 Task: Send an email with the signature Harrison Baker with the subject Request for an update and the message I need your help in coordinating the logistics for the upcoming event. from softage.5@softage.net to softage.2@softage.net and move the email from Sent Items to the folder Fitness
Action: Mouse moved to (38, 46)
Screenshot: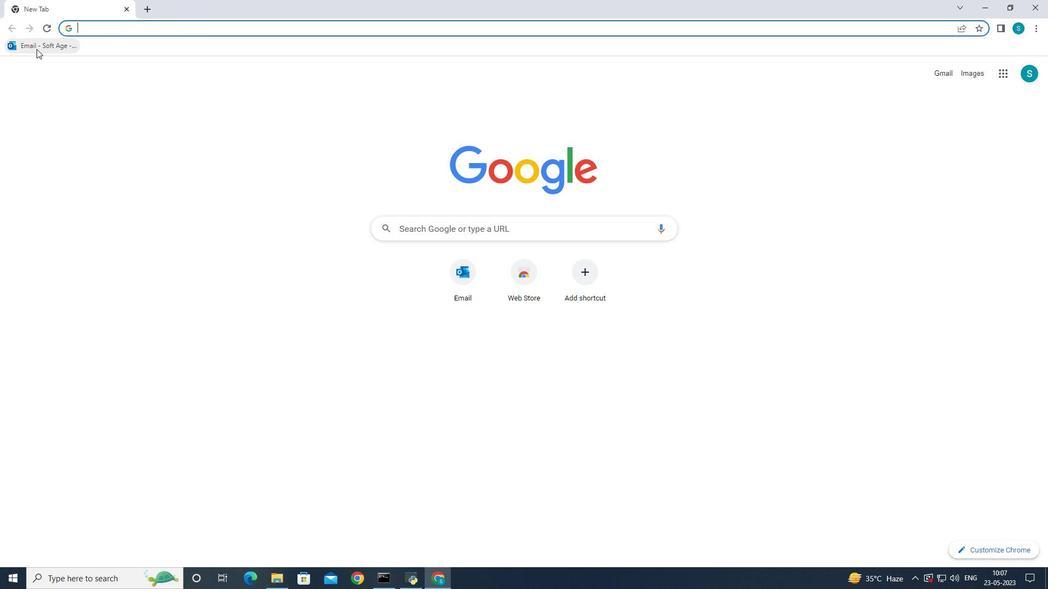 
Action: Mouse pressed left at (38, 46)
Screenshot: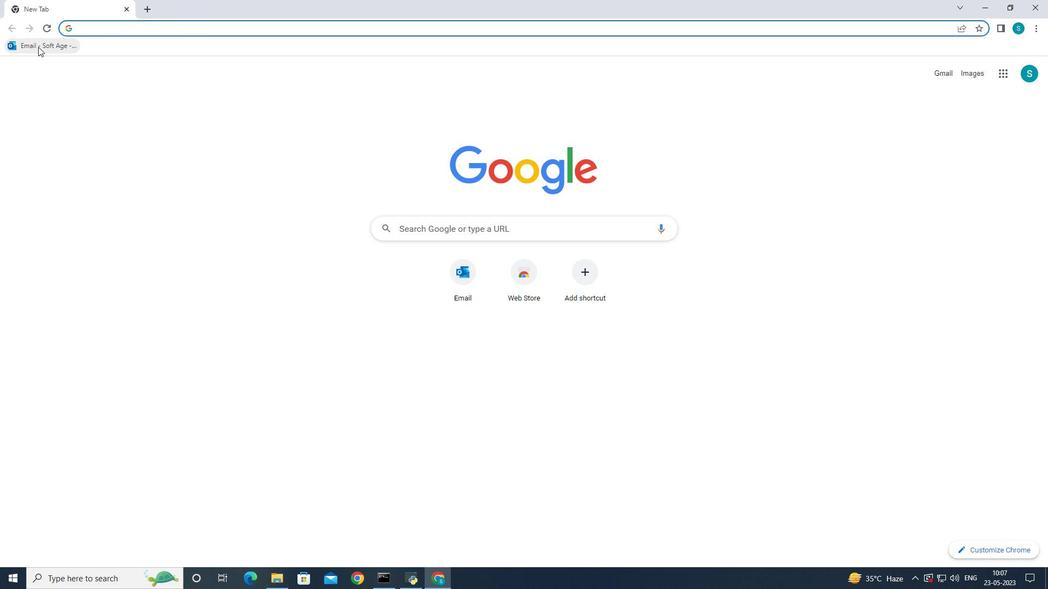 
Action: Mouse moved to (154, 98)
Screenshot: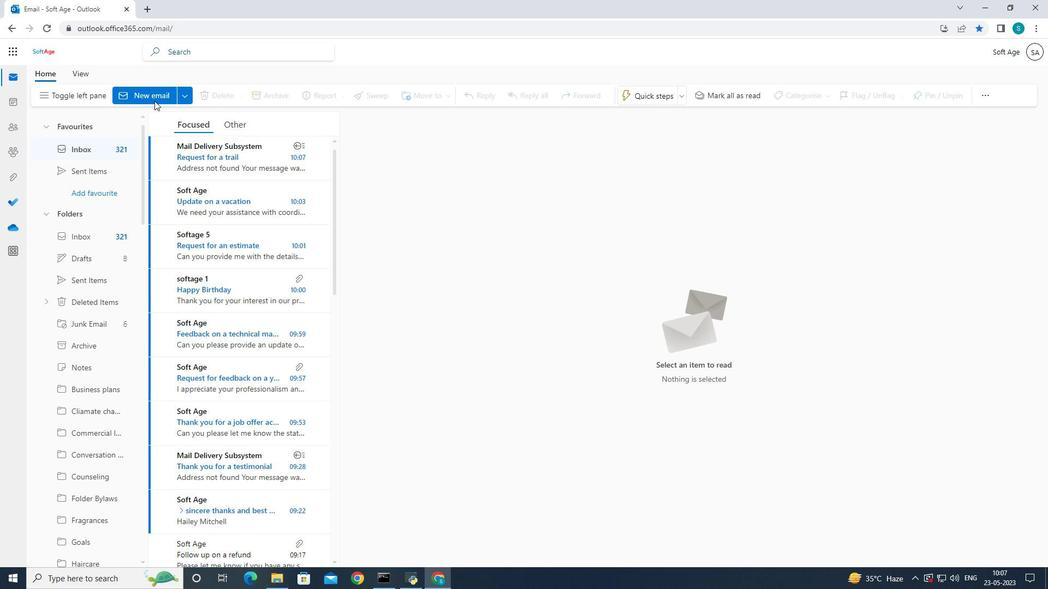 
Action: Mouse pressed left at (154, 98)
Screenshot: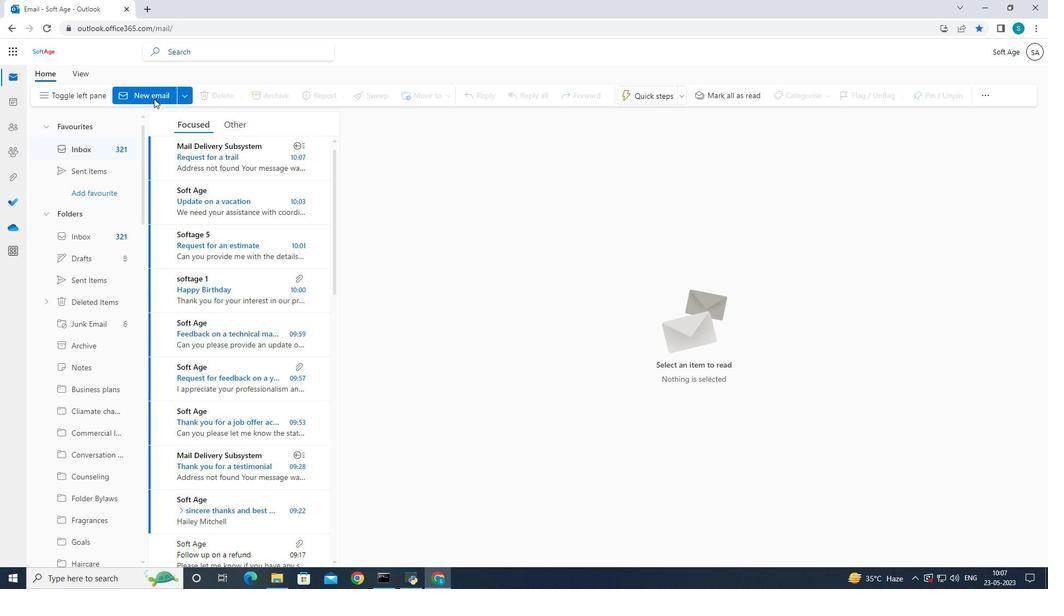 
Action: Mouse pressed left at (154, 98)
Screenshot: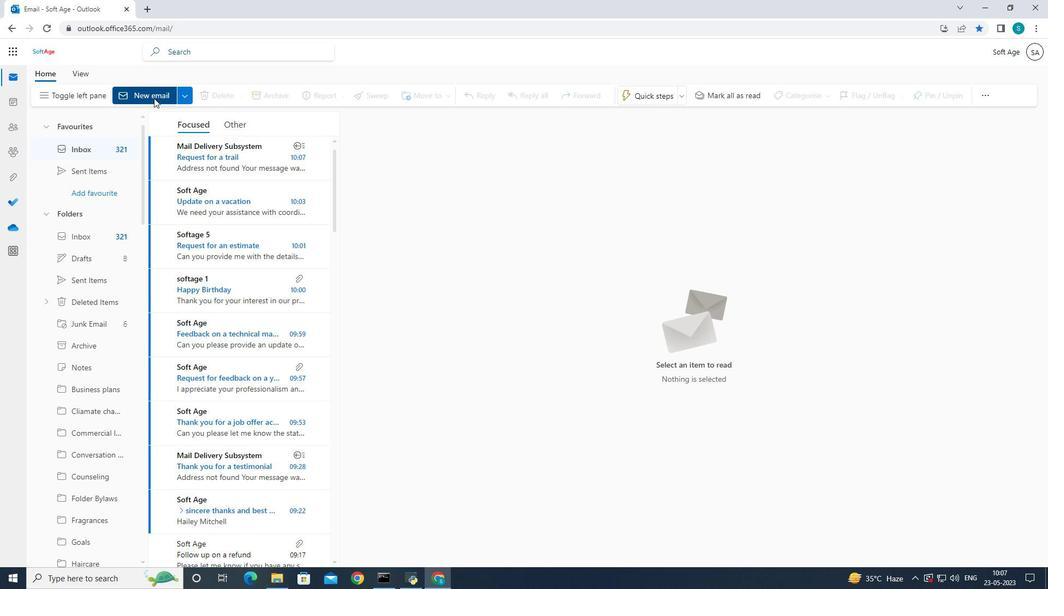 
Action: Mouse moved to (716, 96)
Screenshot: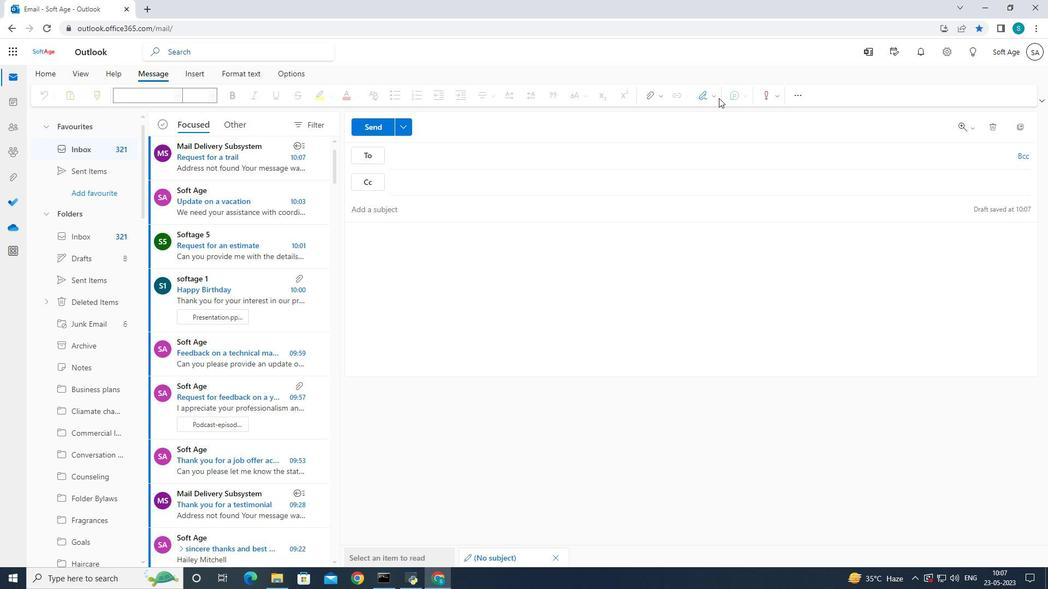 
Action: Mouse pressed left at (716, 96)
Screenshot: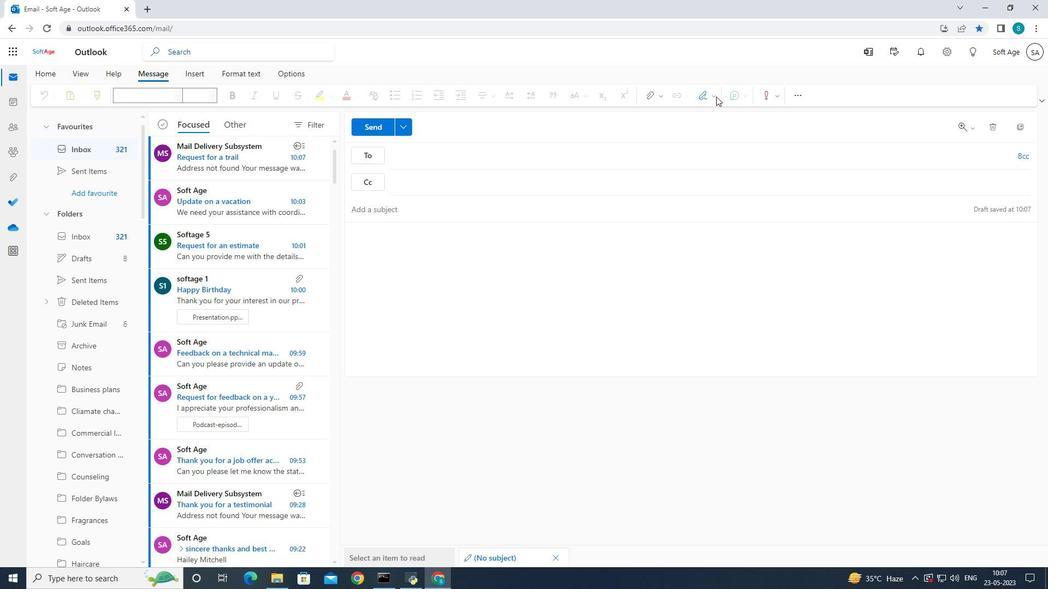
Action: Mouse moved to (690, 138)
Screenshot: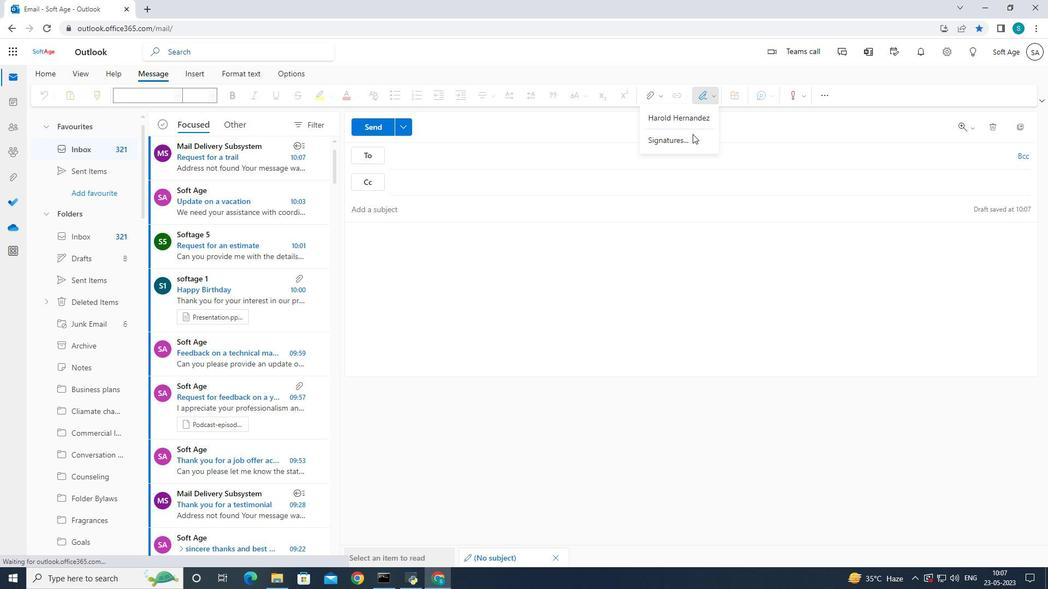 
Action: Mouse pressed left at (690, 138)
Screenshot: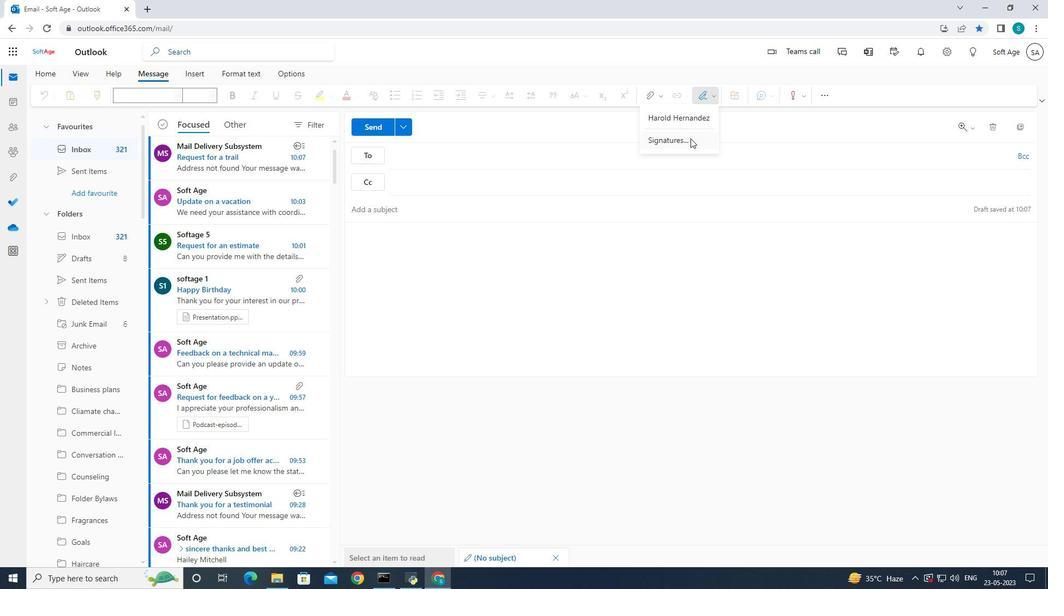 
Action: Mouse moved to (681, 185)
Screenshot: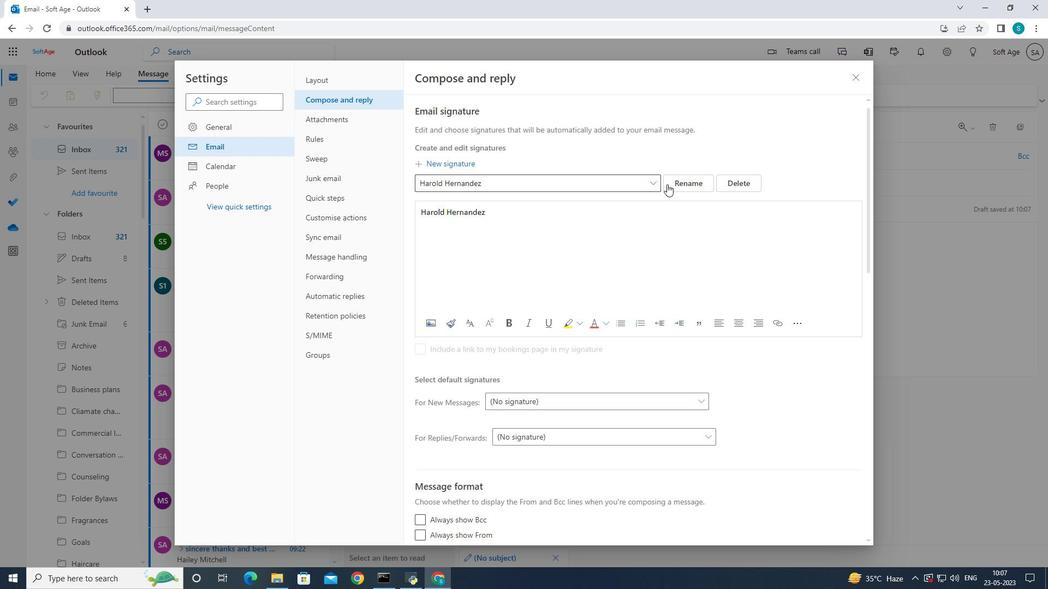 
Action: Mouse pressed left at (681, 185)
Screenshot: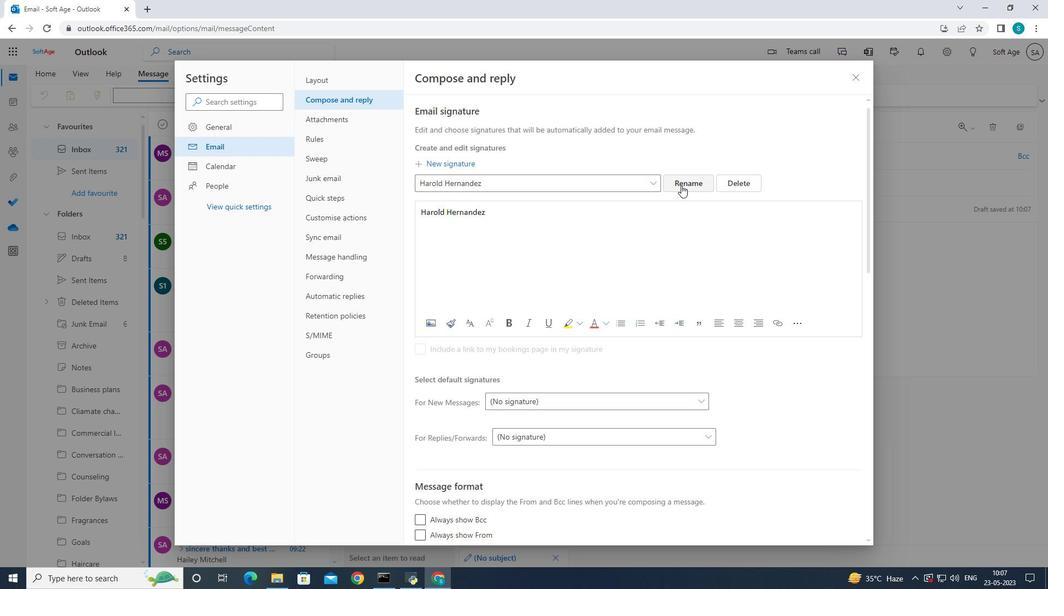 
Action: Mouse moved to (635, 182)
Screenshot: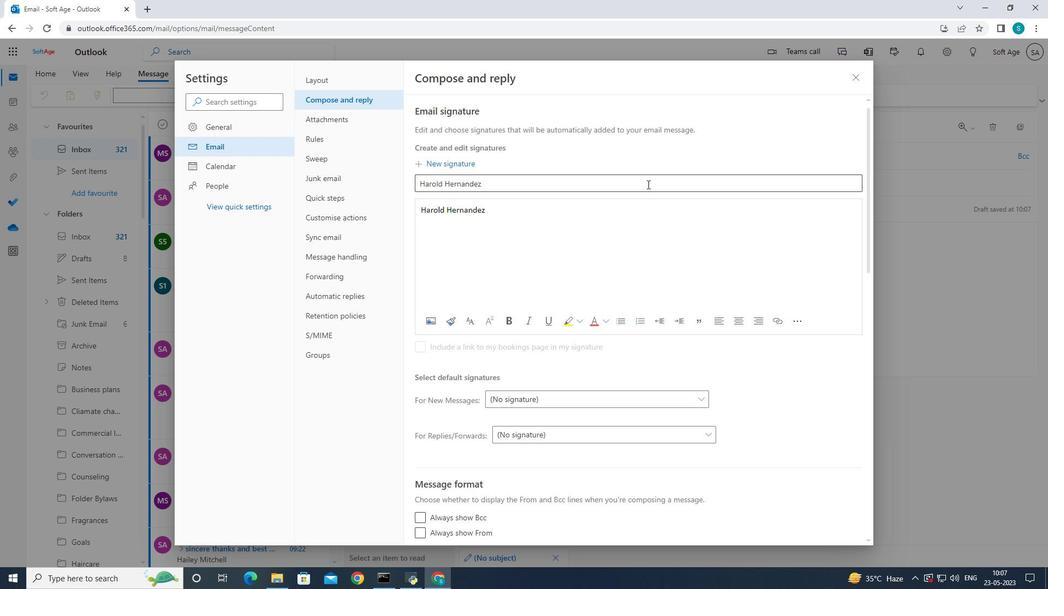 
Action: Mouse pressed left at (635, 182)
Screenshot: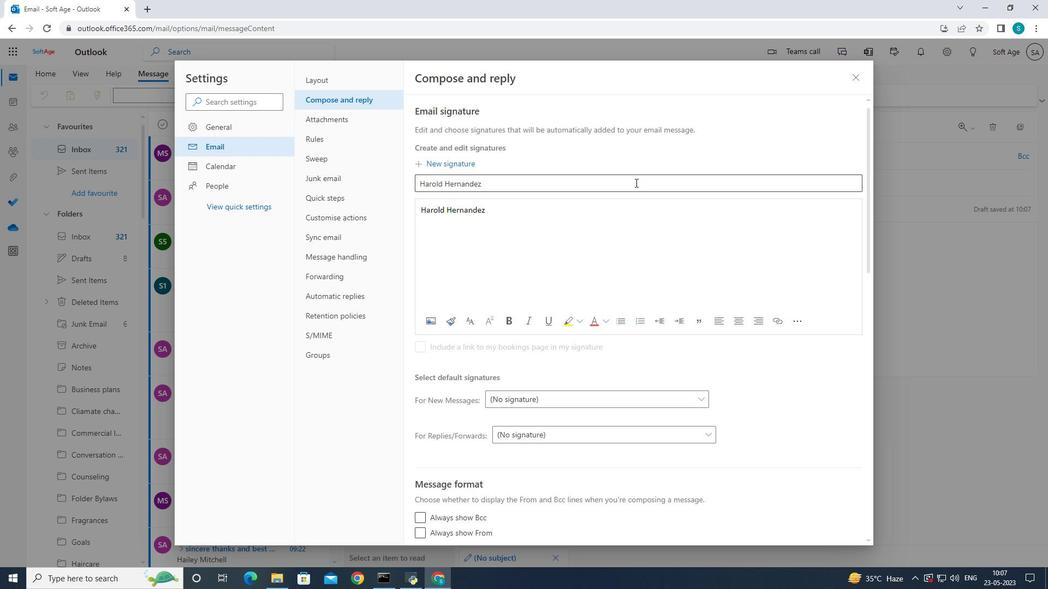 
Action: Key pressed <Key.backspace><Key.backspace><Key.backspace><Key.backspace><Key.backspace><Key.backspace><Key.backspace><Key.backspace><Key.backspace><Key.backspace><Key.backspace><Key.backspace><Key.backspace><Key.backspace><Key.backspace><Key.backspace><Key.backspace><Key.backspace><Key.backspace><Key.backspace><Key.backspace><Key.backspace><Key.backspace><Key.backspace><Key.backspace><Key.backspace><Key.backspace><Key.backspace><Key.backspace><Key.backspace><Key.backspace><Key.backspace><Key.backspace><Key.backspace><Key.backspace>
Screenshot: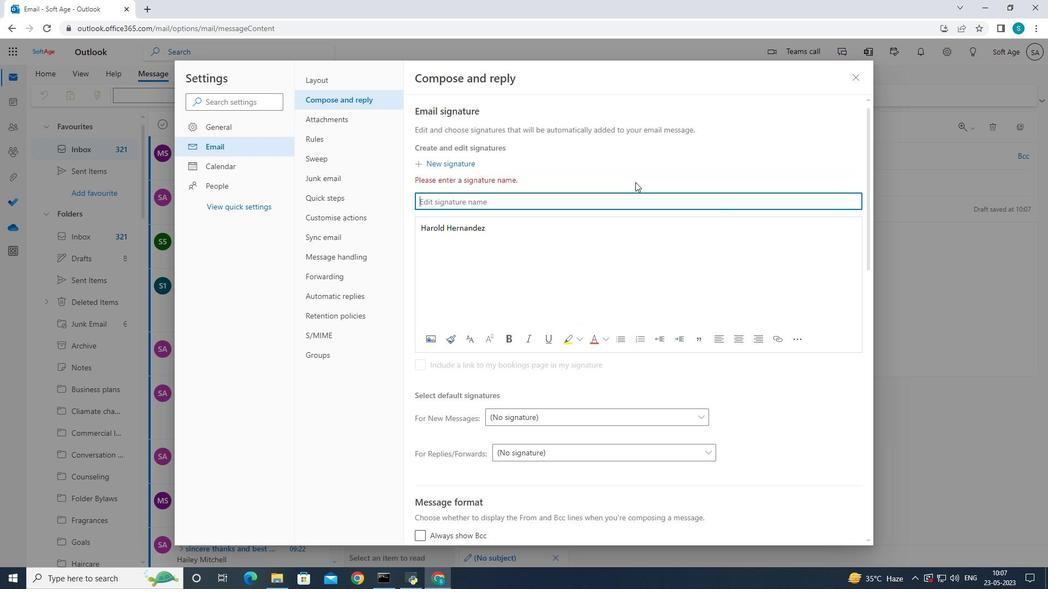 
Action: Mouse moved to (731, 194)
Screenshot: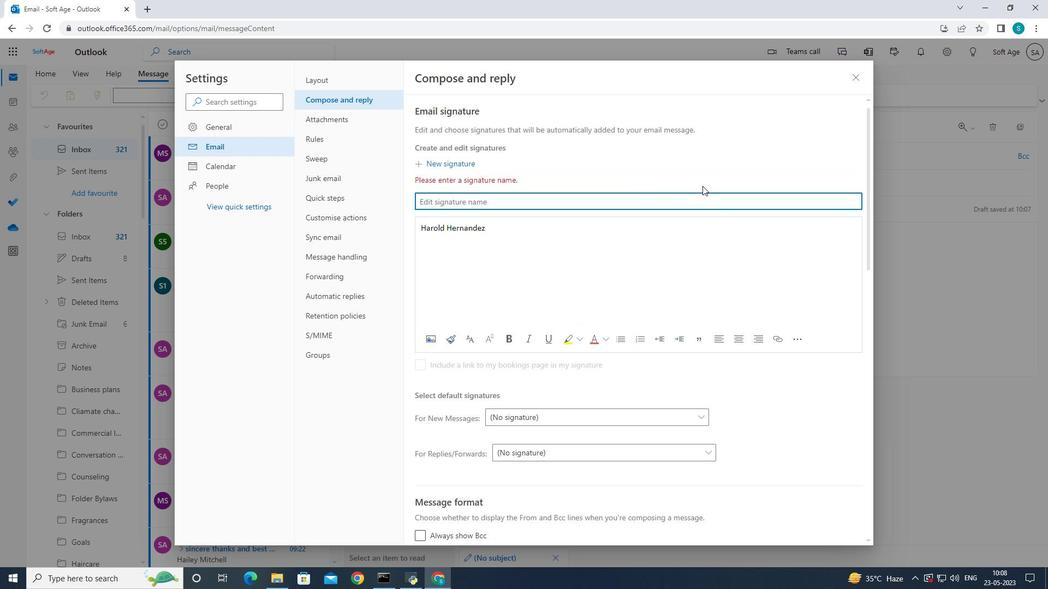 
Action: Key pressed <Key.shift>harrison<Key.space><Key.shift>Baker
Screenshot: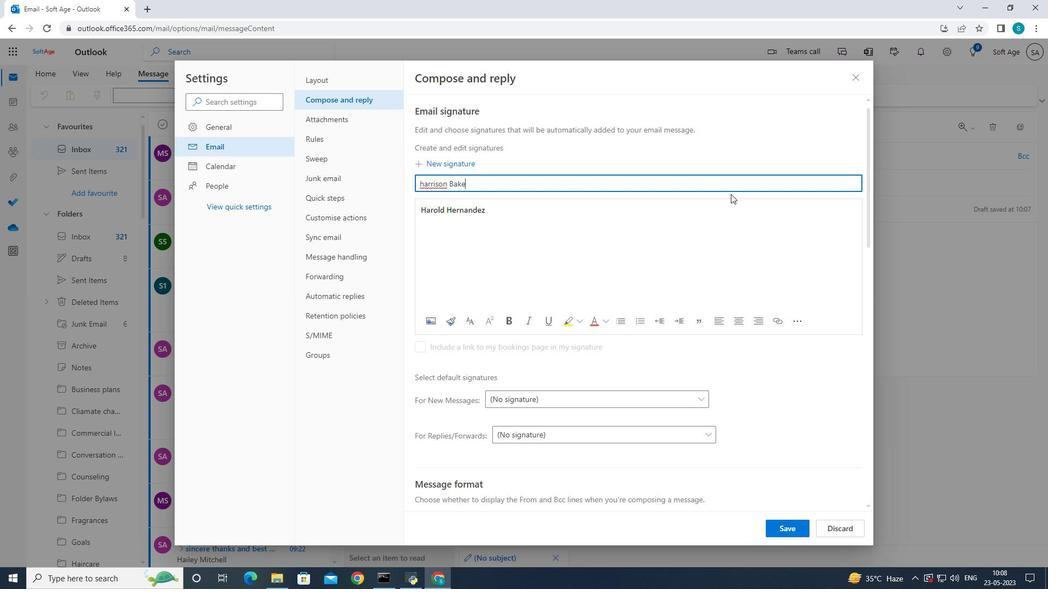 
Action: Mouse moved to (422, 184)
Screenshot: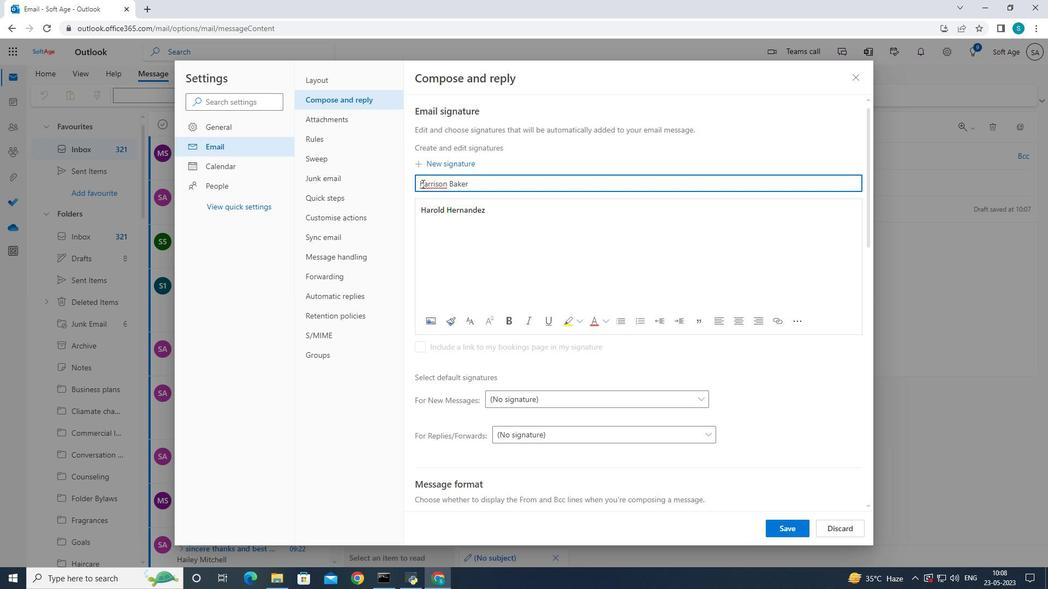 
Action: Mouse pressed left at (422, 184)
Screenshot: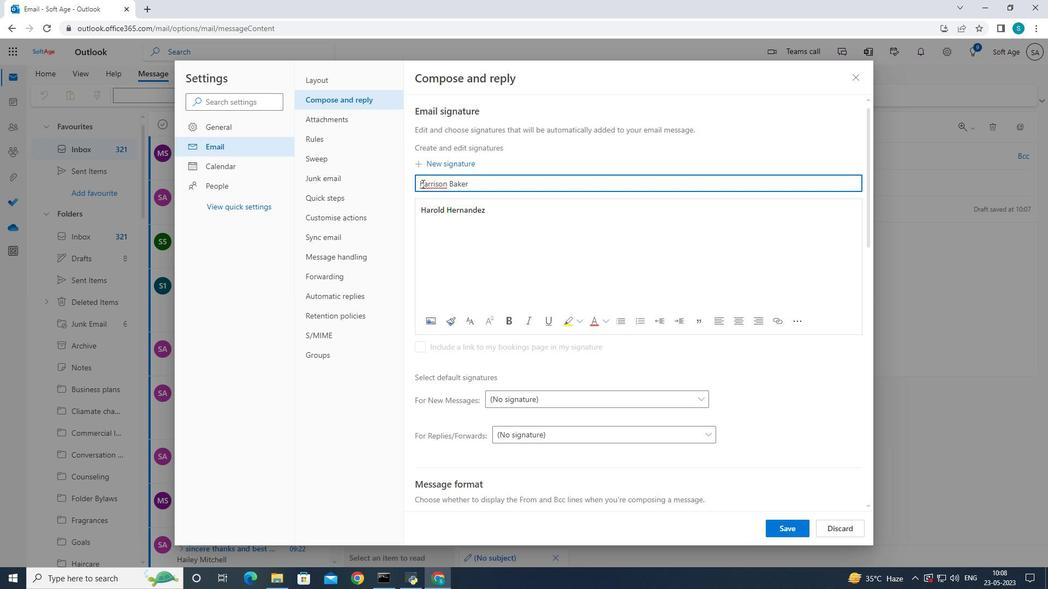 
Action: Mouse moved to (460, 188)
Screenshot: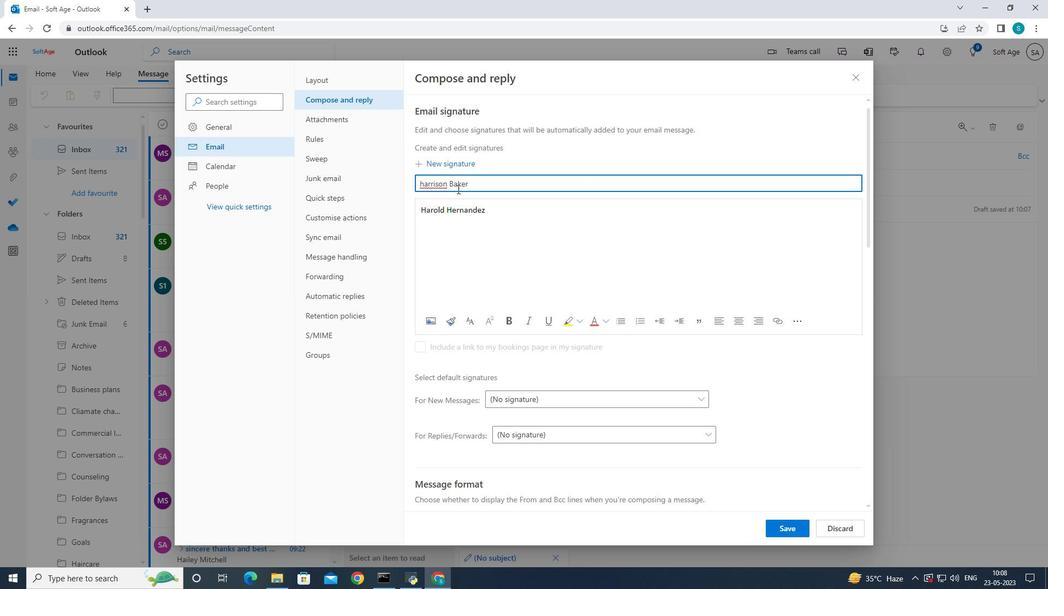 
Action: Key pressed <Key.backspace>
Screenshot: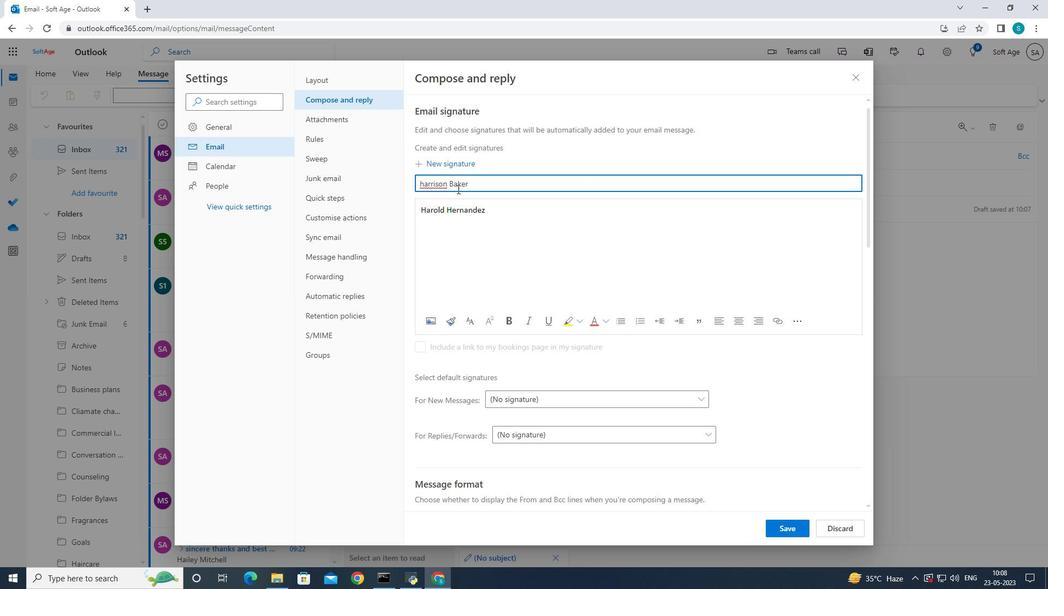 
Action: Mouse moved to (703, 219)
Screenshot: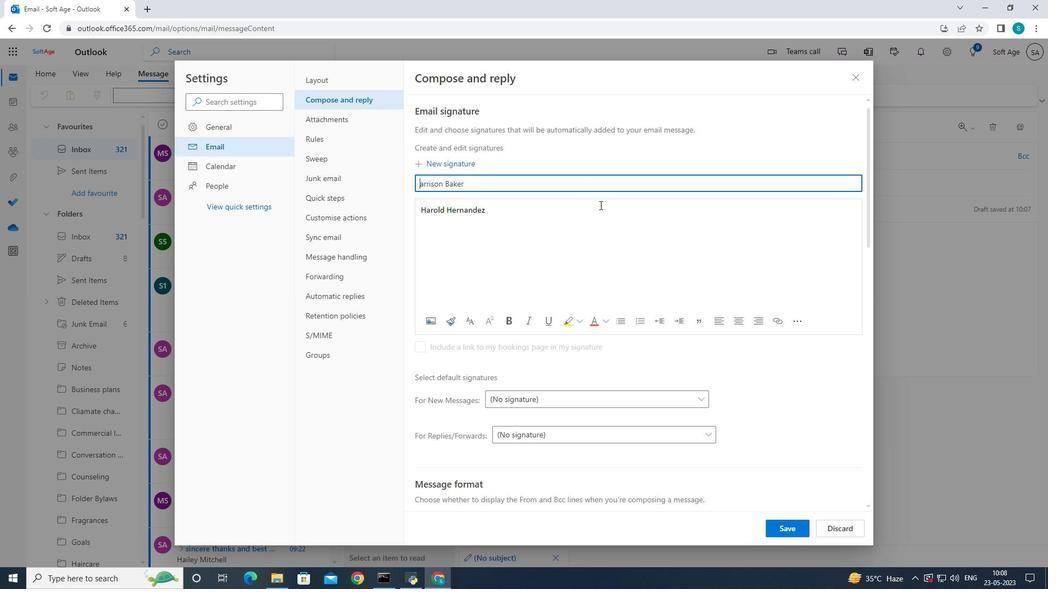 
Action: Key pressed <Key.shift>H
Screenshot: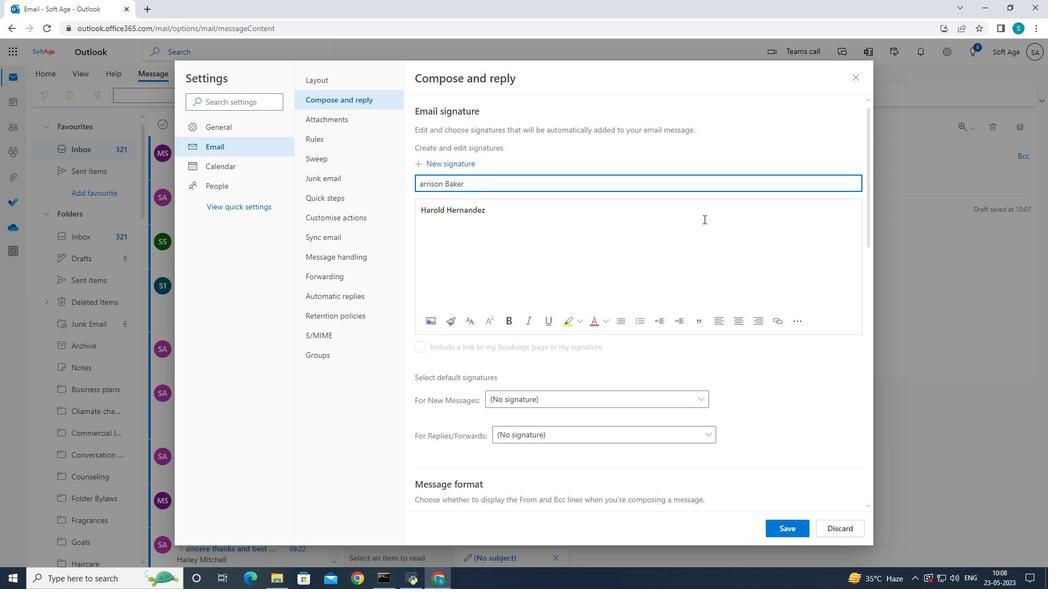 
Action: Mouse moved to (492, 212)
Screenshot: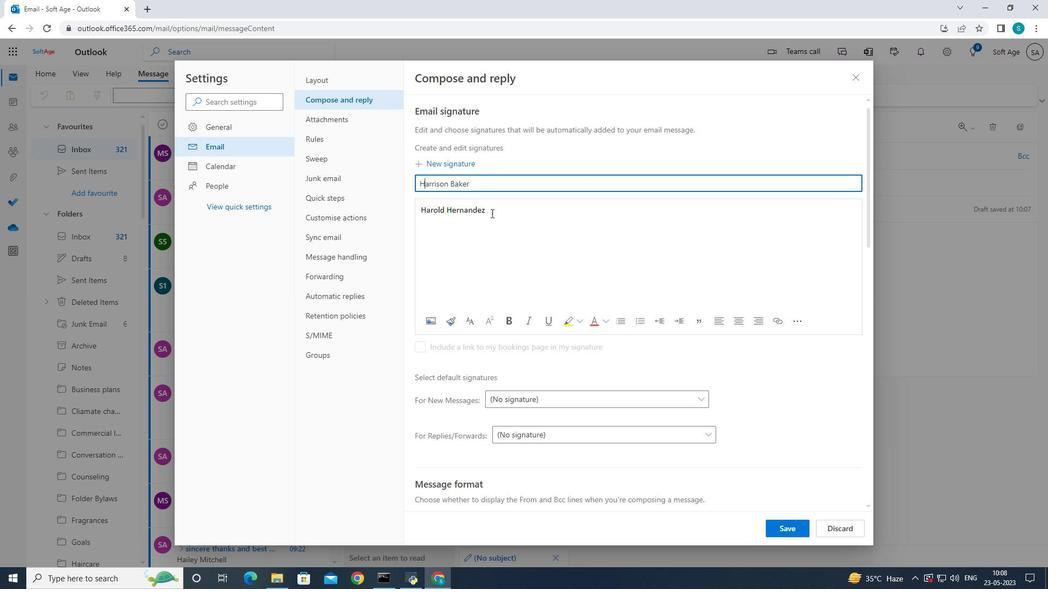 
Action: Mouse pressed left at (492, 212)
Screenshot: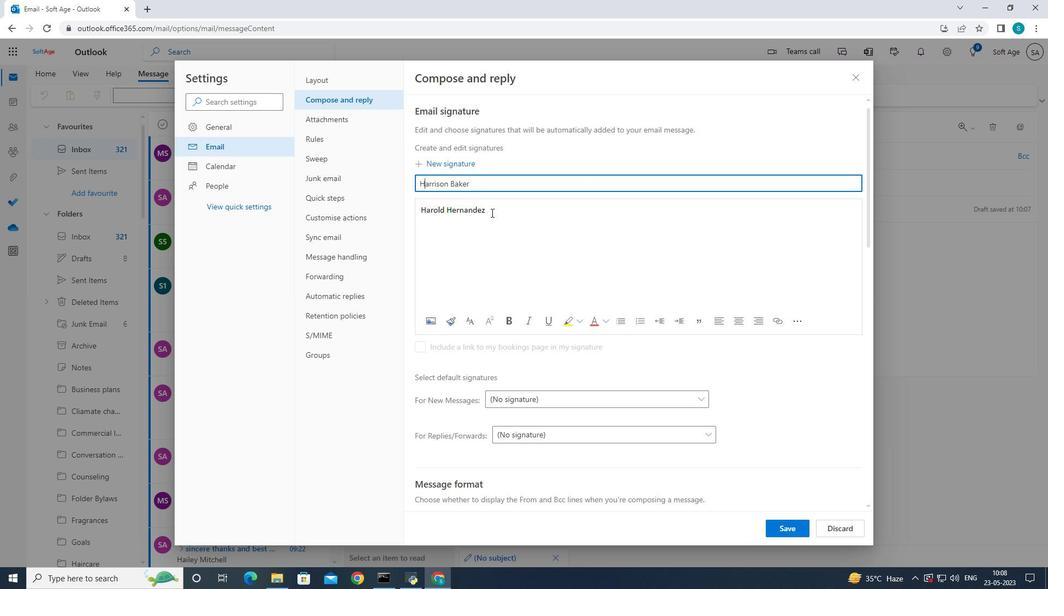 
Action: Mouse moved to (575, 221)
Screenshot: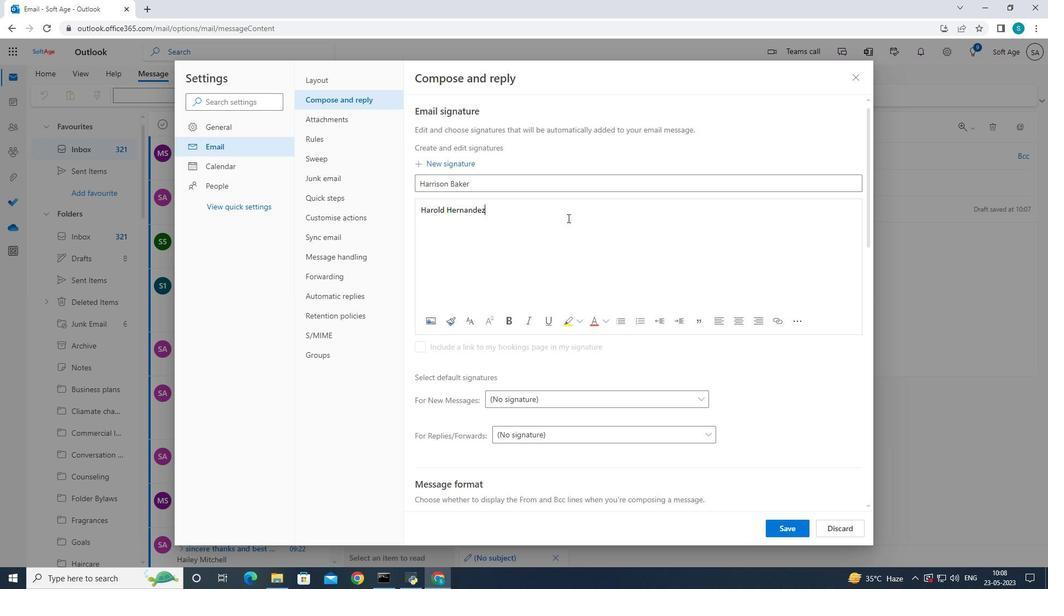 
Action: Key pressed <Key.backspace><Key.backspace><Key.backspace><Key.backspace><Key.backspace><Key.backspace><Key.backspace><Key.backspace><Key.backspace><Key.backspace><Key.backspace><Key.backspace><Key.backspace>
Screenshot: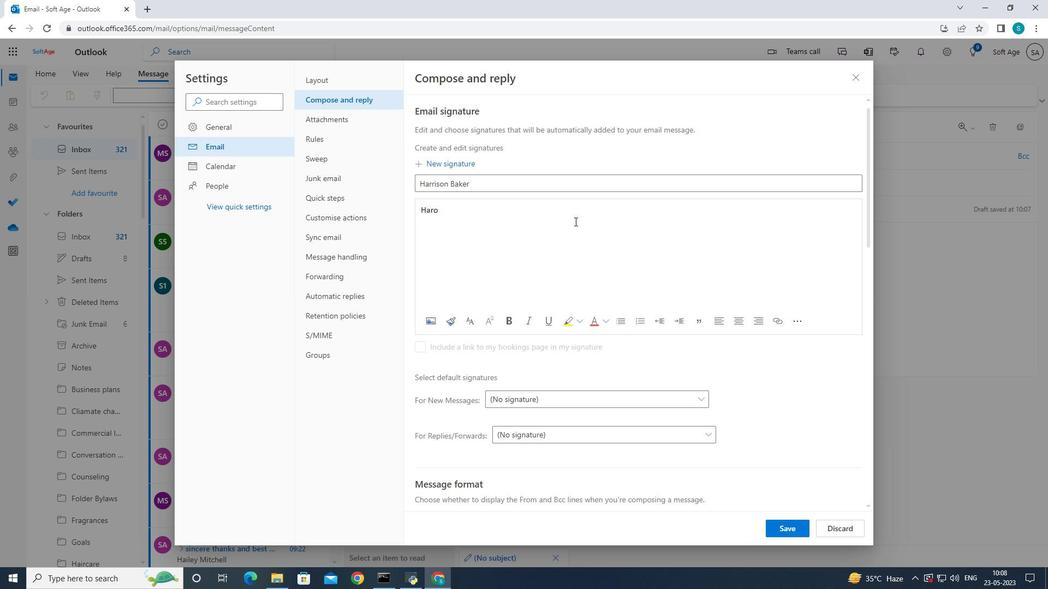 
Action: Mouse moved to (729, 239)
Screenshot: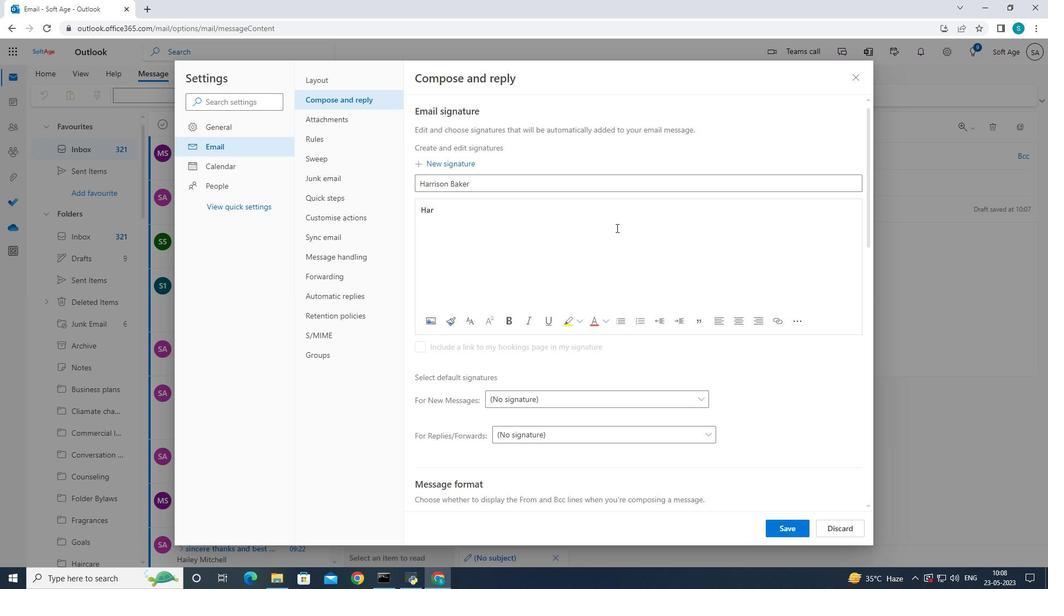
Action: Key pressed rison<Key.space><Key.shift>Baker
Screenshot: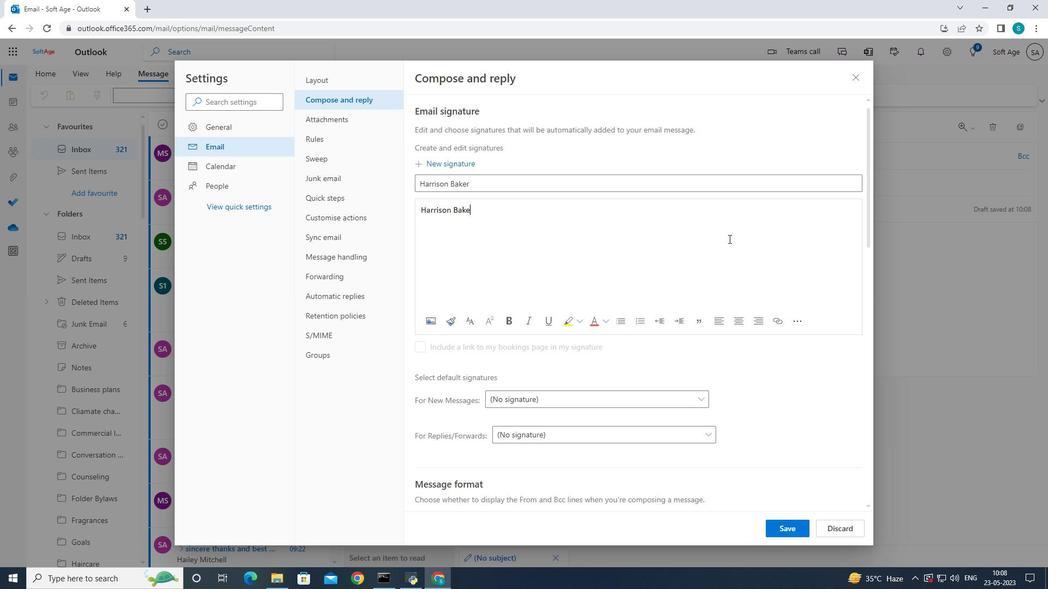 
Action: Mouse moved to (797, 531)
Screenshot: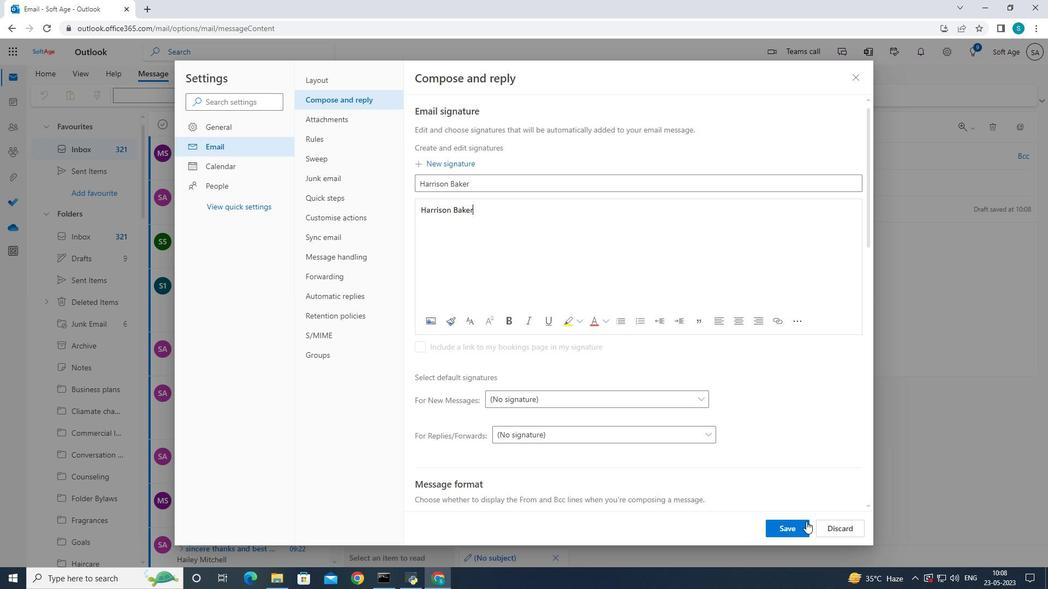 
Action: Mouse pressed left at (797, 531)
Screenshot: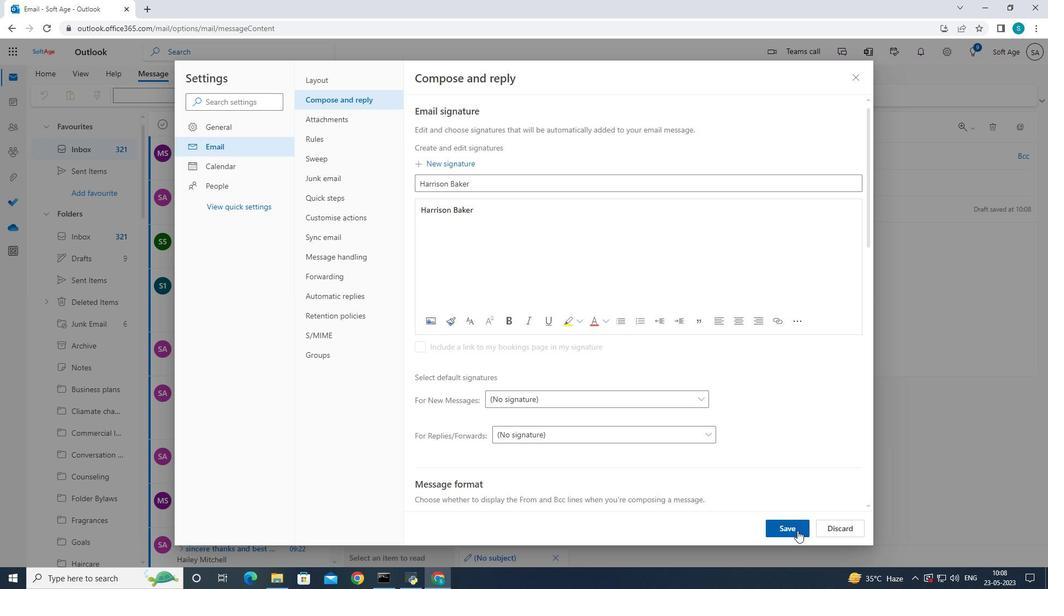 
Action: Mouse moved to (852, 79)
Screenshot: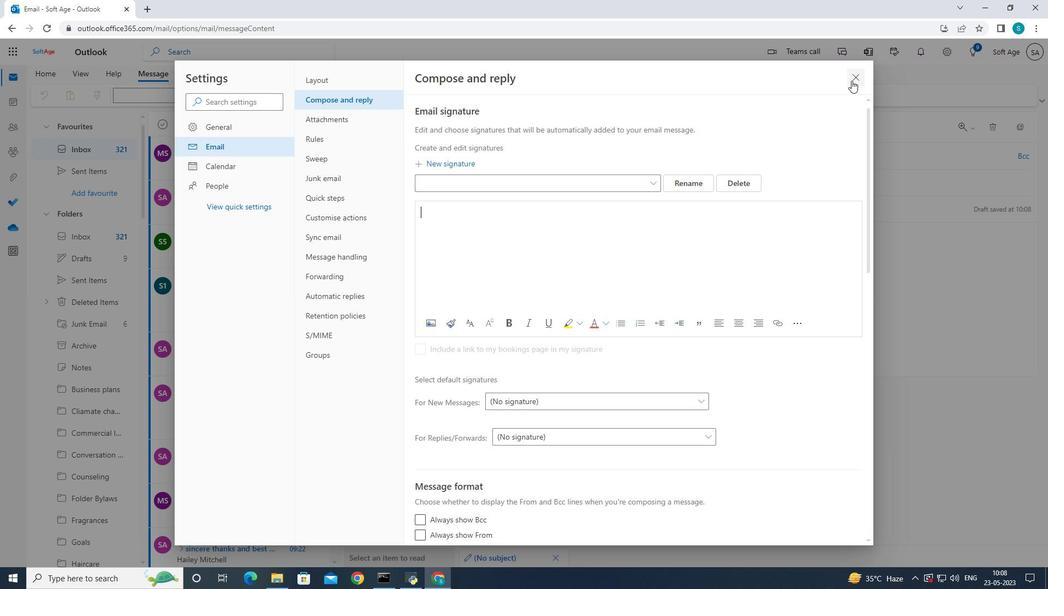 
Action: Mouse pressed left at (852, 79)
Screenshot: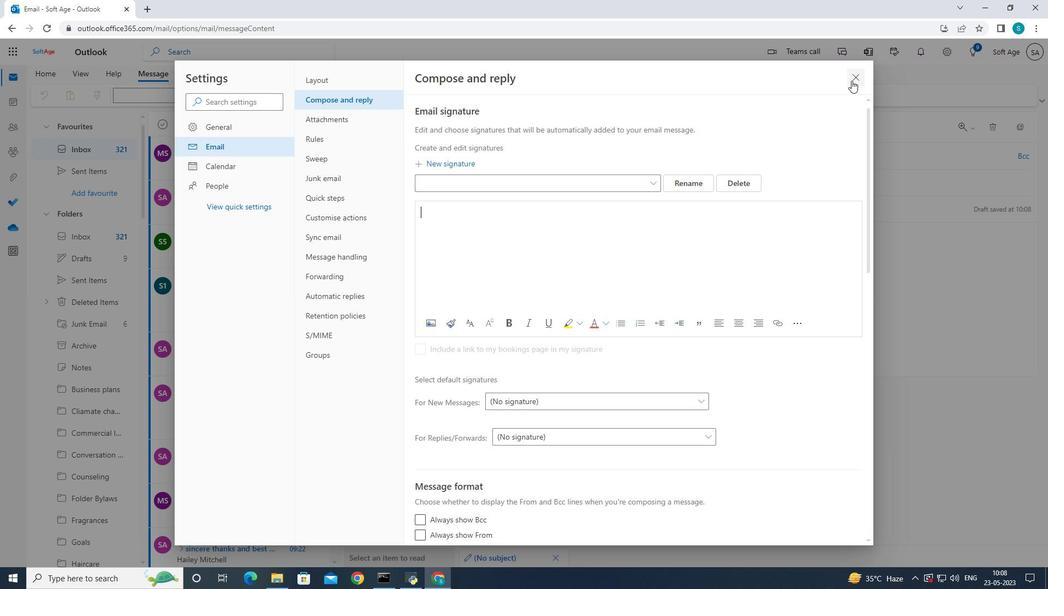 
Action: Mouse moved to (470, 212)
Screenshot: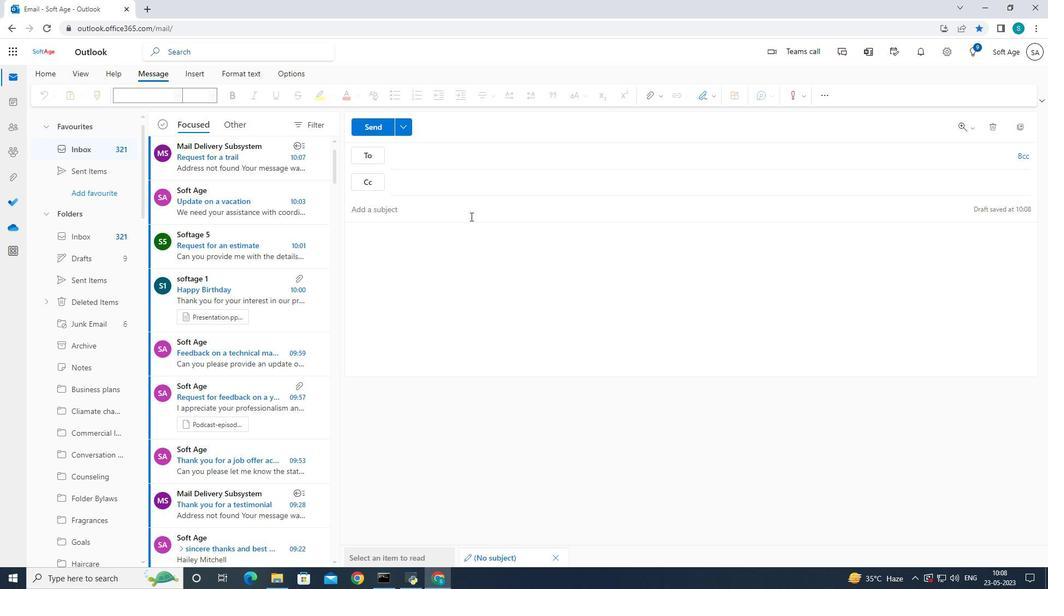 
Action: Mouse pressed left at (470, 212)
Screenshot: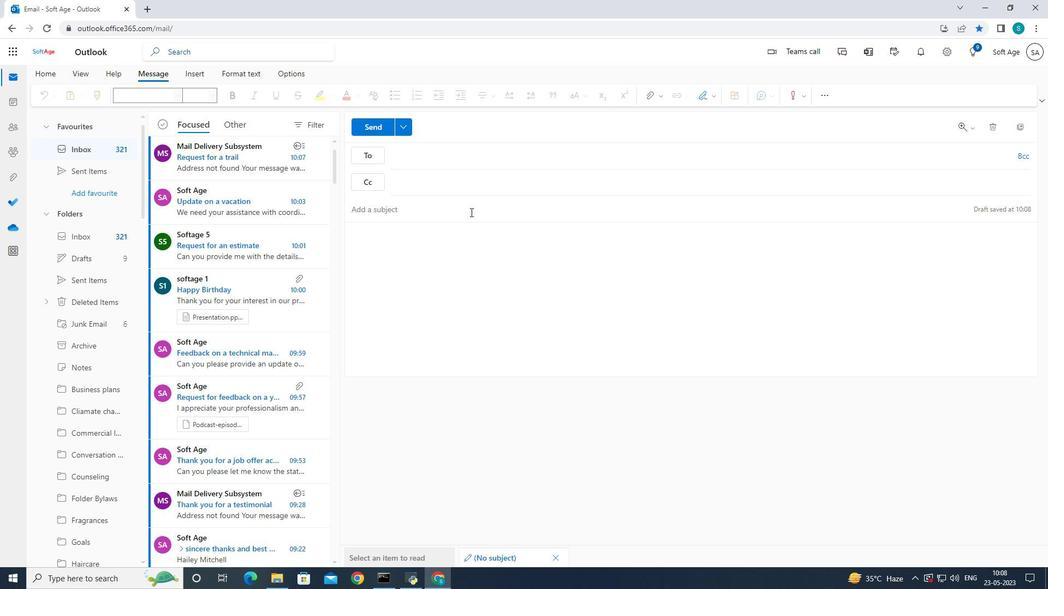 
Action: Mouse moved to (726, 333)
Screenshot: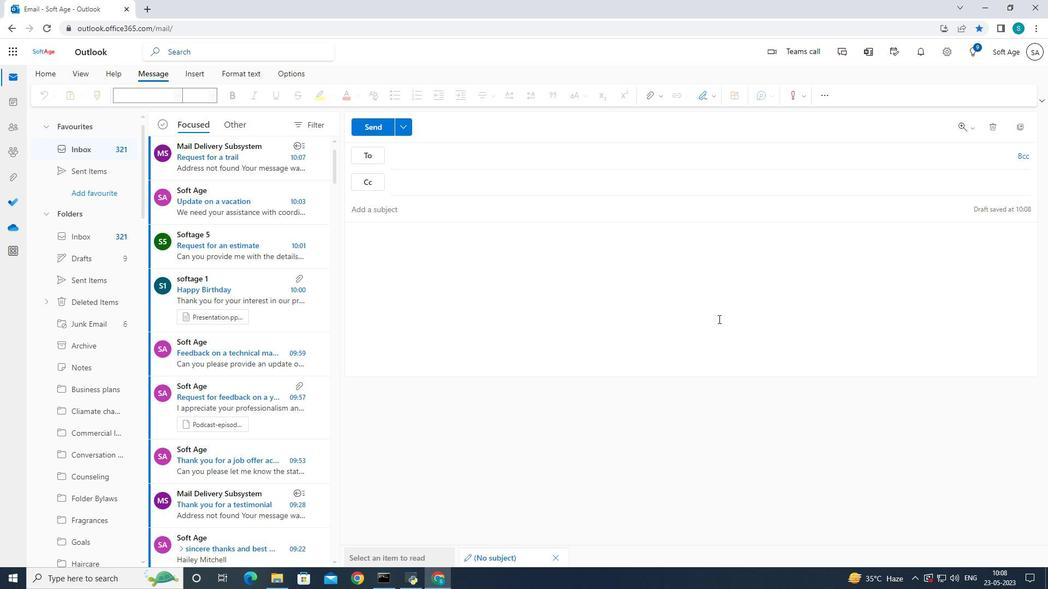 
Action: Key pressed <Key.shift>Request<Key.space>for<Key.space>an<Key.space>update<Key.space>
Screenshot: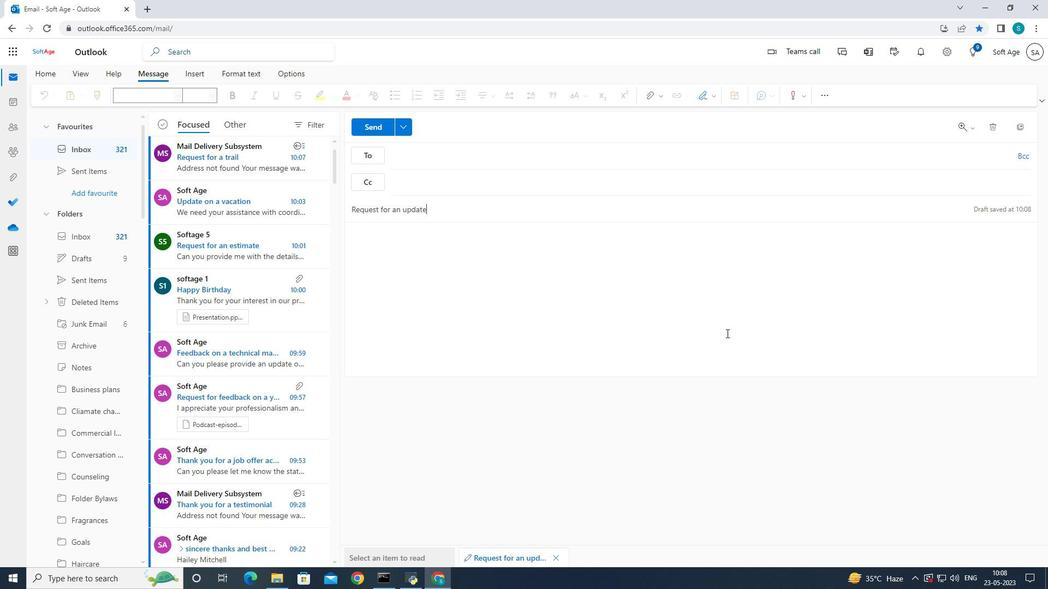 
Action: Mouse moved to (477, 262)
Screenshot: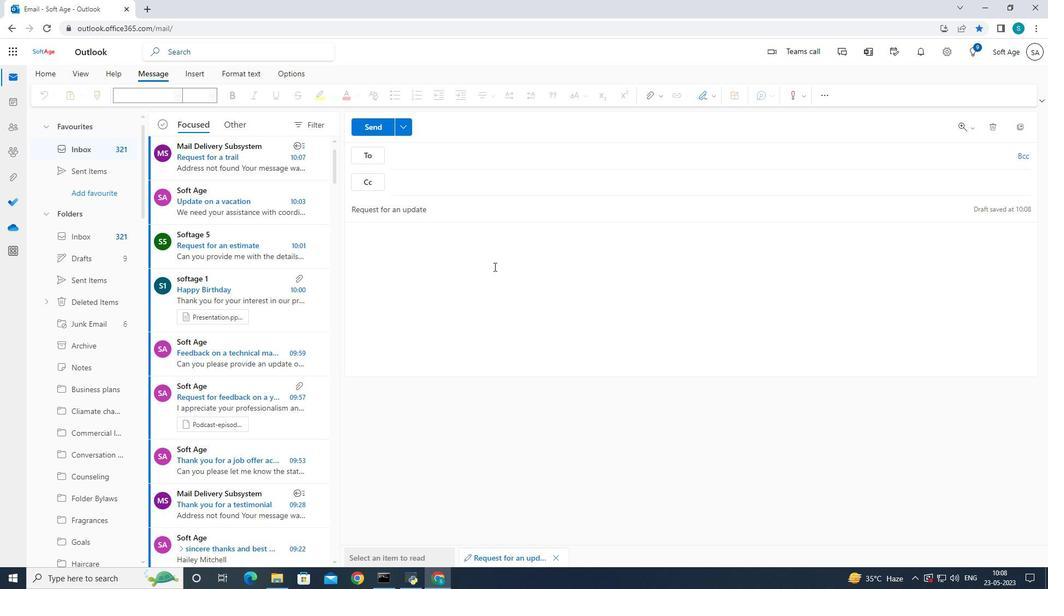 
Action: Mouse pressed left at (477, 262)
Screenshot: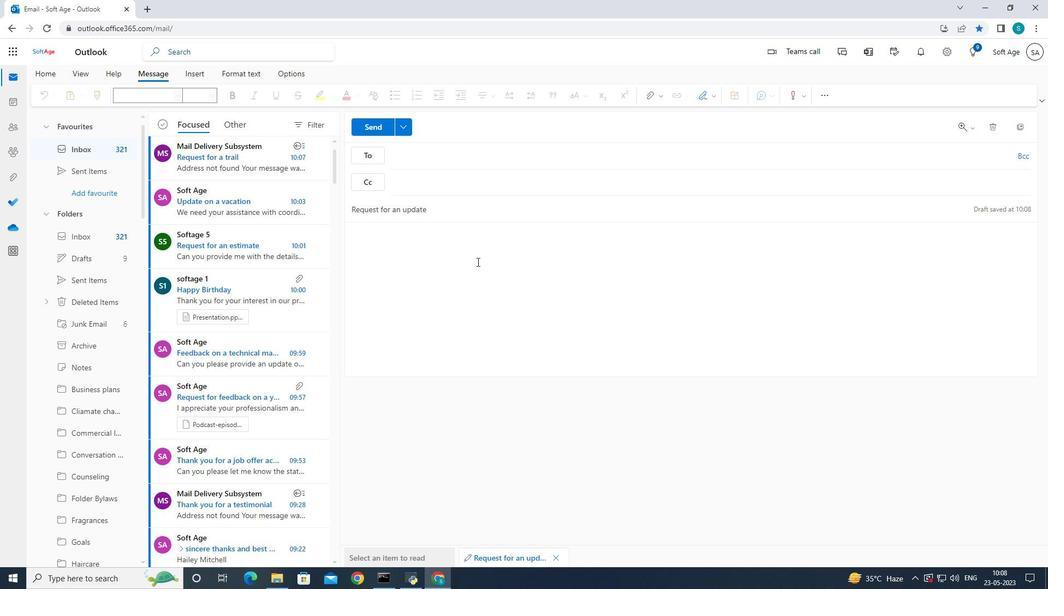 
Action: Mouse moved to (712, 97)
Screenshot: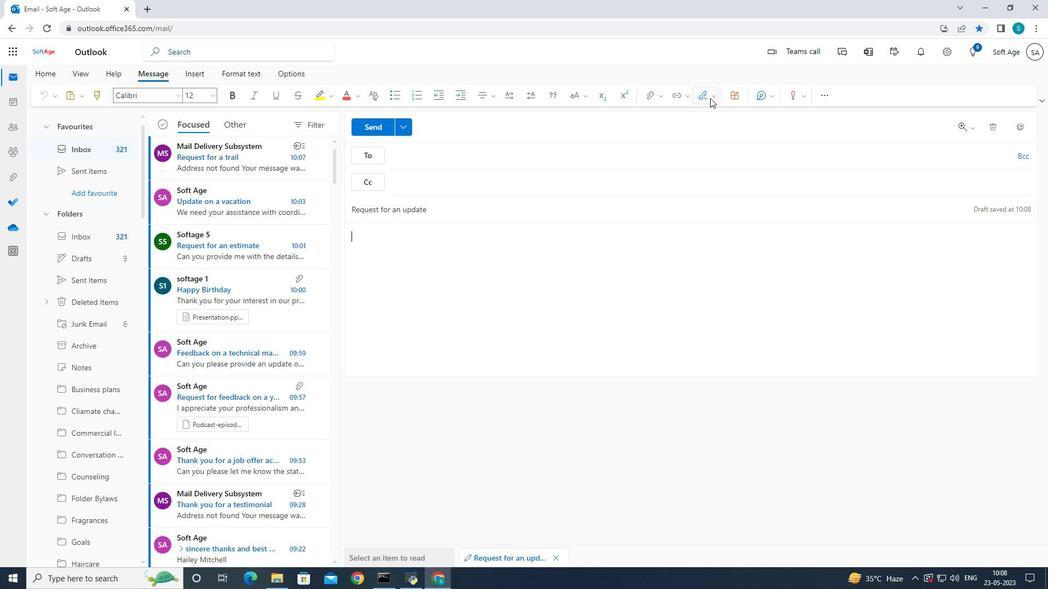 
Action: Mouse pressed left at (712, 97)
Screenshot: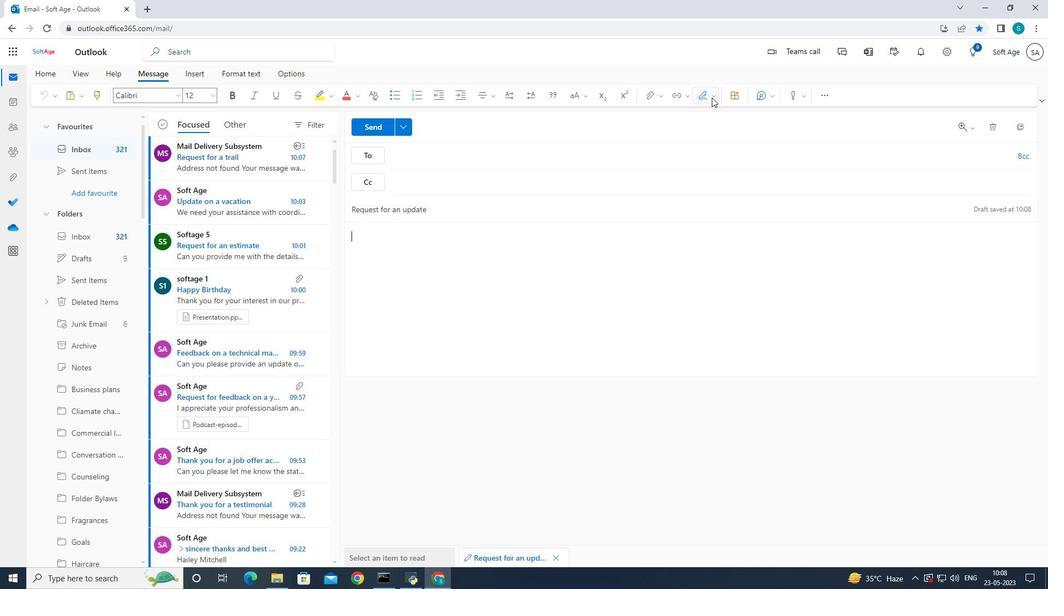 
Action: Mouse moved to (705, 116)
Screenshot: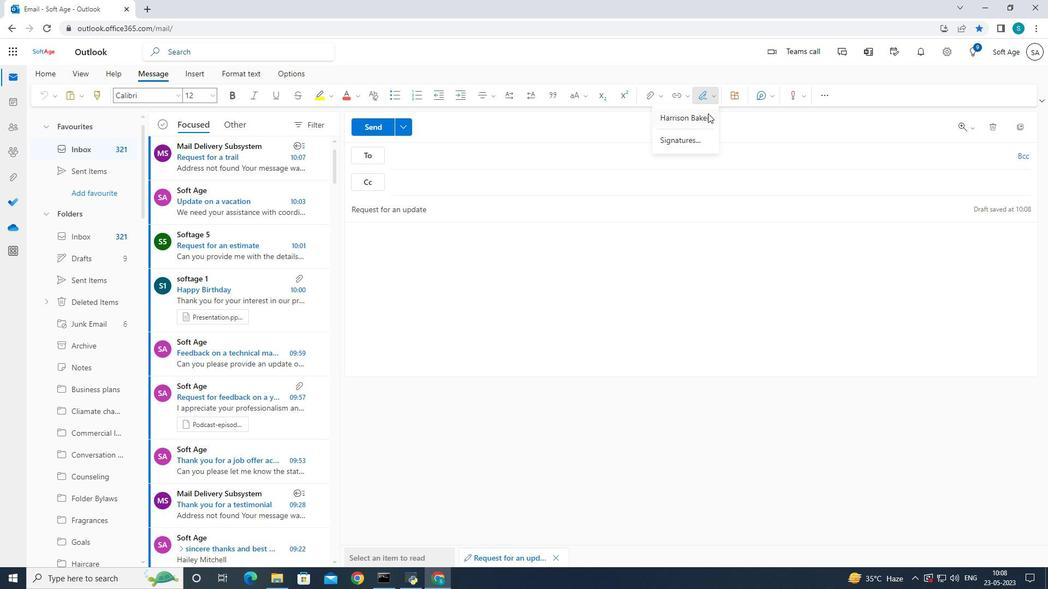 
Action: Mouse pressed left at (705, 116)
Screenshot: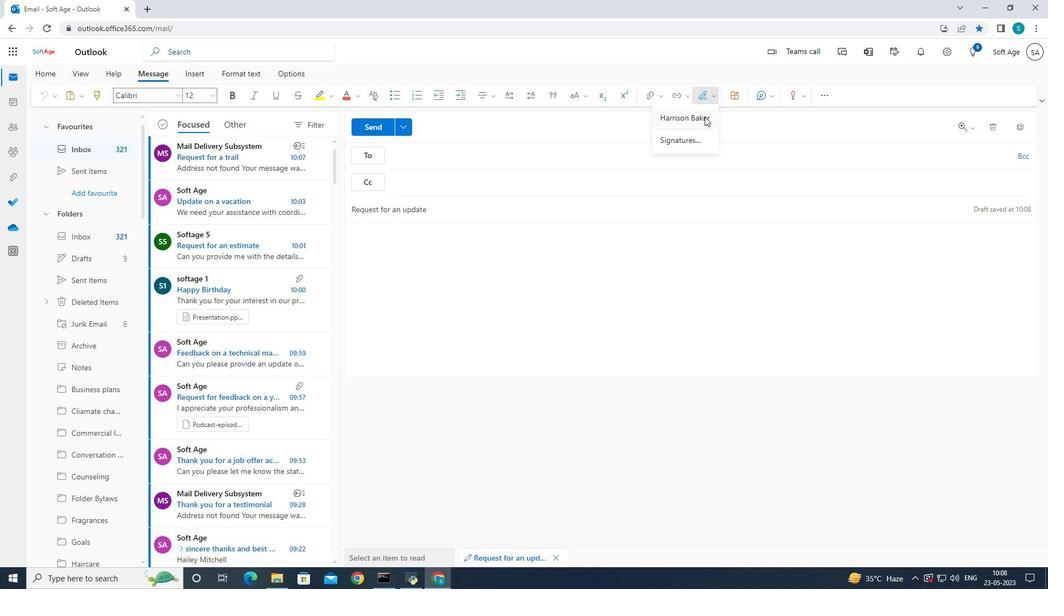 
Action: Mouse moved to (666, 240)
Screenshot: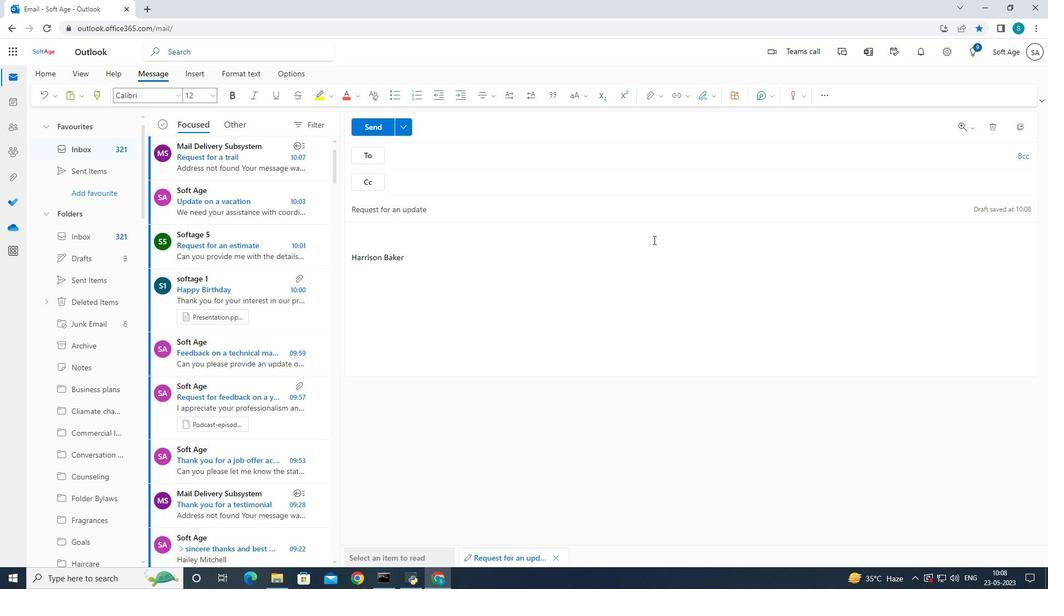 
Action: Key pressed <Key.shift>I<Key.space>need<Key.space>your<Key.space>help<Key.space>in<Key.space>coordinating<Key.space>the<Key.space>logistics<Key.space>for<Key.space>the<Key.space>upcoming<Key.space>event.
Screenshot: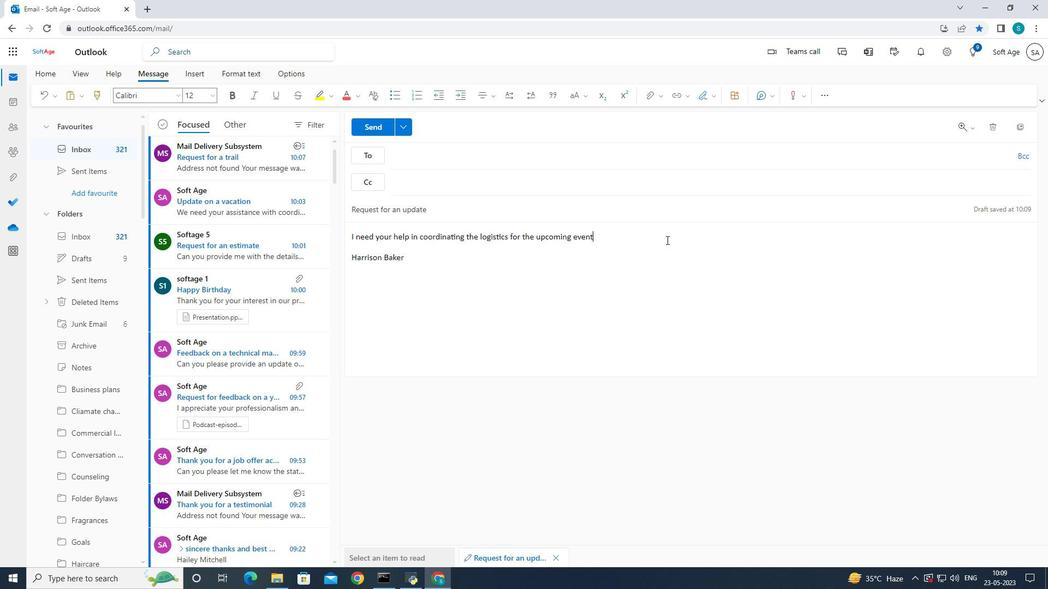 
Action: Mouse moved to (411, 152)
Screenshot: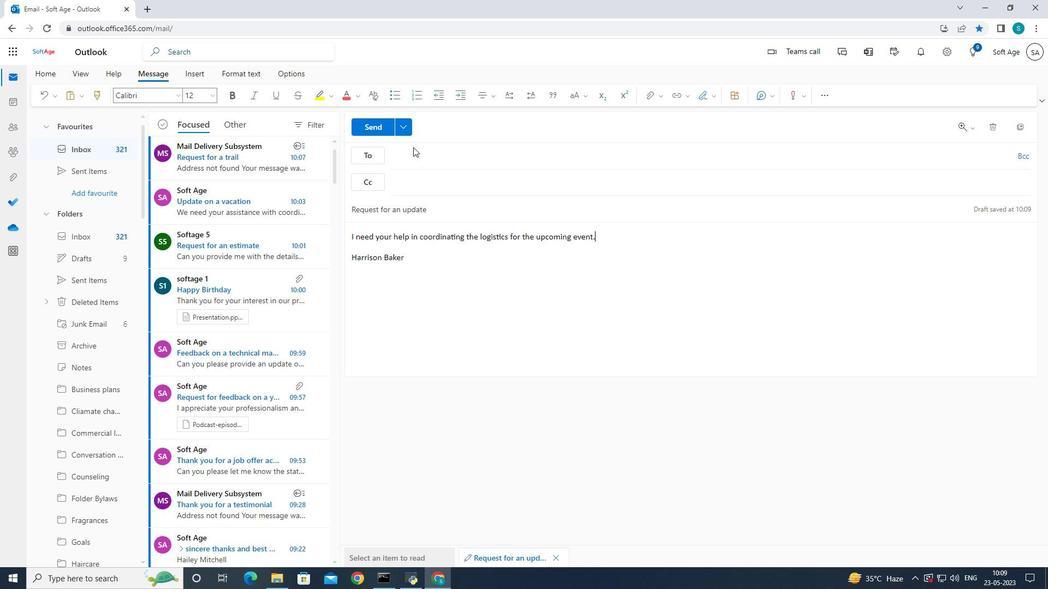 
Action: Mouse pressed left at (411, 152)
Screenshot: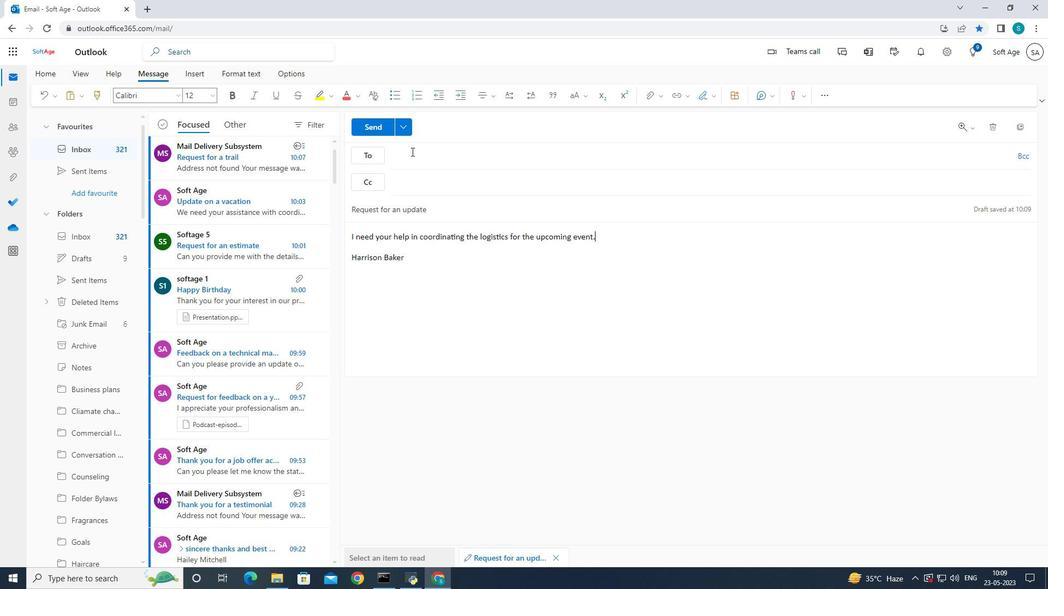 
Action: Mouse moved to (686, 204)
Screenshot: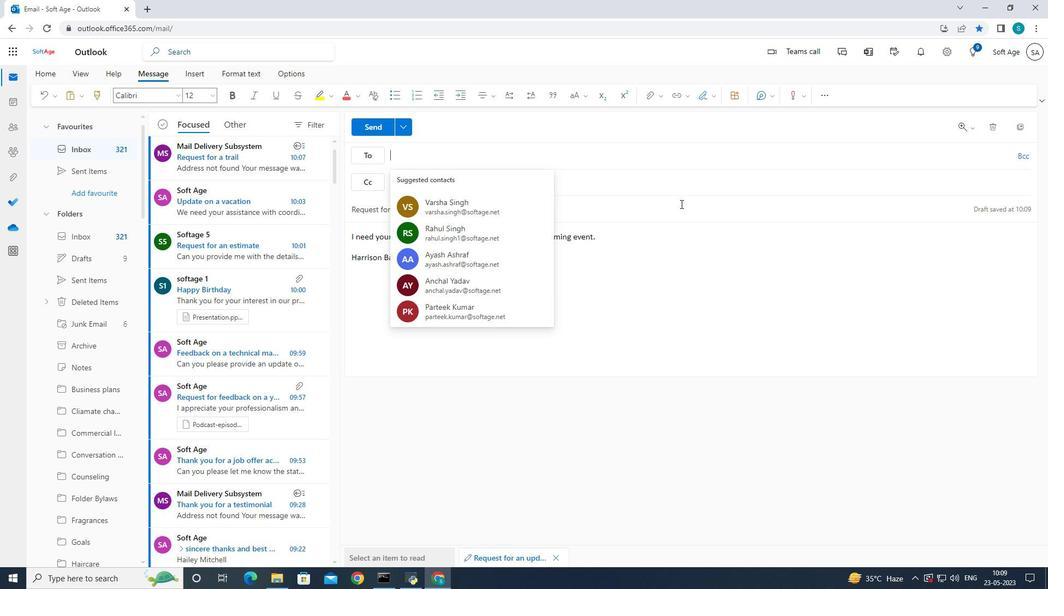 
Action: Key pressed softage.2<Key.shift>@softage.net
Screenshot: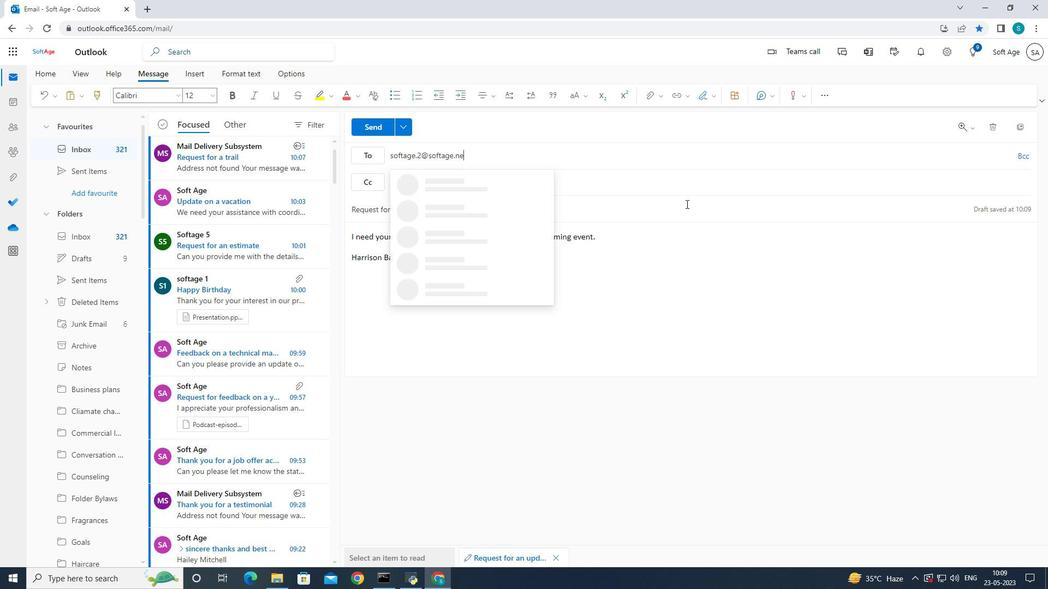 
Action: Mouse moved to (483, 182)
Screenshot: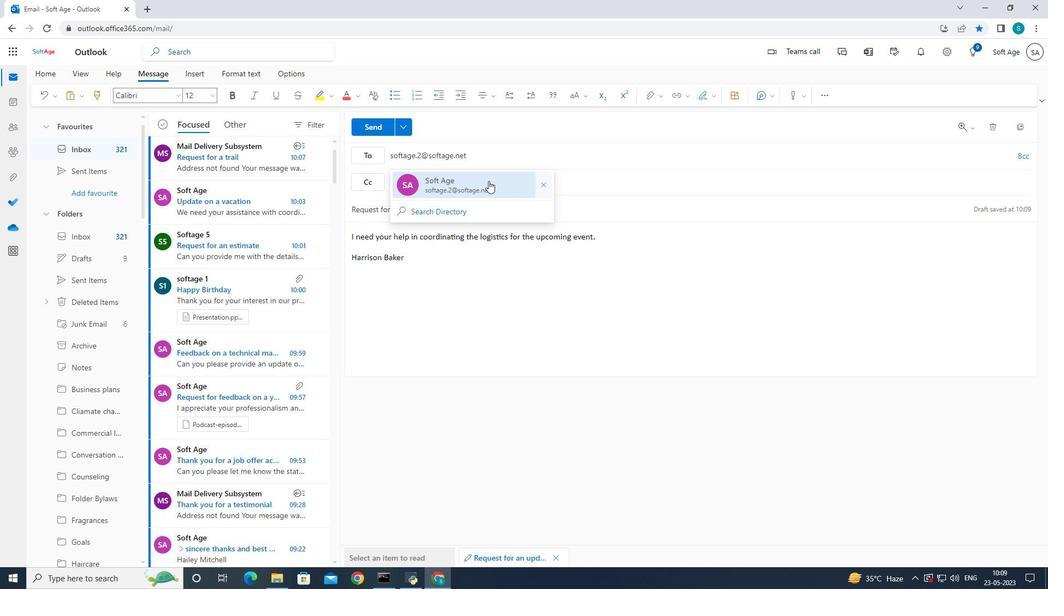 
Action: Mouse pressed left at (483, 182)
Screenshot: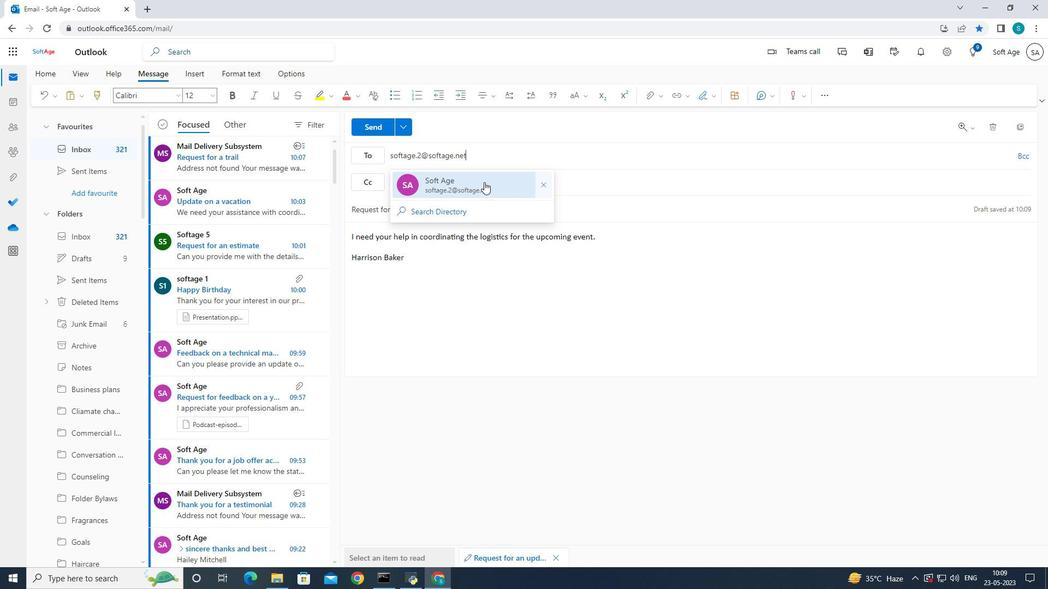 
Action: Mouse moved to (105, 298)
Screenshot: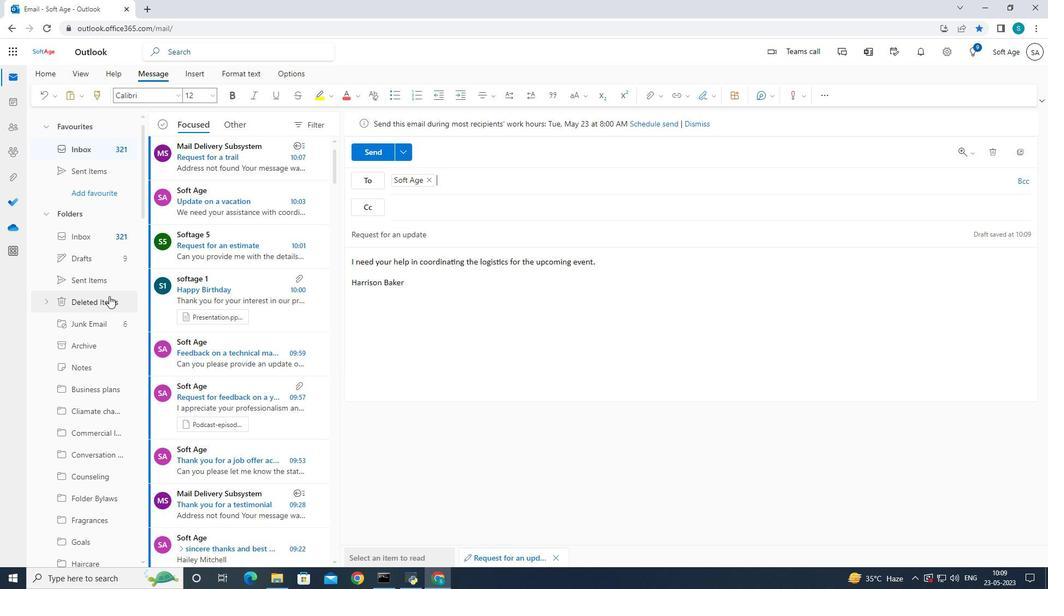 
Action: Mouse scrolled (105, 297) with delta (0, 0)
Screenshot: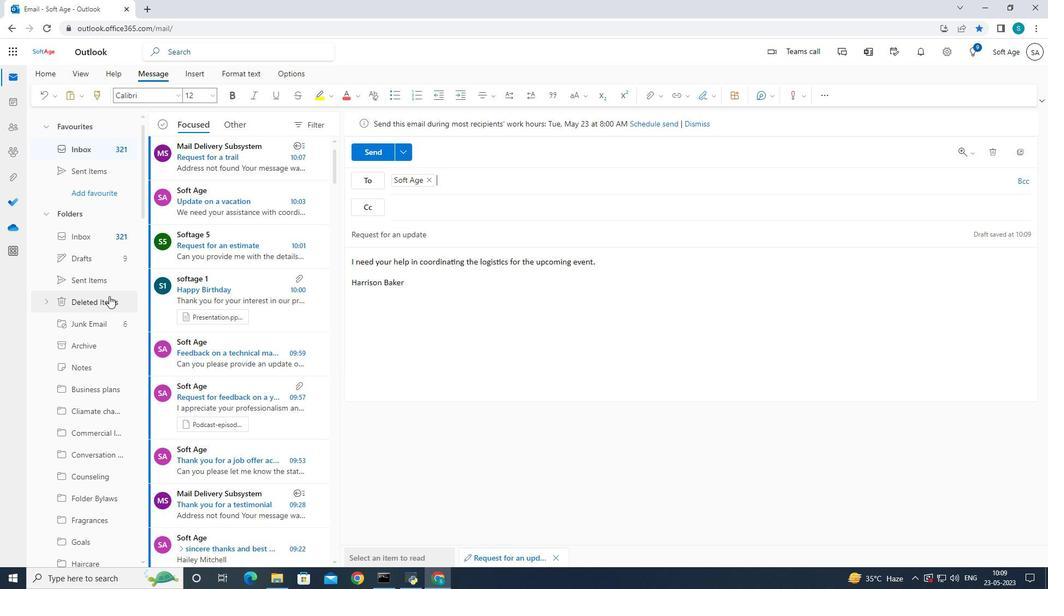 
Action: Mouse moved to (105, 299)
Screenshot: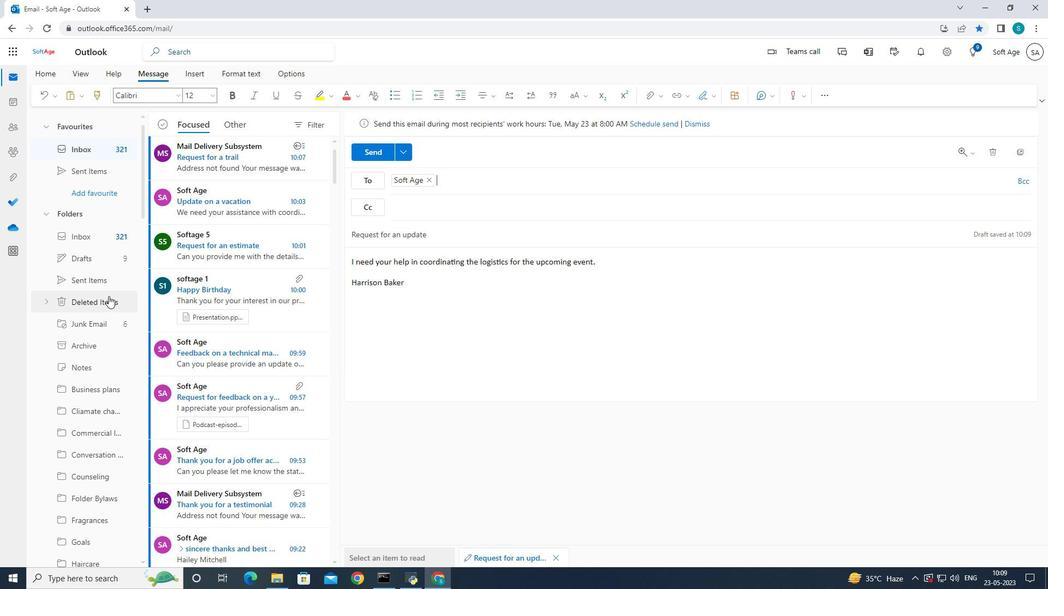 
Action: Mouse scrolled (105, 299) with delta (0, 0)
Screenshot: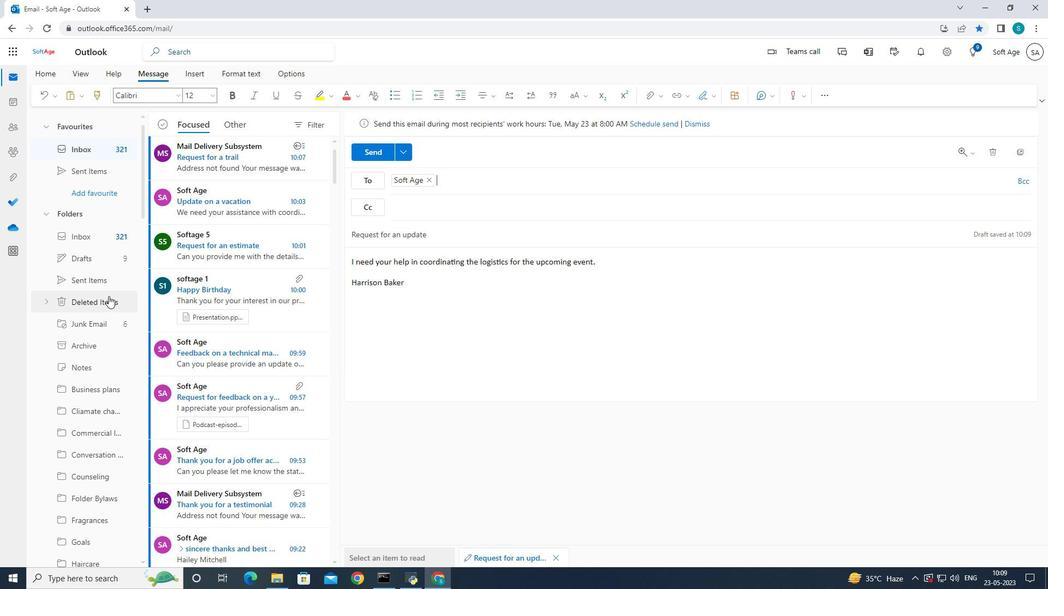 
Action: Mouse scrolled (105, 299) with delta (0, 0)
Screenshot: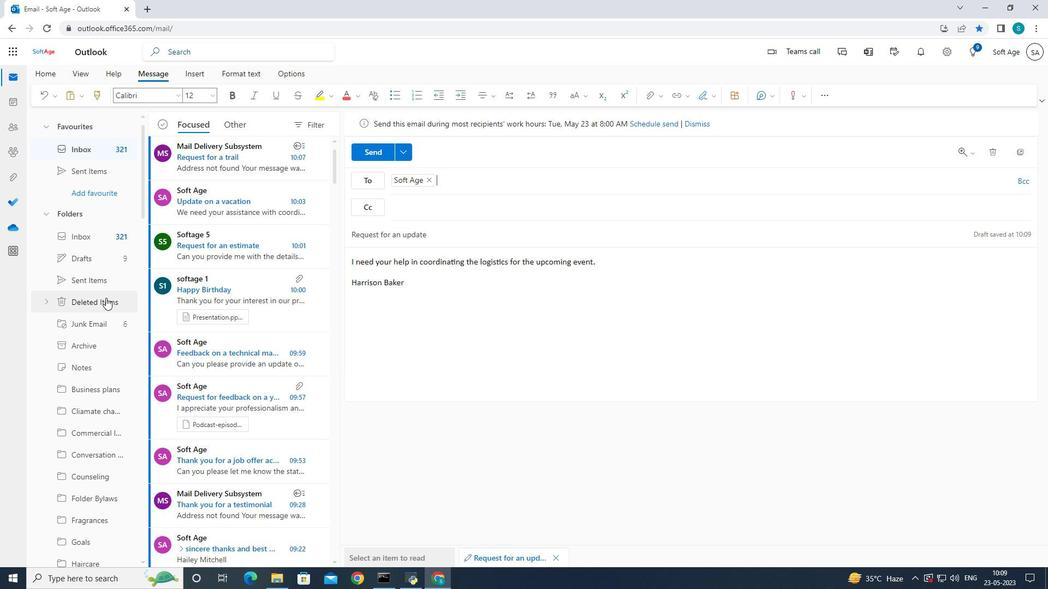 
Action: Mouse scrolled (105, 299) with delta (0, 0)
Screenshot: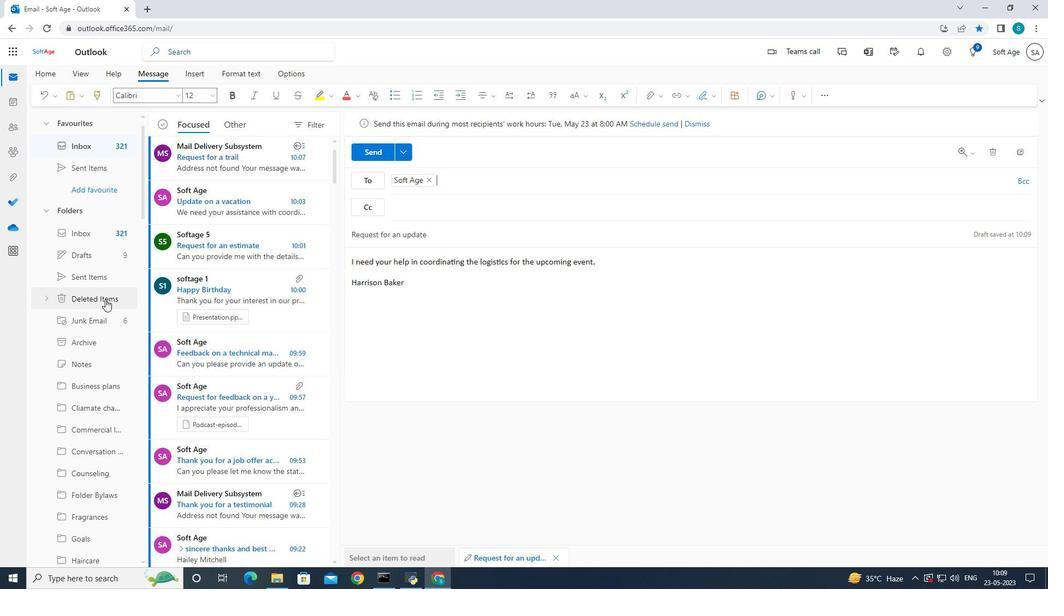 
Action: Mouse moved to (105, 301)
Screenshot: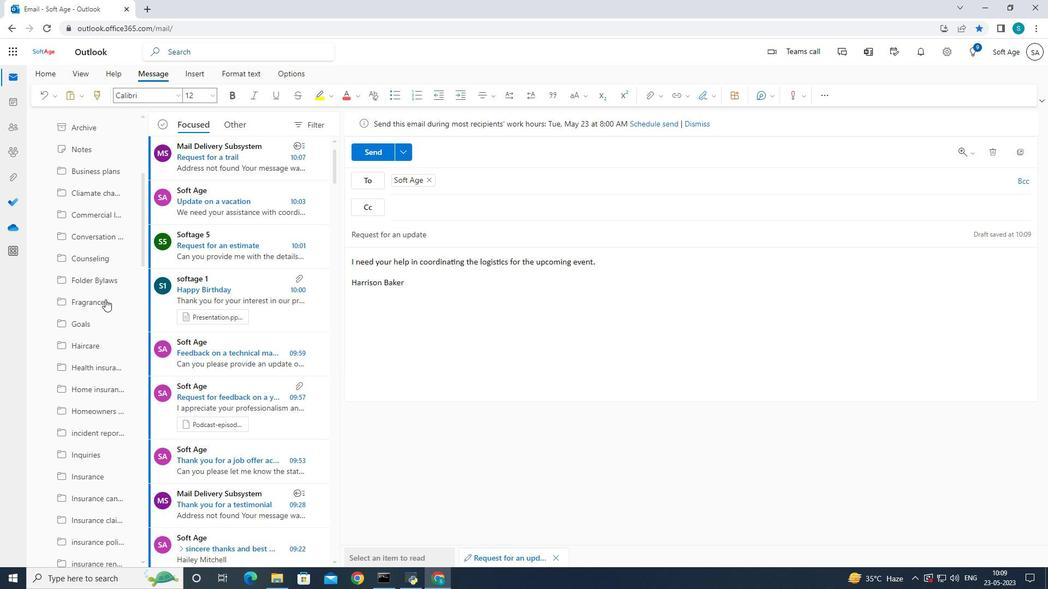 
Action: Mouse scrolled (105, 300) with delta (0, 0)
Screenshot: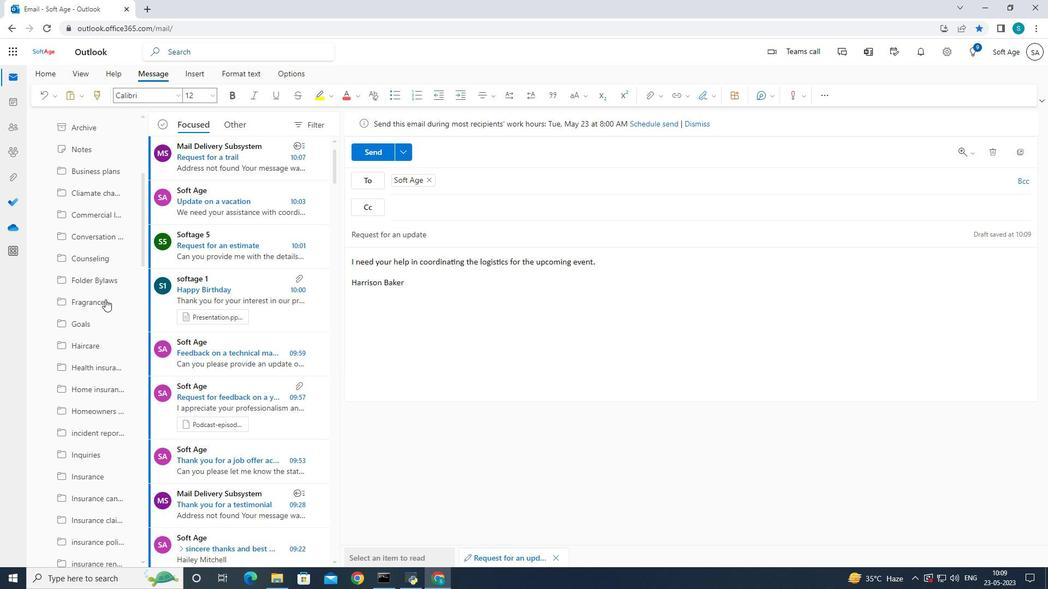 
Action: Mouse moved to (105, 302)
Screenshot: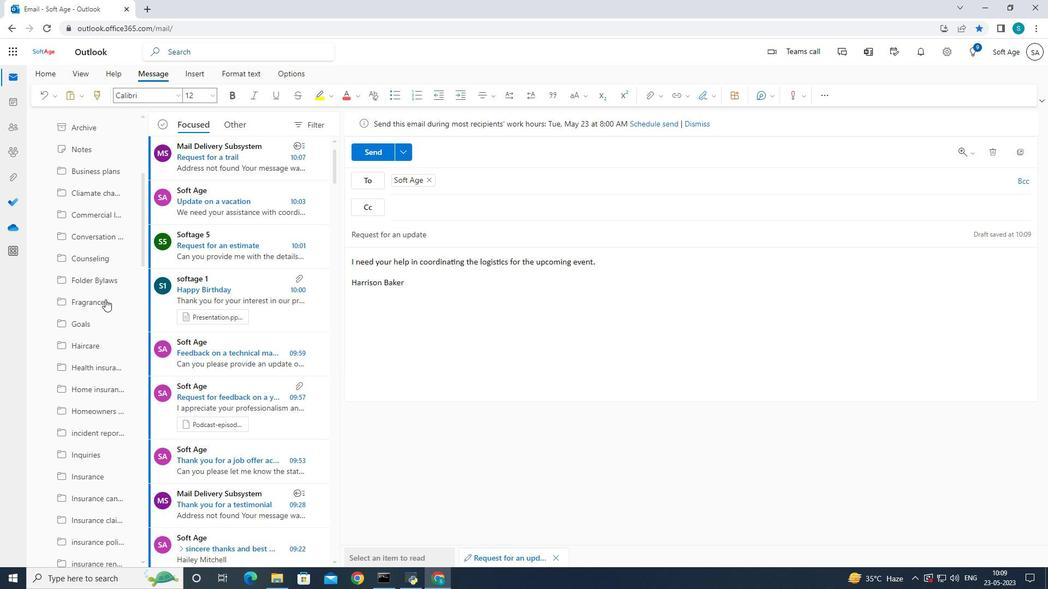 
Action: Mouse scrolled (105, 301) with delta (0, 0)
Screenshot: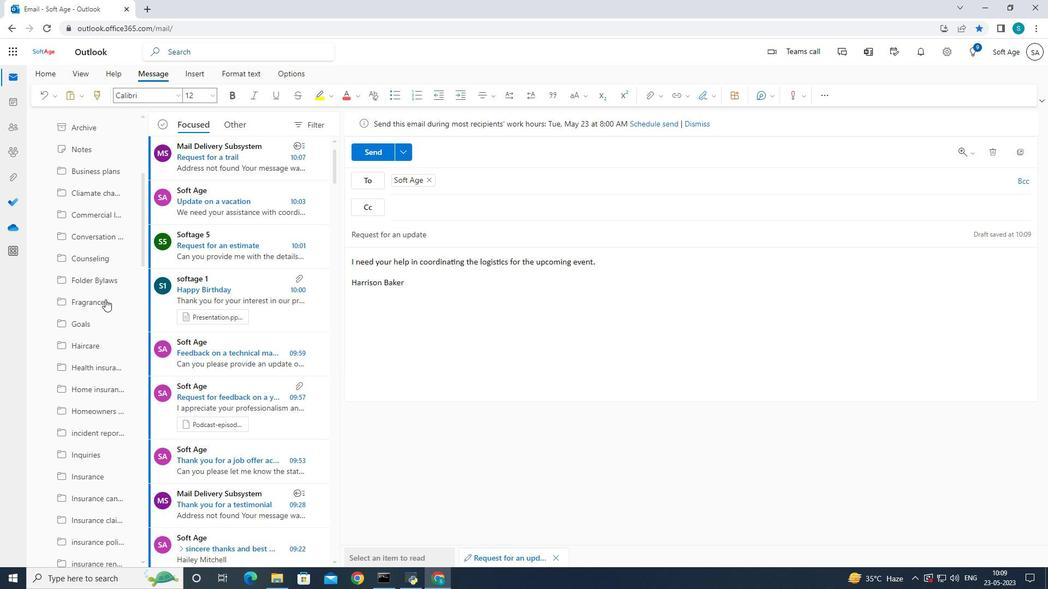 
Action: Mouse moved to (105, 303)
Screenshot: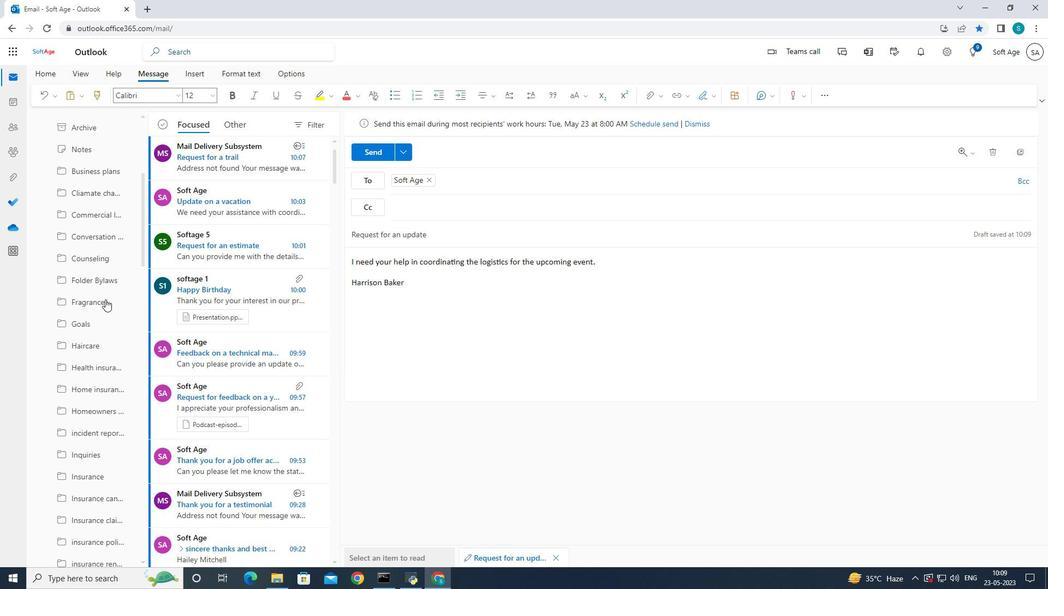 
Action: Mouse scrolled (105, 302) with delta (0, 0)
Screenshot: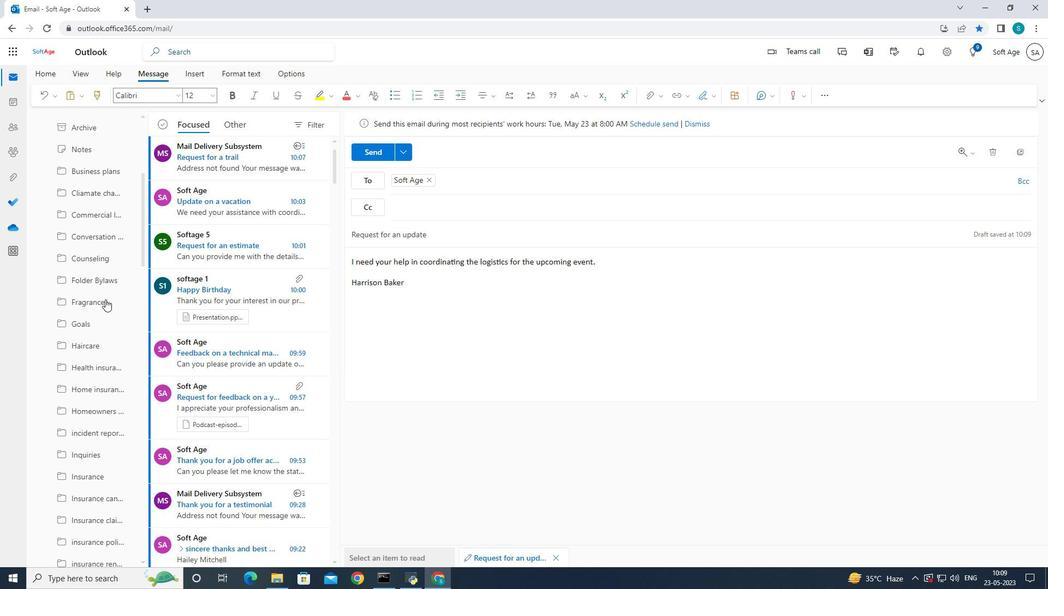 
Action: Mouse moved to (105, 303)
Screenshot: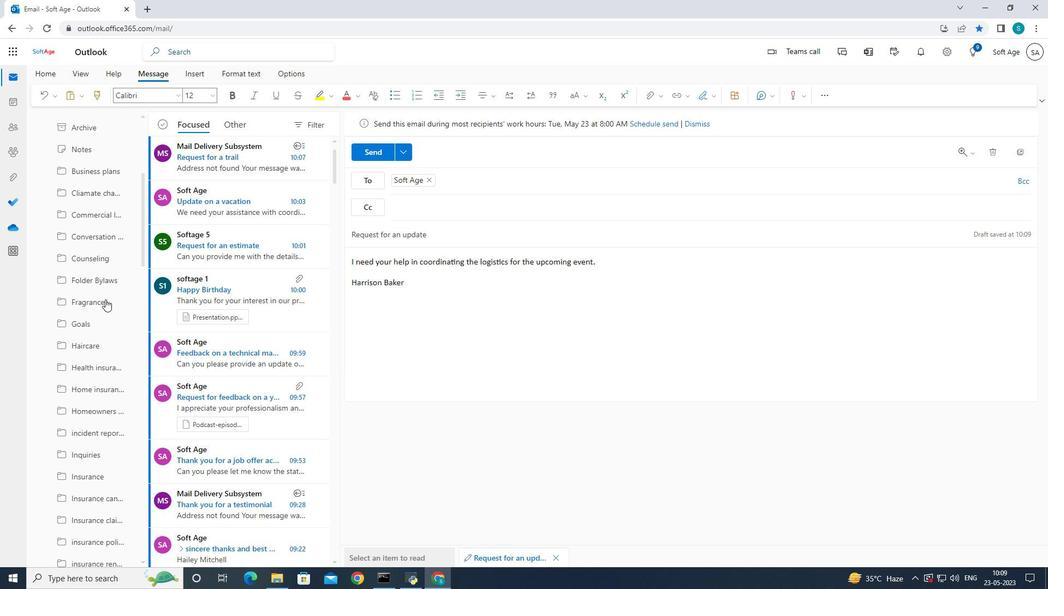 
Action: Mouse scrolled (105, 303) with delta (0, 0)
Screenshot: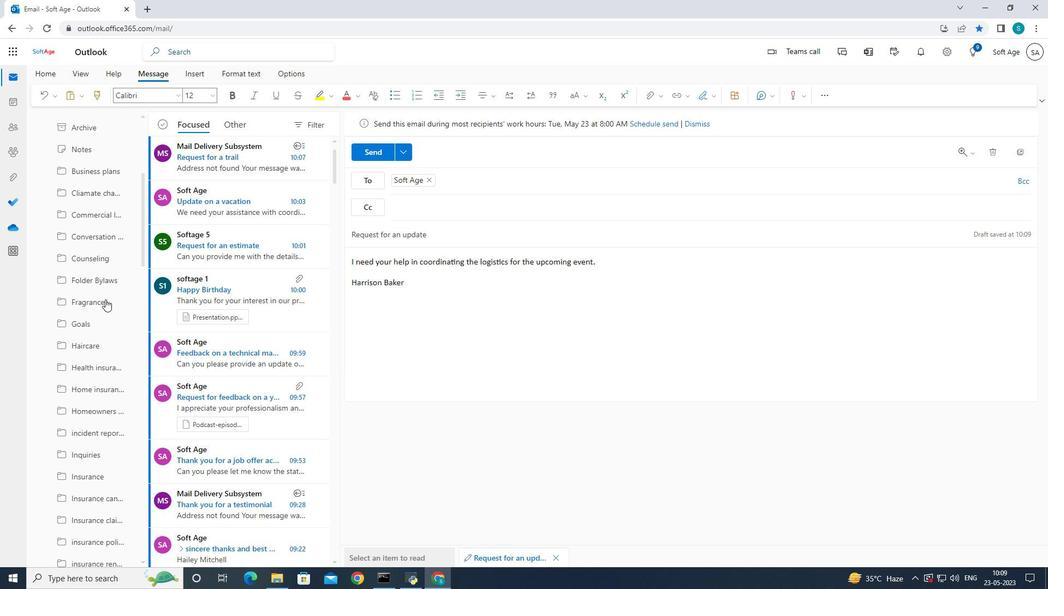 
Action: Mouse moved to (105, 304)
Screenshot: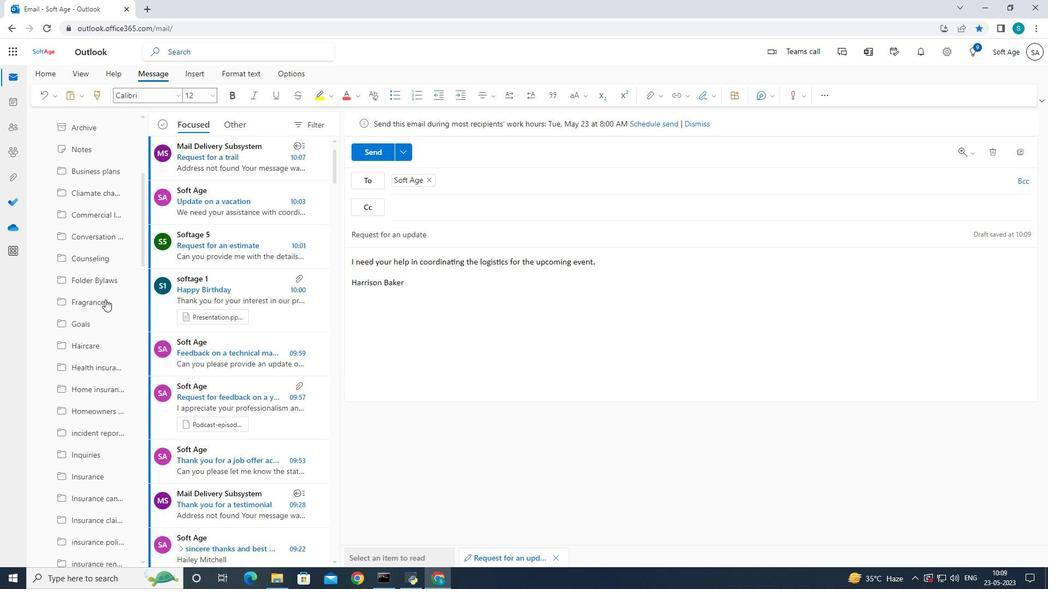 
Action: Mouse scrolled (105, 304) with delta (0, 0)
Screenshot: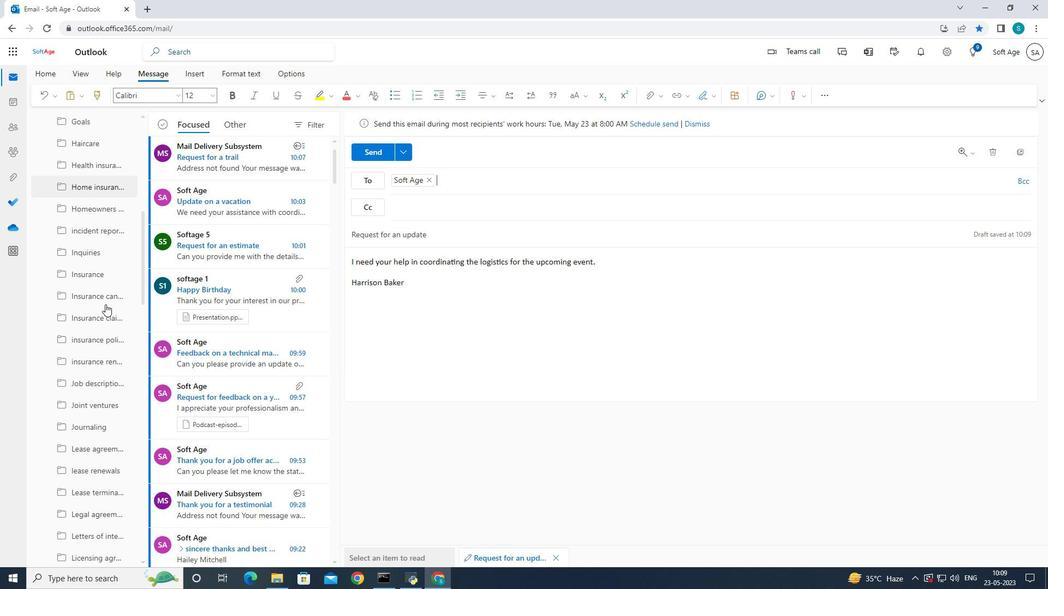 
Action: Mouse scrolled (105, 304) with delta (0, 0)
Screenshot: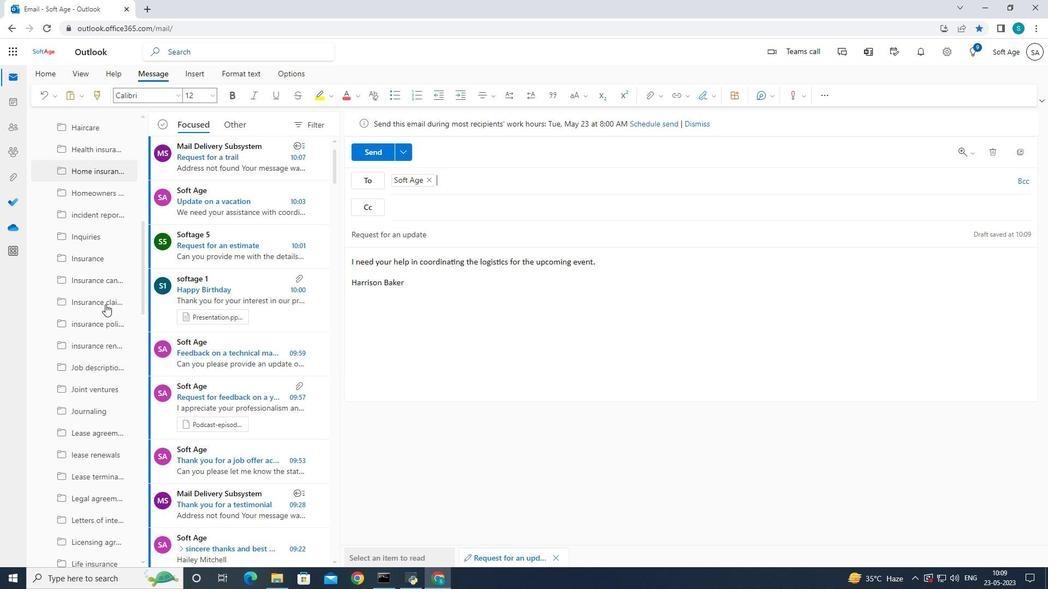 
Action: Mouse scrolled (105, 304) with delta (0, 0)
Screenshot: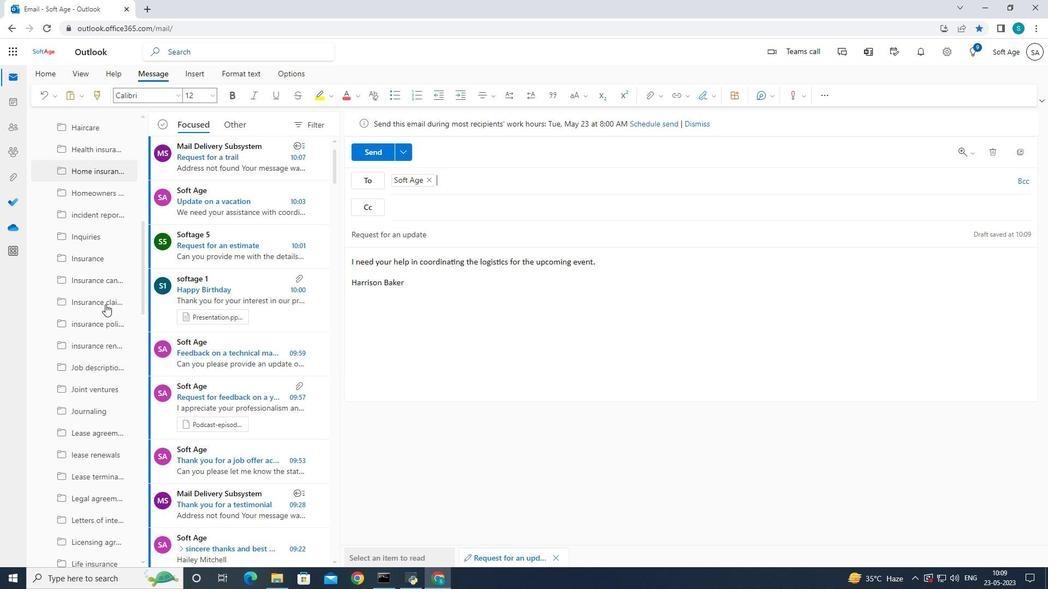 
Action: Mouse scrolled (105, 304) with delta (0, 0)
Screenshot: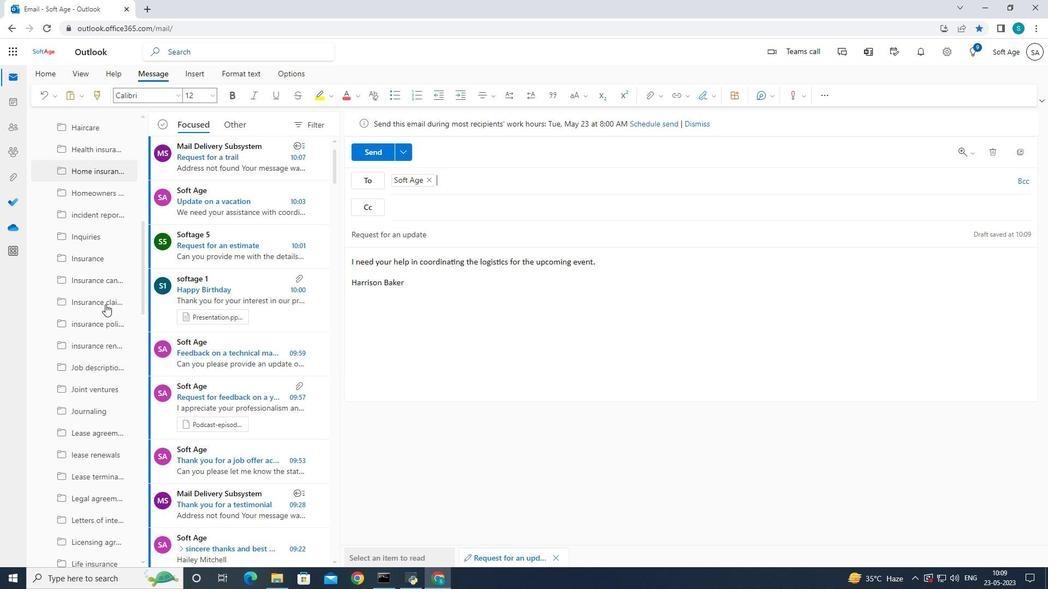 
Action: Mouse scrolled (105, 304) with delta (0, 0)
Screenshot: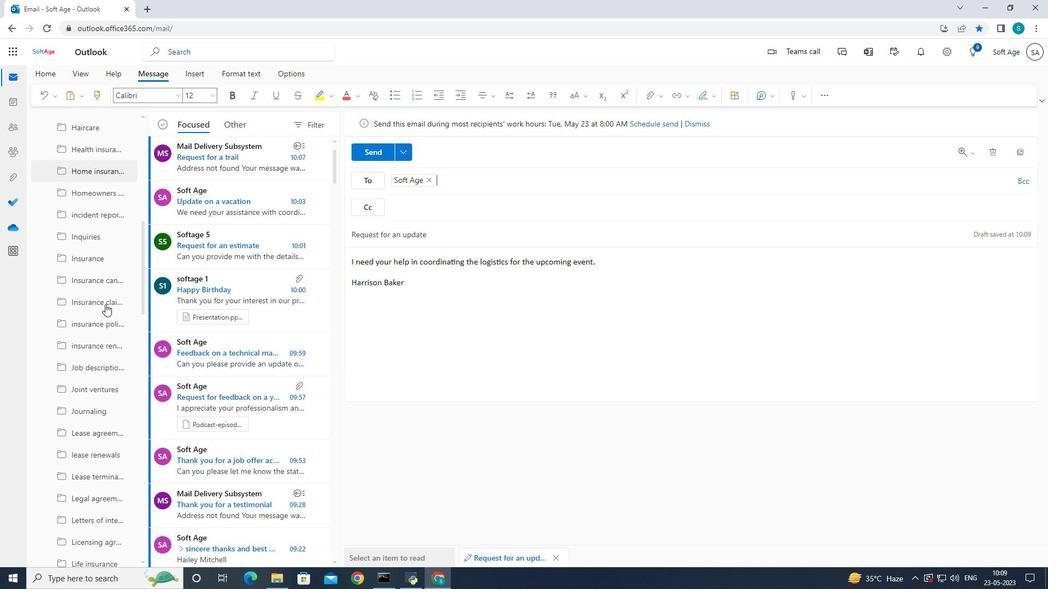 
Action: Mouse moved to (106, 306)
Screenshot: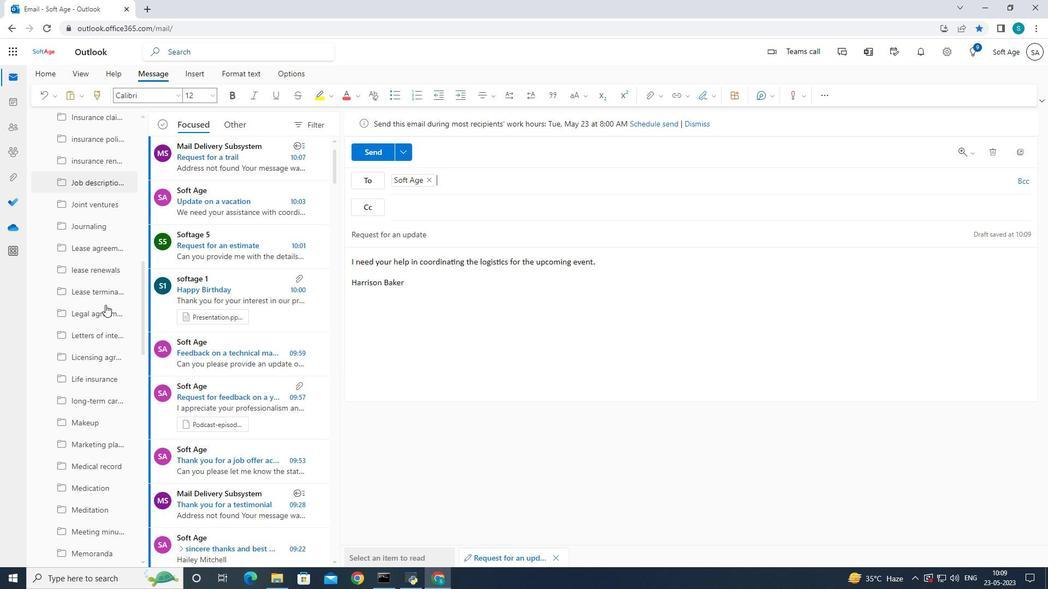 
Action: Mouse scrolled (106, 306) with delta (0, 0)
Screenshot: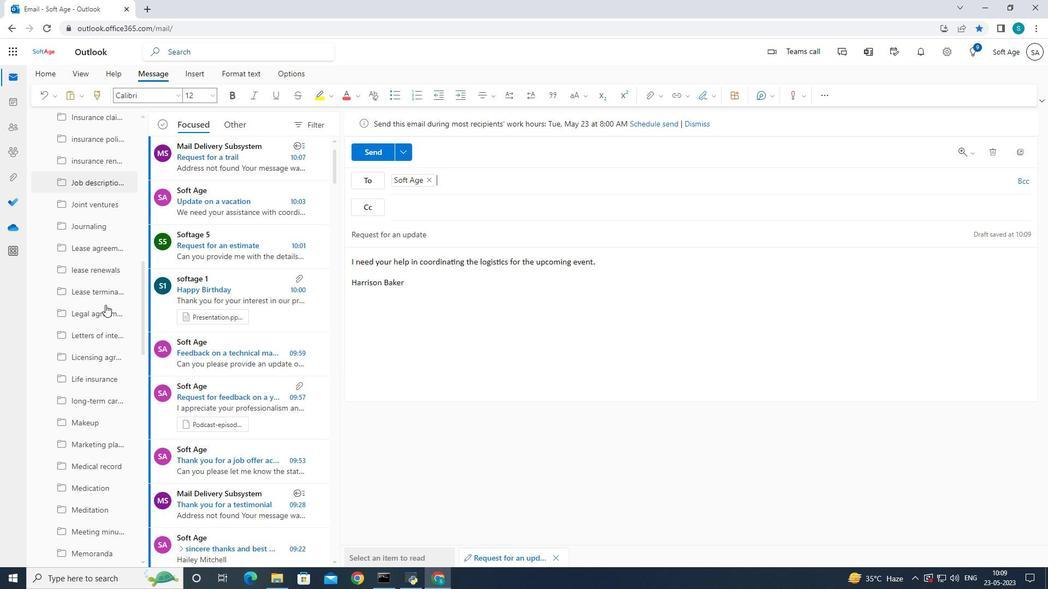 
Action: Mouse moved to (107, 307)
Screenshot: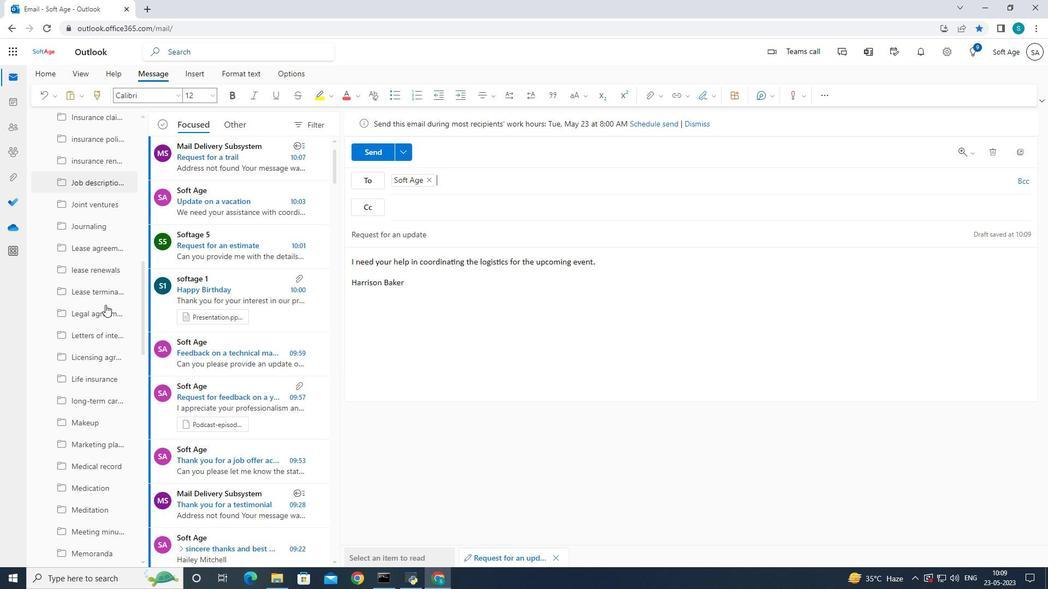 
Action: Mouse scrolled (107, 306) with delta (0, 0)
Screenshot: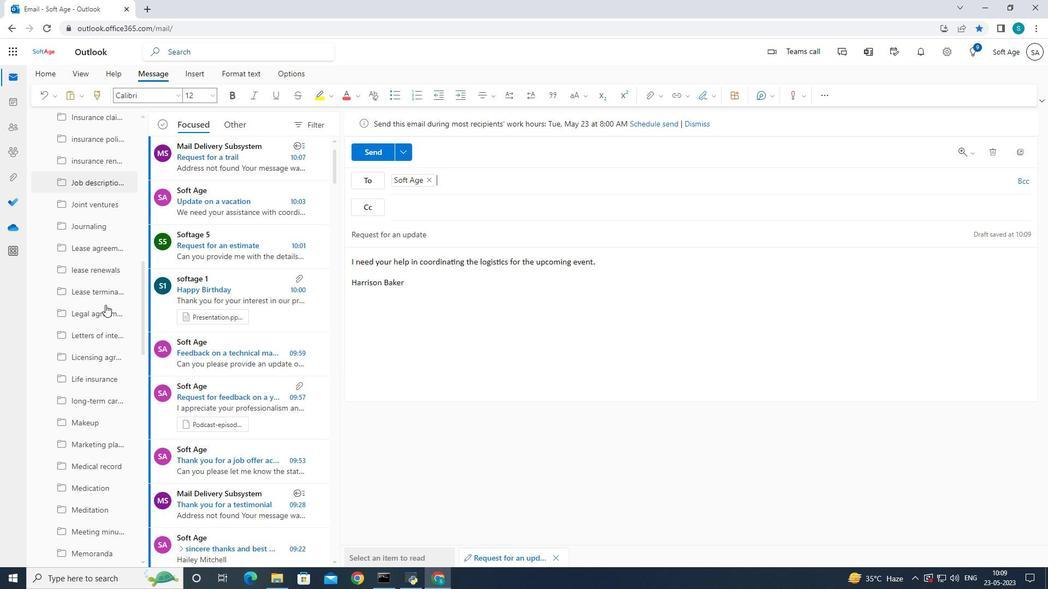 
Action: Mouse scrolled (107, 306) with delta (0, 0)
Screenshot: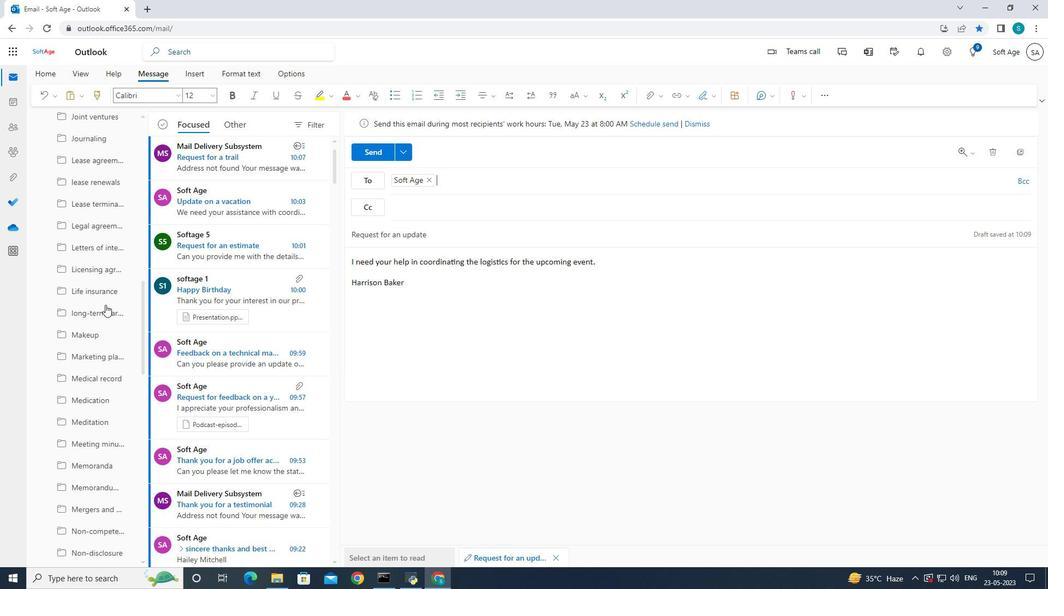 
Action: Mouse scrolled (107, 306) with delta (0, 0)
Screenshot: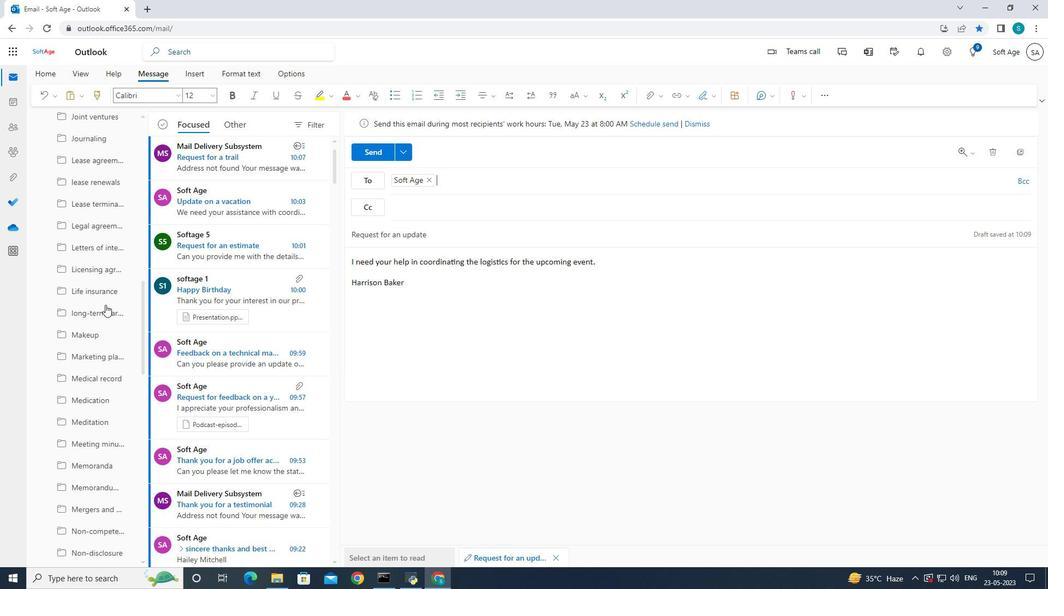 
Action: Mouse moved to (107, 308)
Screenshot: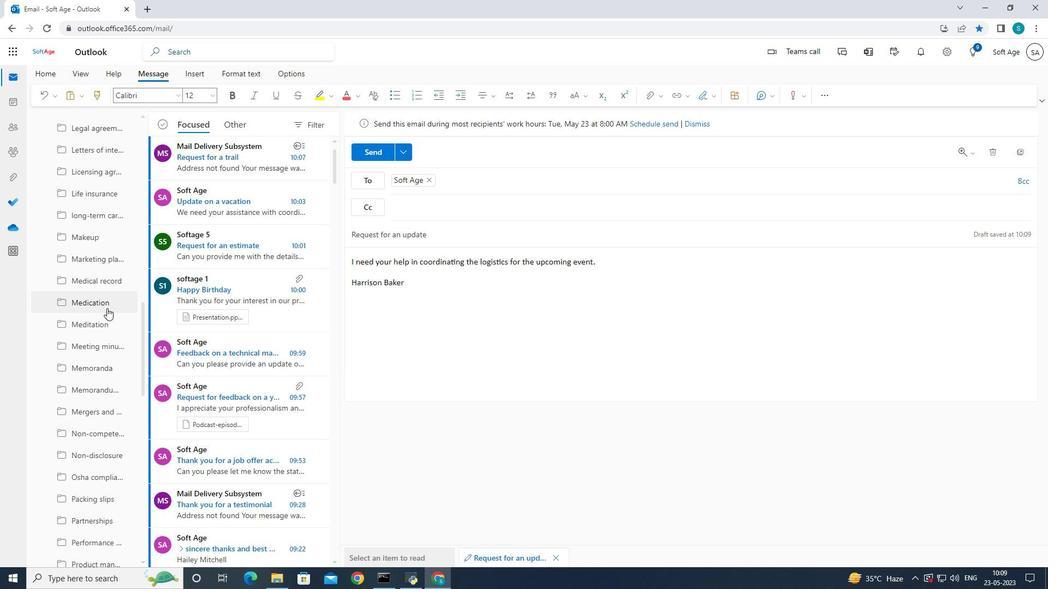 
Action: Mouse scrolled (107, 308) with delta (0, 0)
Screenshot: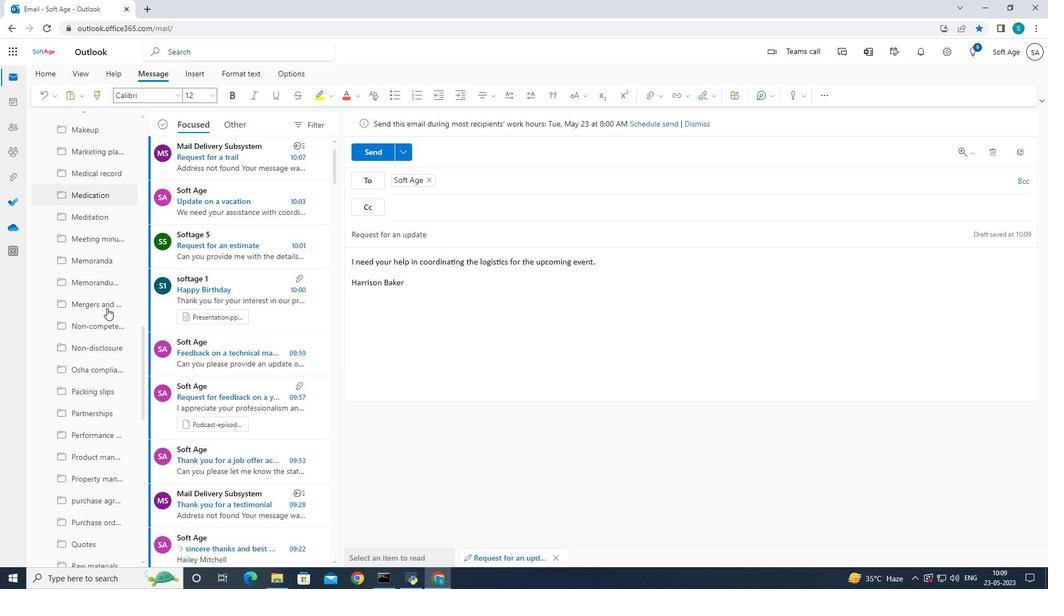 
Action: Mouse scrolled (107, 308) with delta (0, 0)
Screenshot: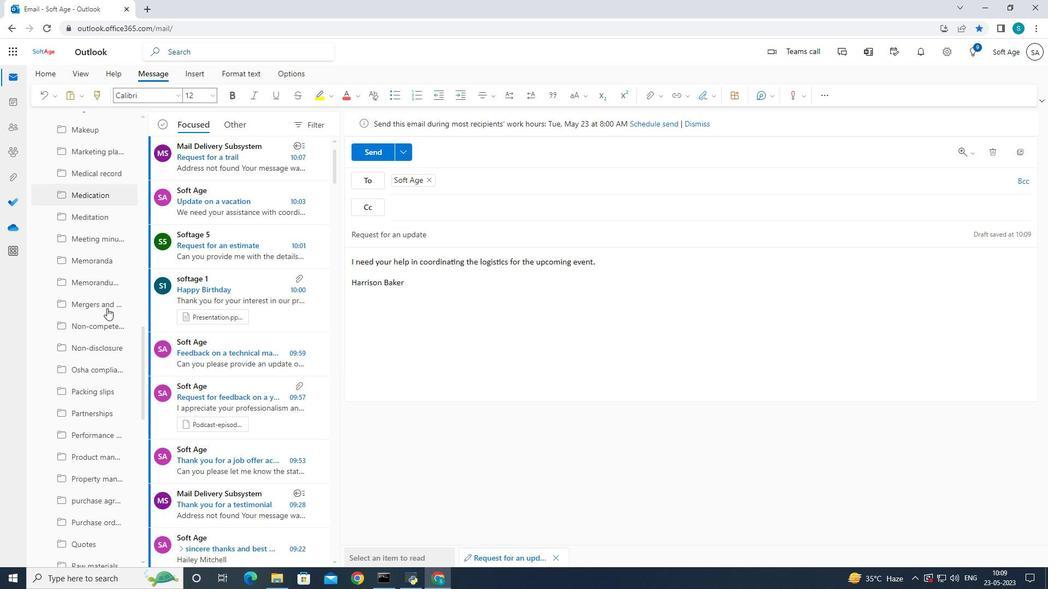 
Action: Mouse scrolled (107, 308) with delta (0, 0)
Screenshot: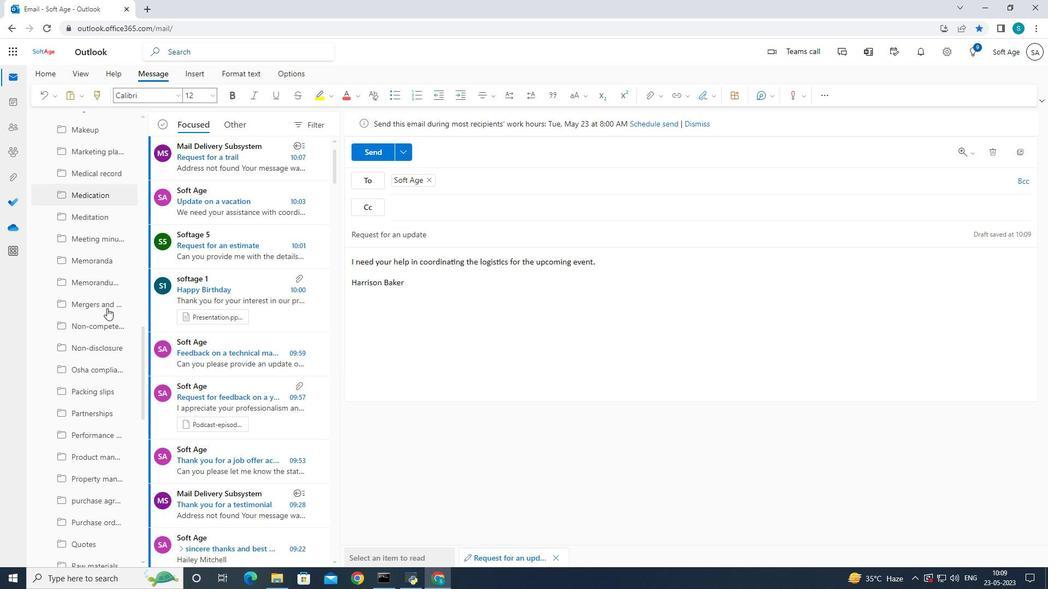 
Action: Mouse scrolled (107, 308) with delta (0, 0)
Screenshot: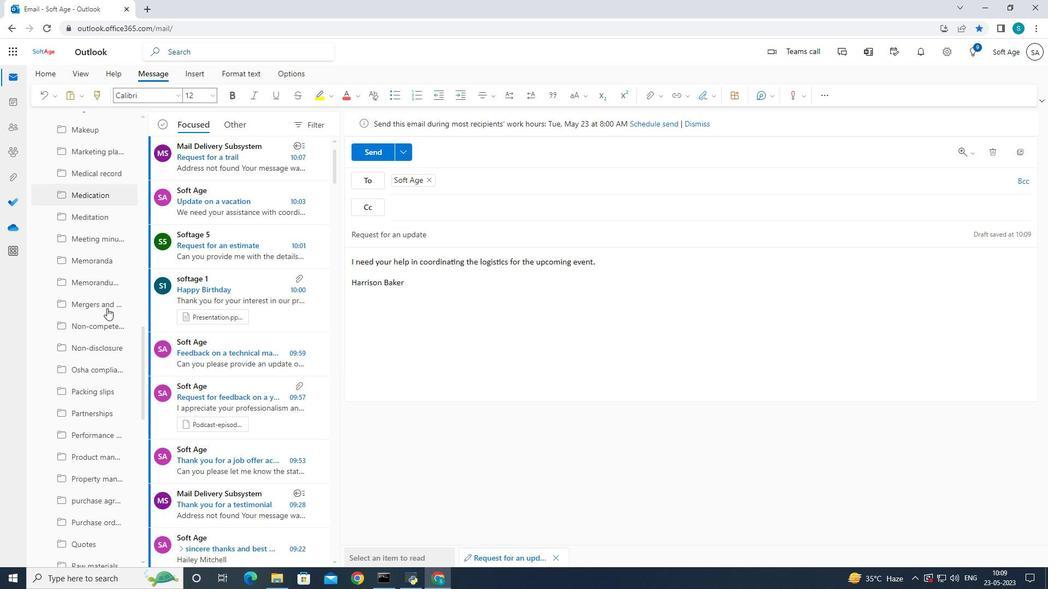 
Action: Mouse scrolled (107, 308) with delta (0, 0)
Screenshot: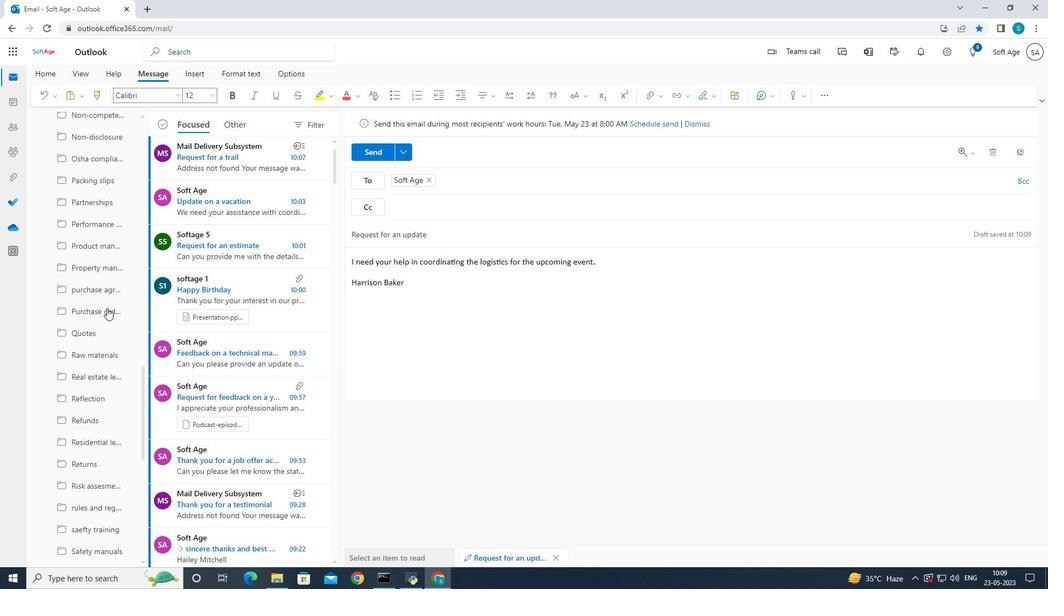 
Action: Mouse scrolled (107, 308) with delta (0, 0)
Screenshot: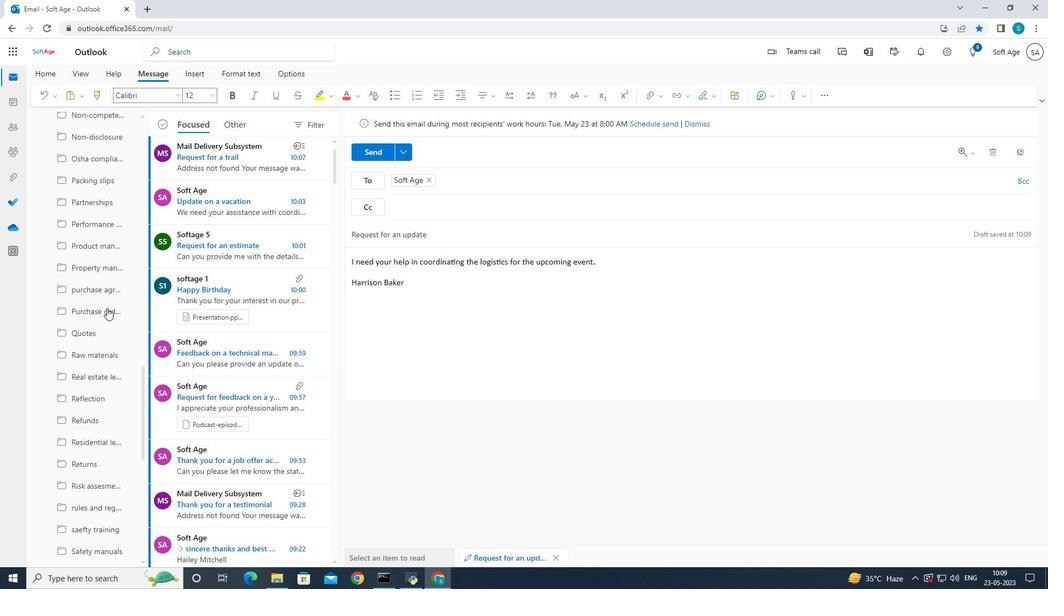 
Action: Mouse scrolled (107, 308) with delta (0, 0)
Screenshot: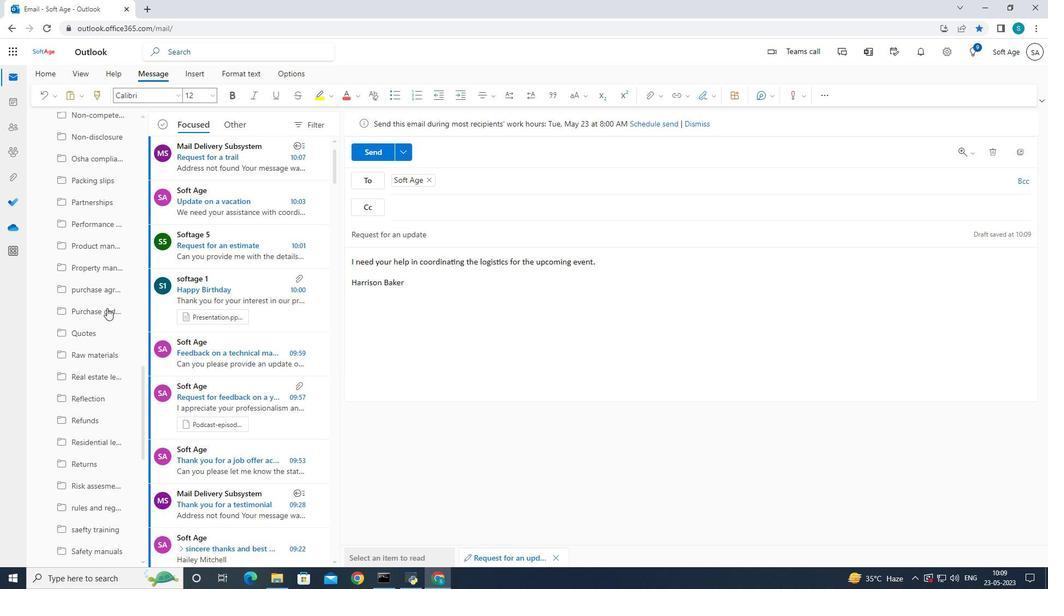
Action: Mouse scrolled (107, 308) with delta (0, 0)
Screenshot: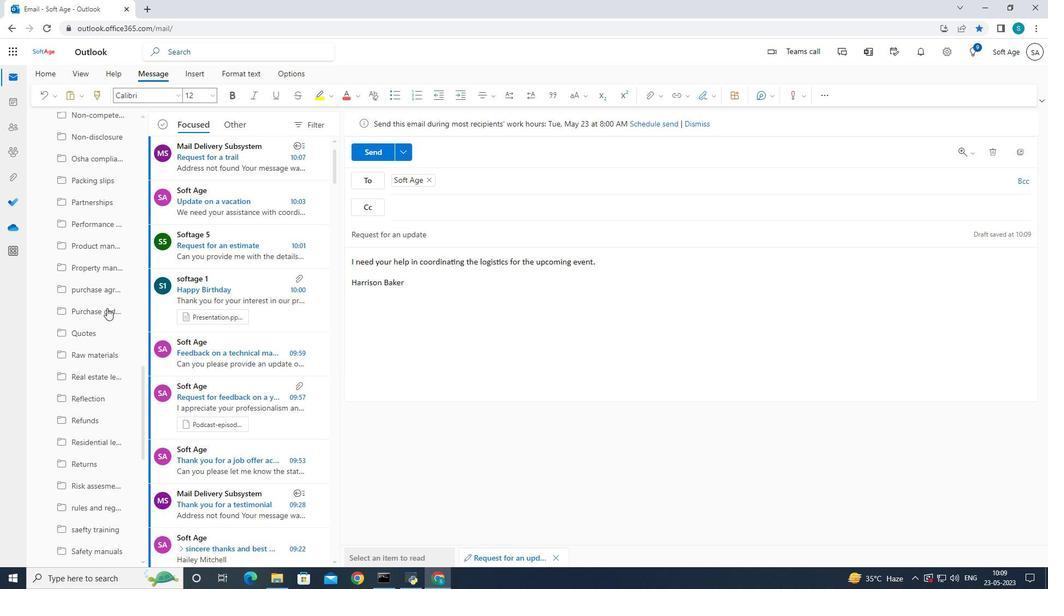 
Action: Mouse moved to (107, 308)
Screenshot: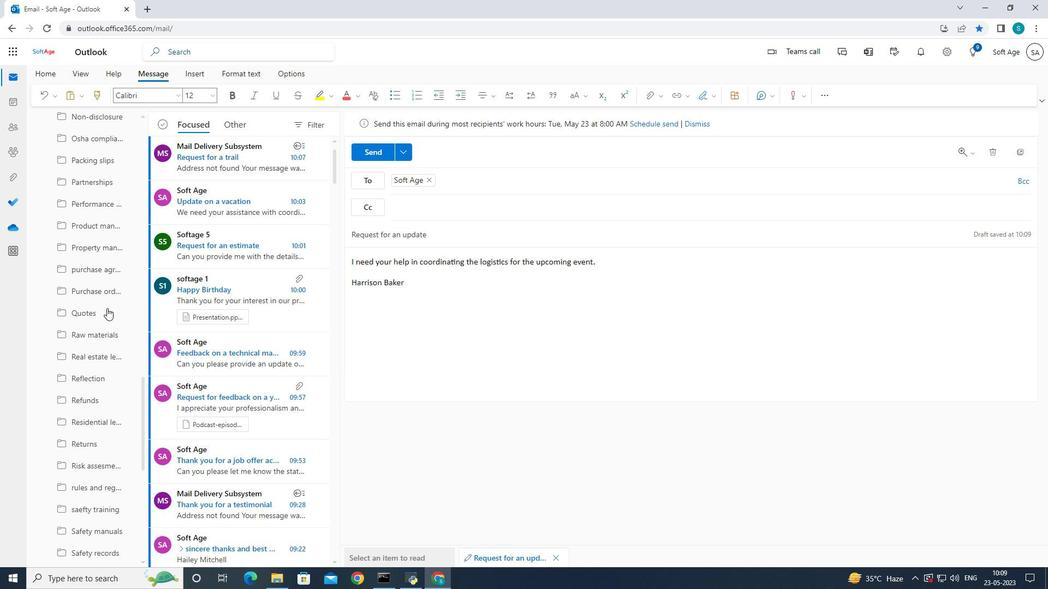
Action: Mouse scrolled (107, 308) with delta (0, 0)
Screenshot: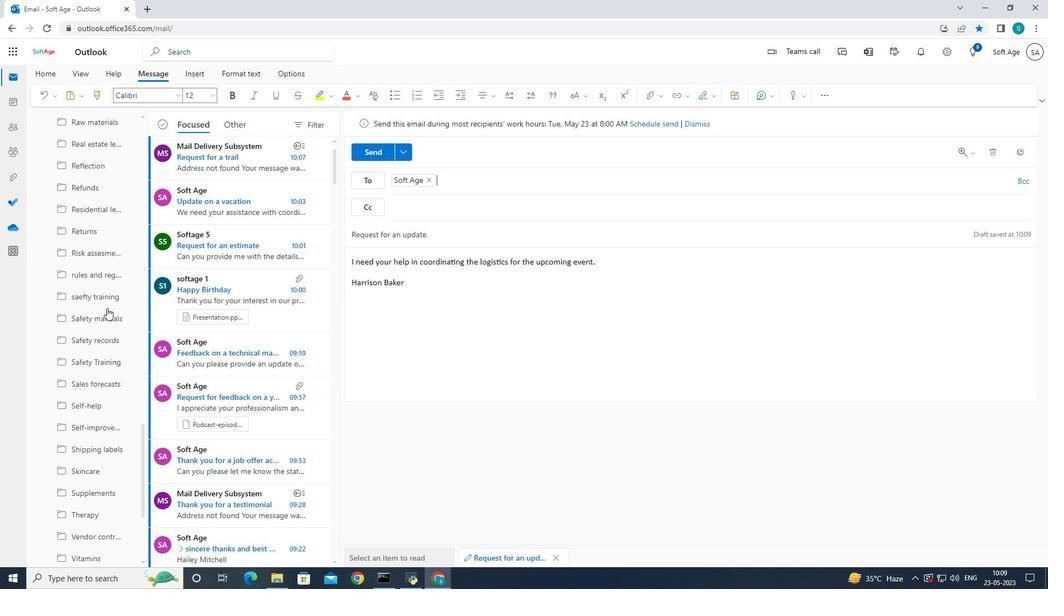 
Action: Mouse scrolled (107, 308) with delta (0, 0)
Screenshot: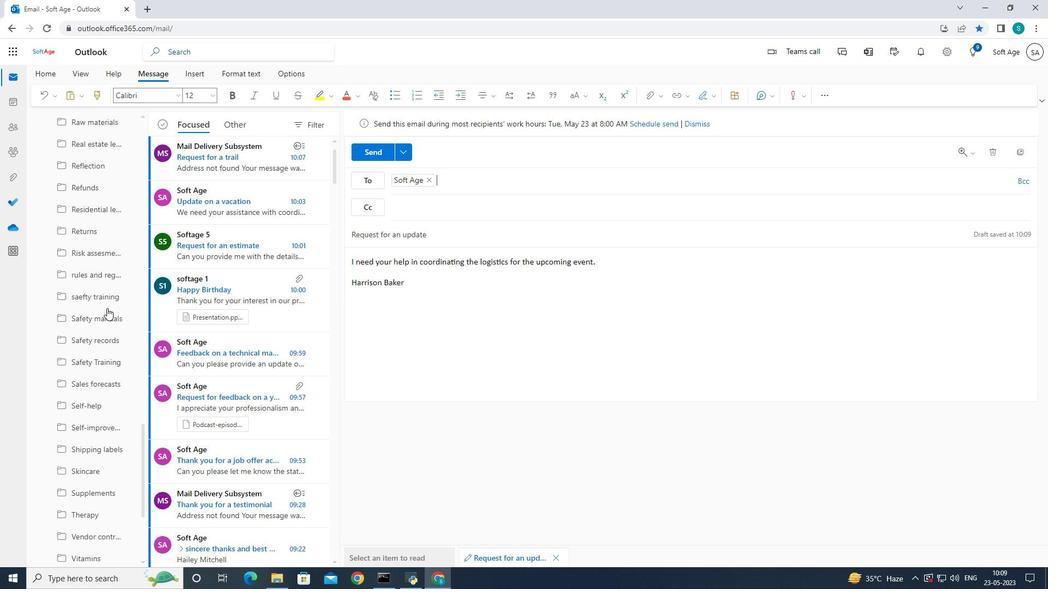 
Action: Mouse scrolled (107, 308) with delta (0, 0)
Screenshot: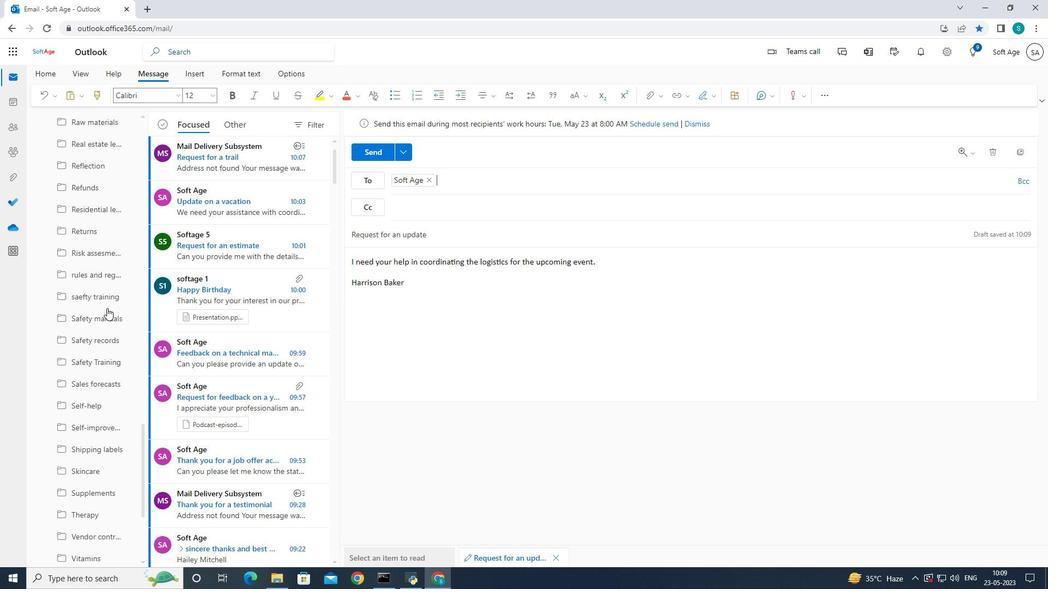 
Action: Mouse scrolled (107, 308) with delta (0, 0)
Screenshot: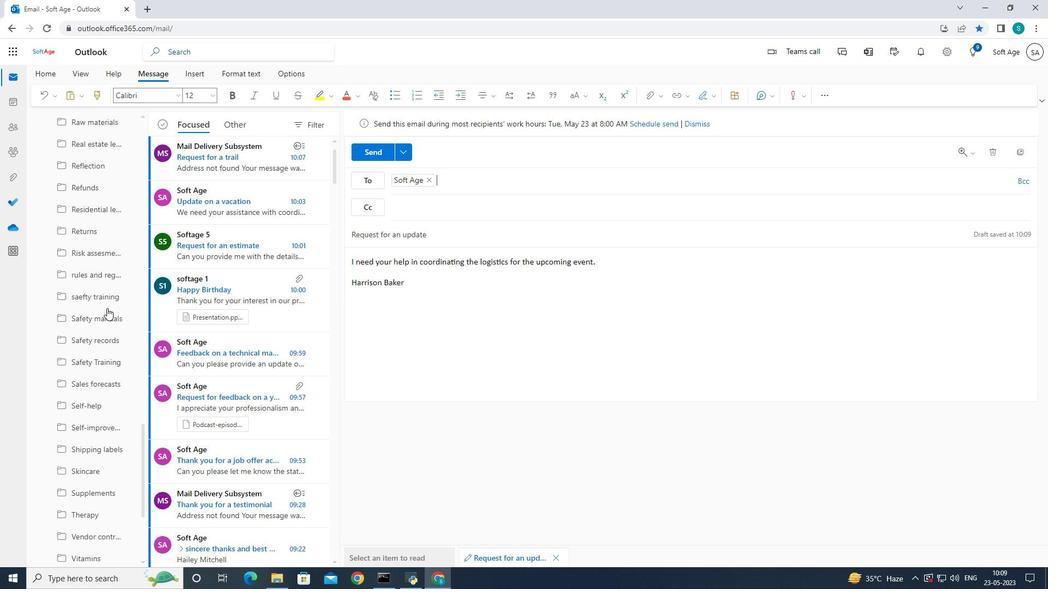 
Action: Mouse scrolled (107, 308) with delta (0, 0)
Screenshot: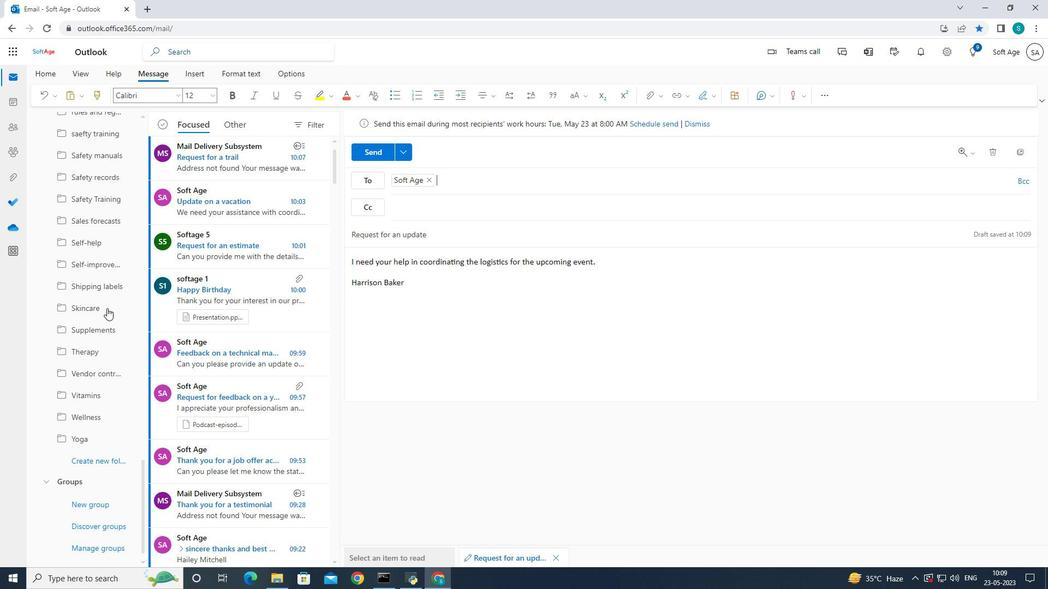 
Action: Mouse scrolled (107, 308) with delta (0, 0)
Screenshot: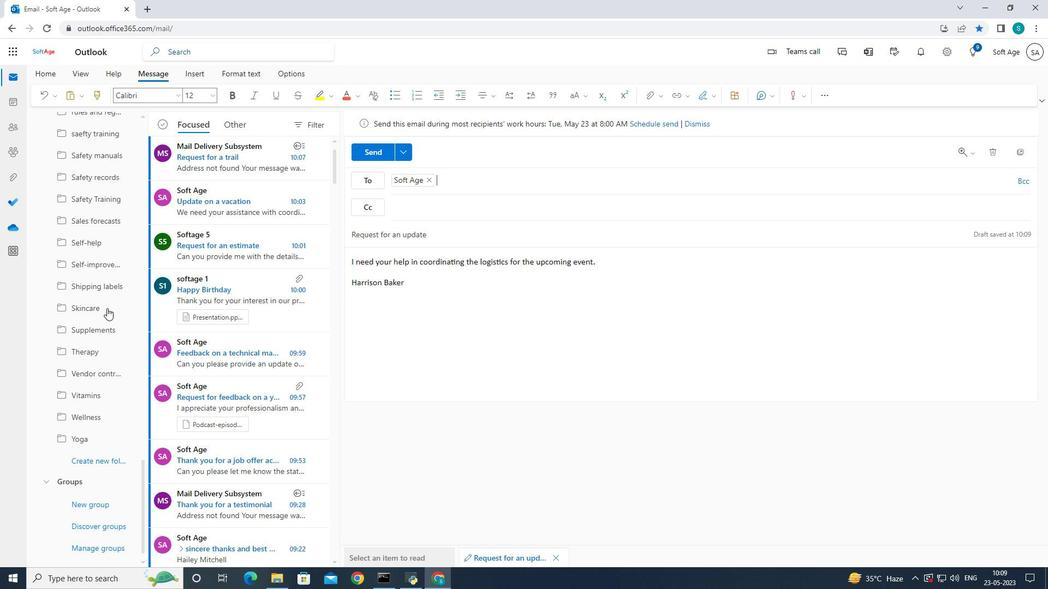 
Action: Mouse scrolled (107, 308) with delta (0, 0)
Screenshot: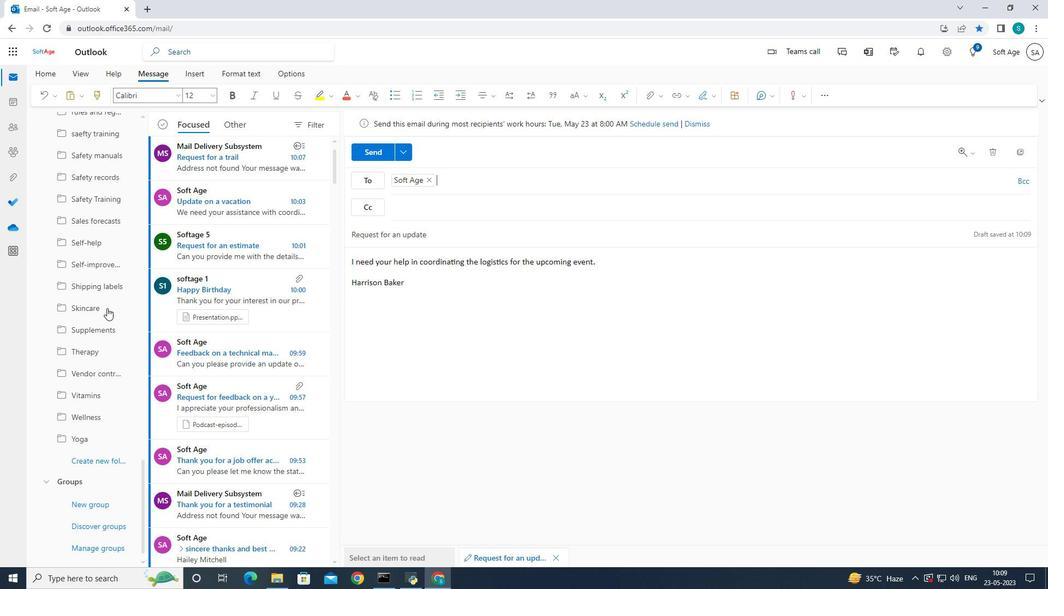 
Action: Mouse scrolled (107, 308) with delta (0, 0)
Screenshot: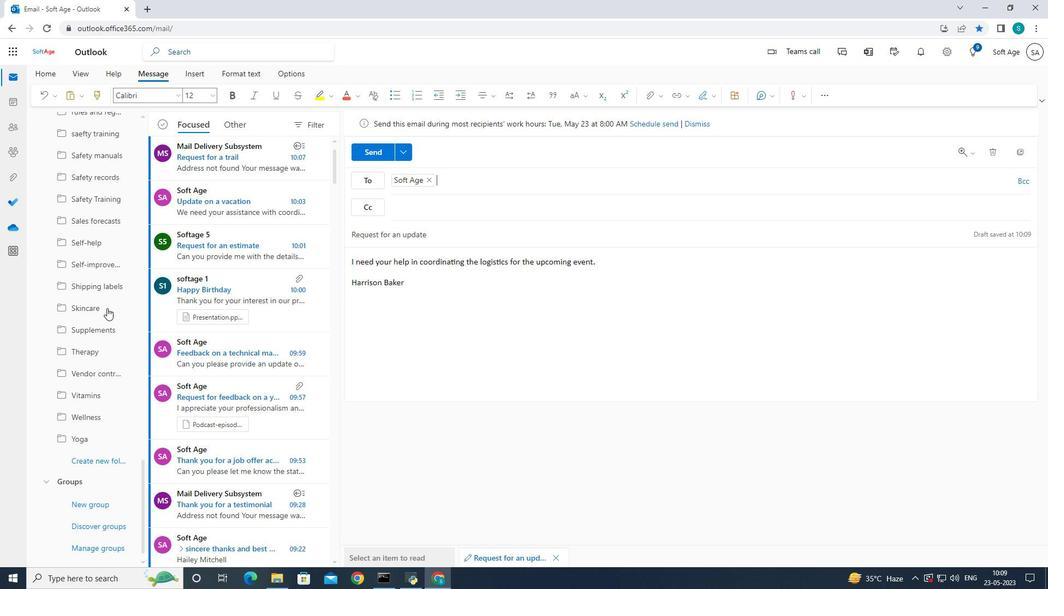 
Action: Mouse scrolled (107, 308) with delta (0, 0)
Screenshot: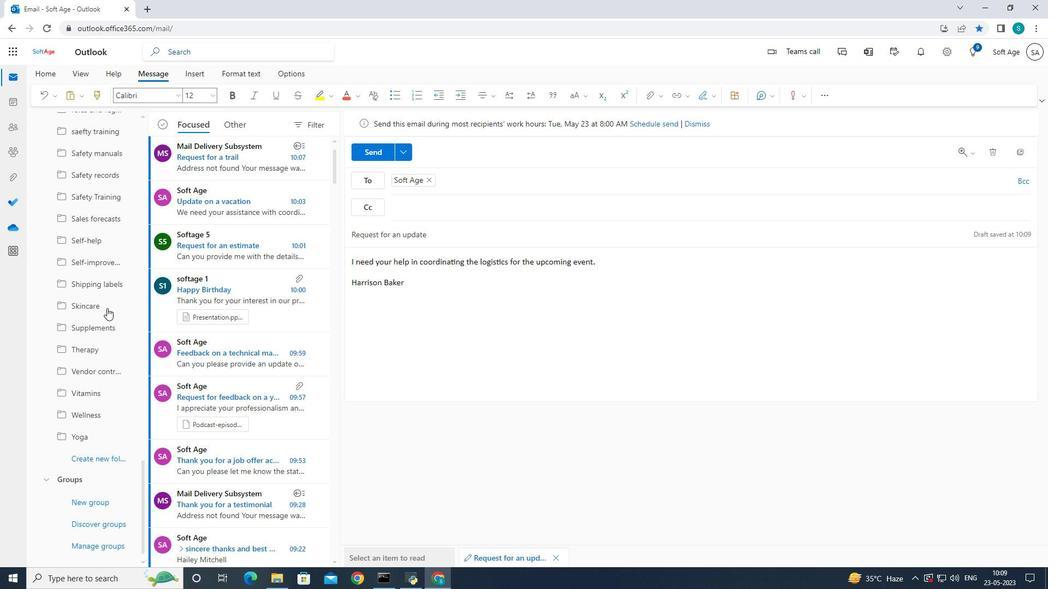 
Action: Mouse scrolled (107, 308) with delta (0, 0)
Screenshot: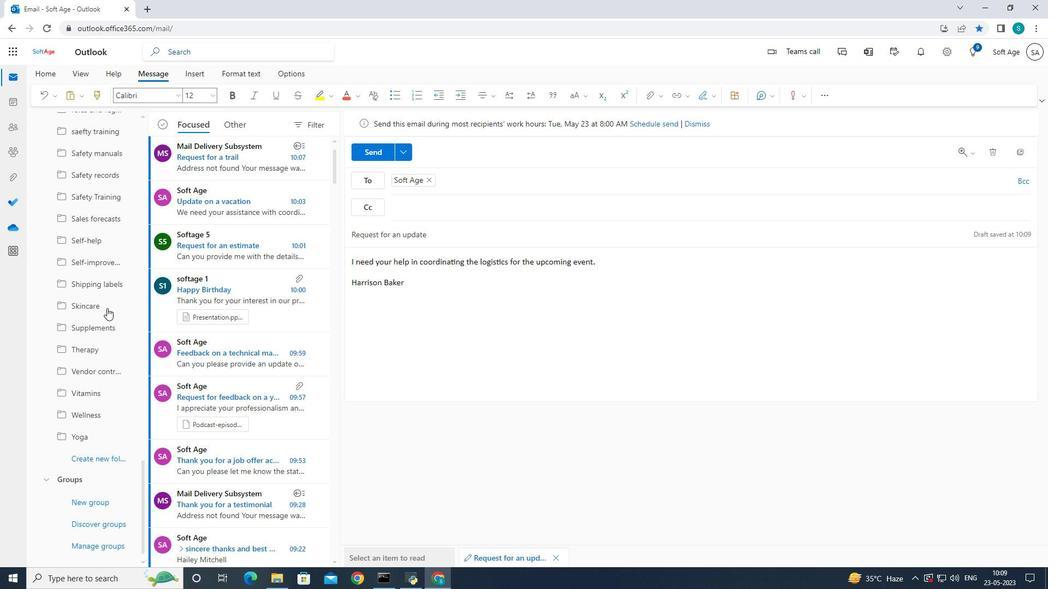 
Action: Mouse scrolled (107, 308) with delta (0, 0)
Screenshot: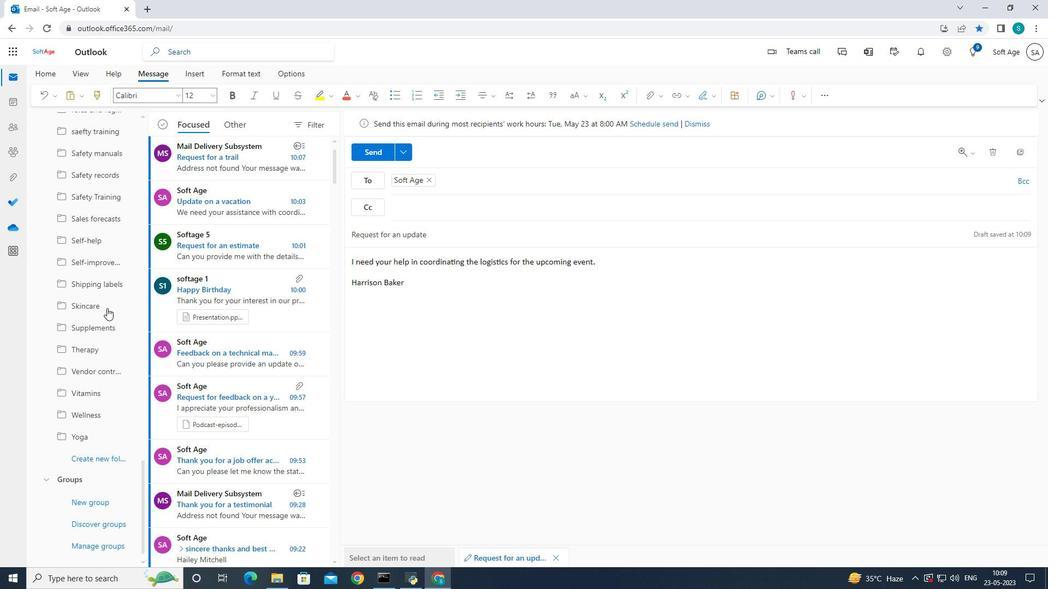 
Action: Mouse scrolled (107, 308) with delta (0, 0)
Screenshot: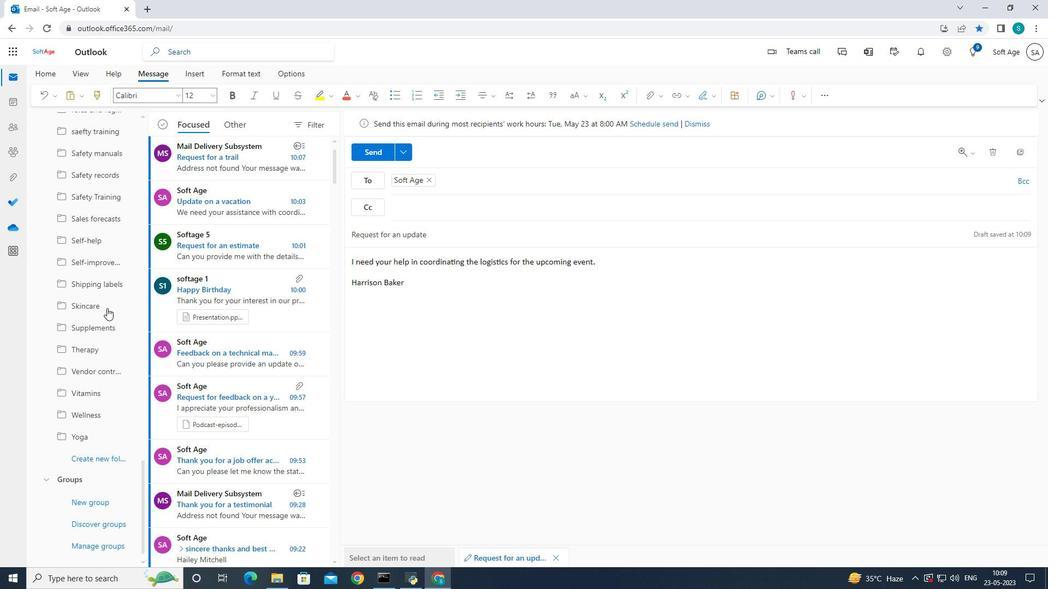 
Action: Mouse moved to (92, 454)
Screenshot: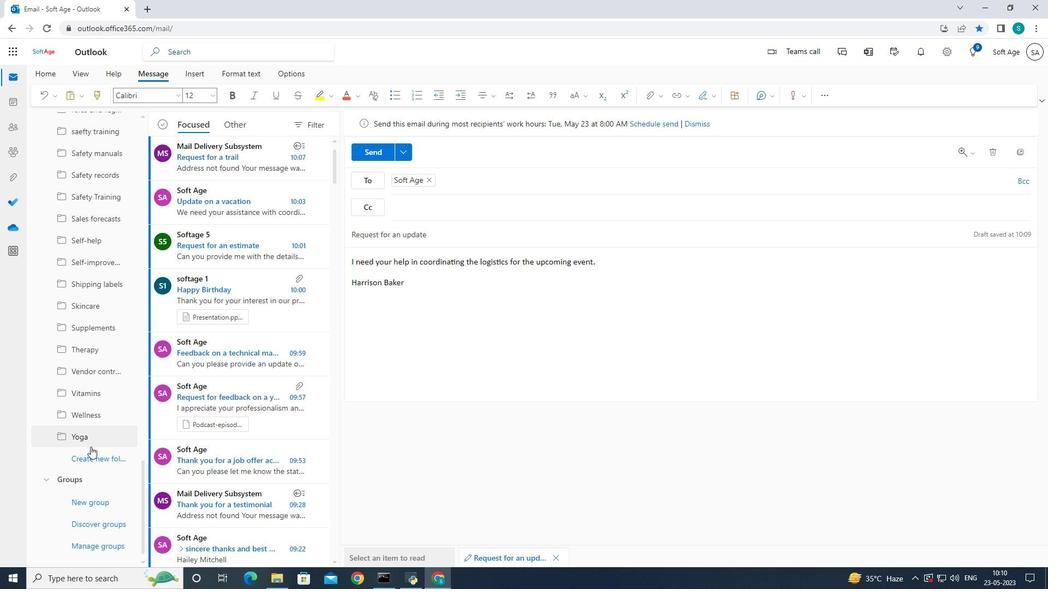 
Action: Mouse pressed left at (92, 454)
Screenshot: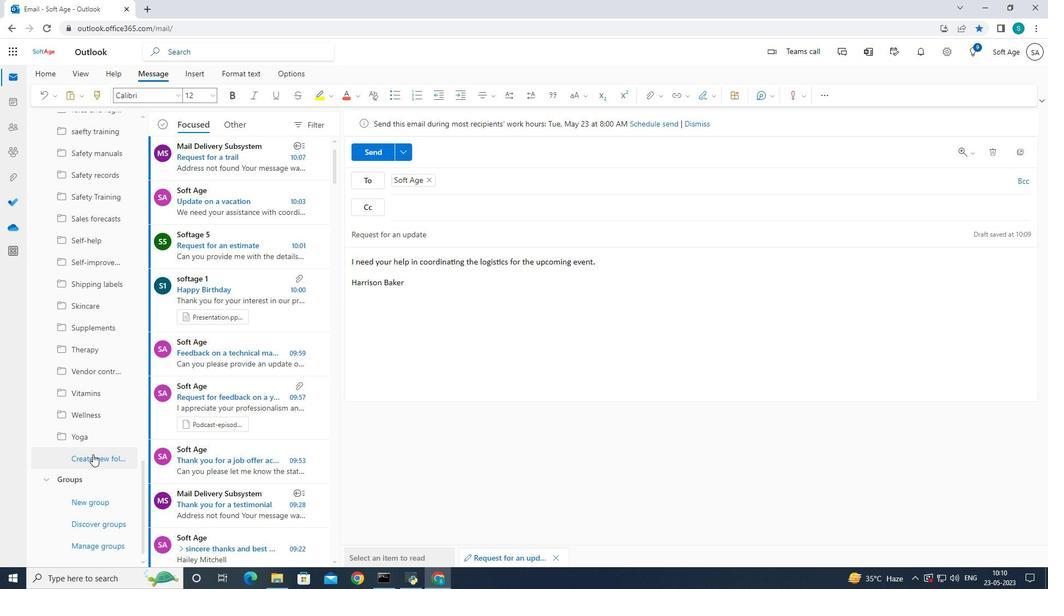 
Action: Mouse moved to (157, 380)
Screenshot: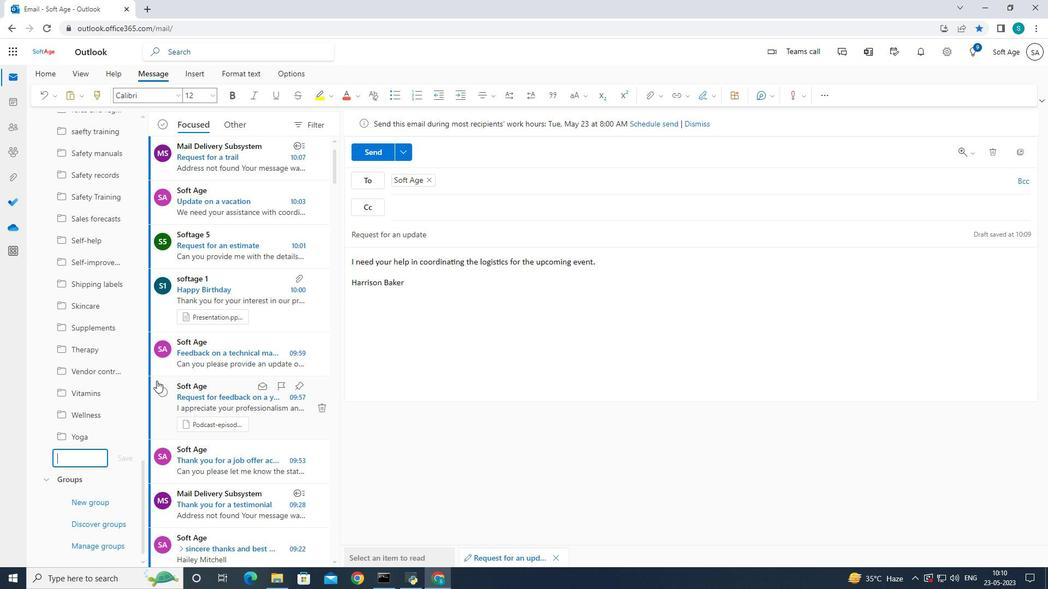 
Action: Key pressed <Key.shift>
Screenshot: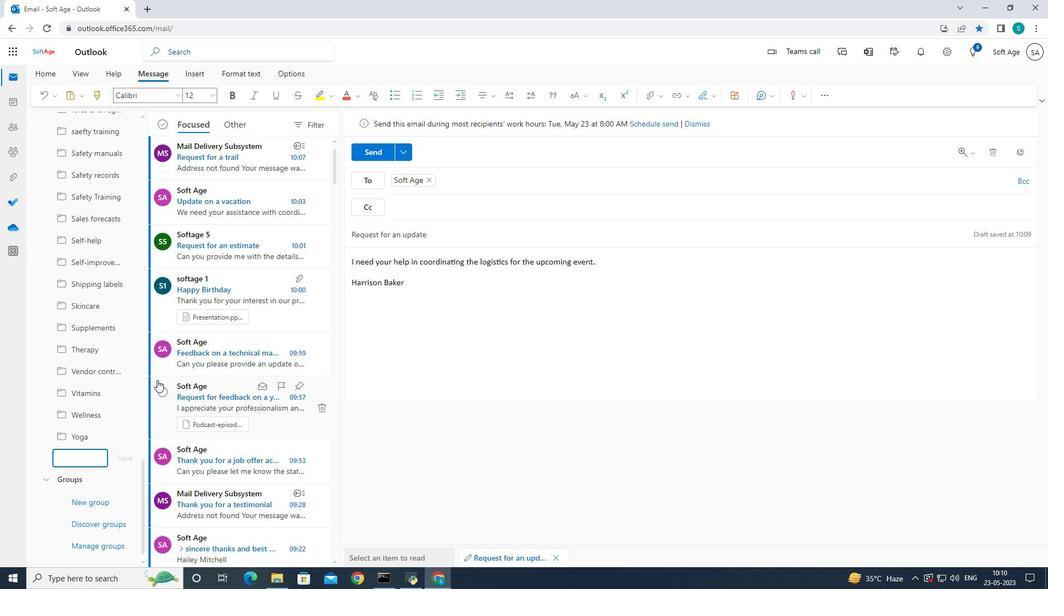 
Action: Mouse moved to (160, 378)
Screenshot: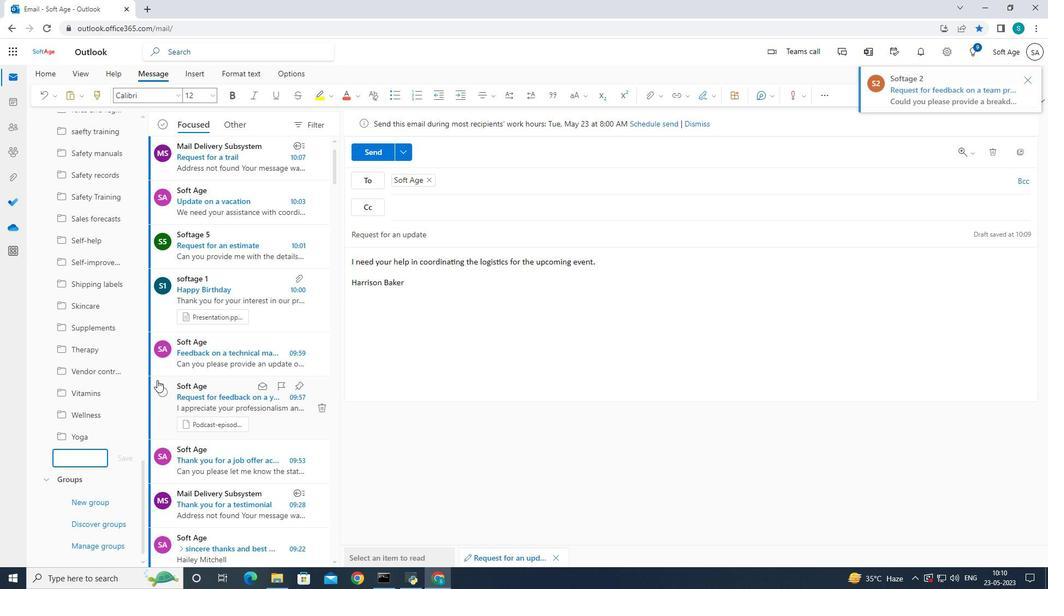 
Action: Key pressed F
Screenshot: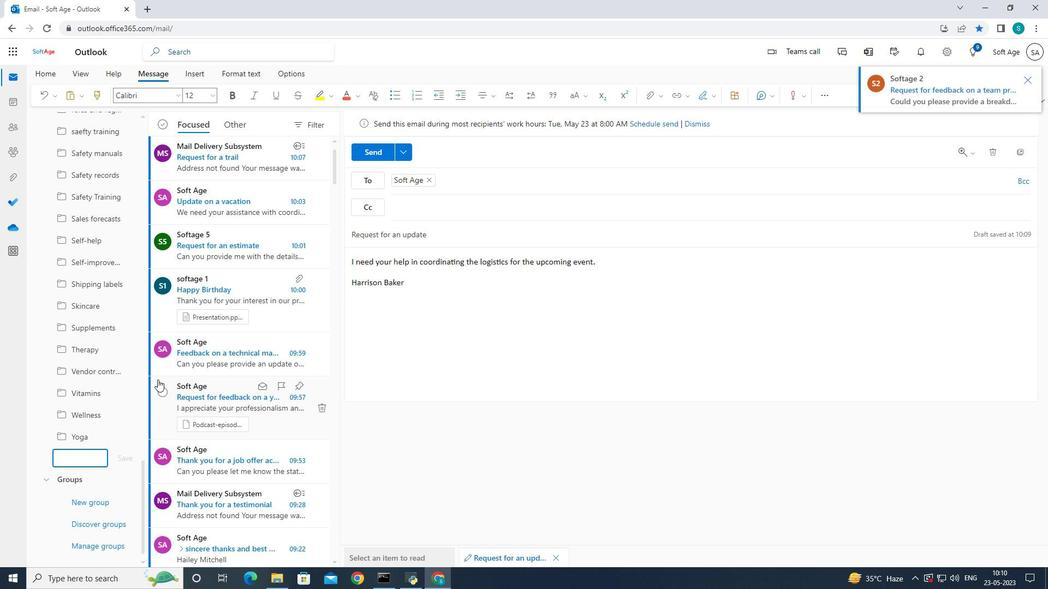
Action: Mouse moved to (345, 415)
Screenshot: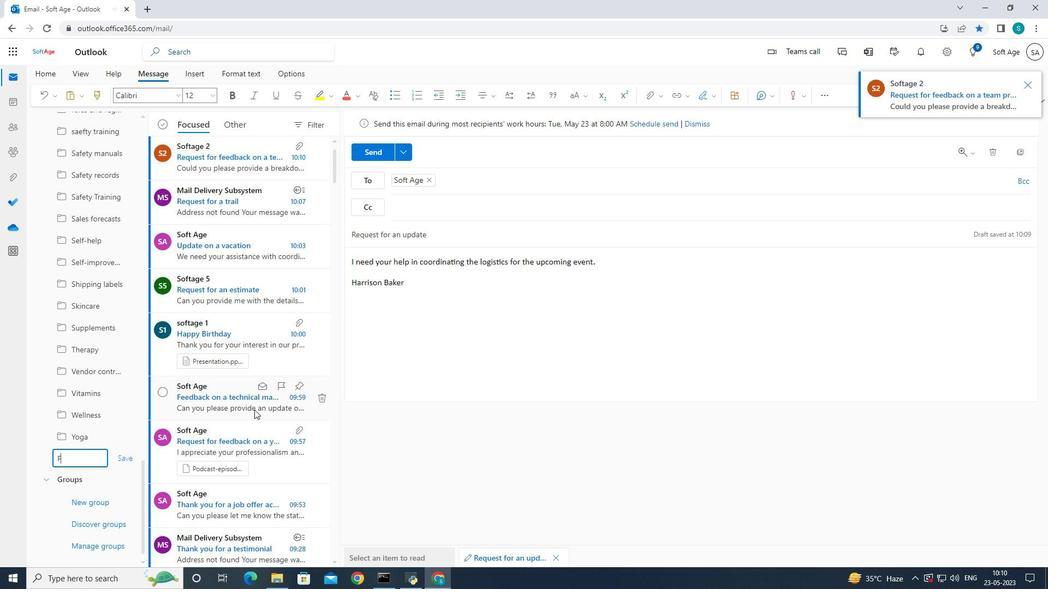 
Action: Key pressed itness
Screenshot: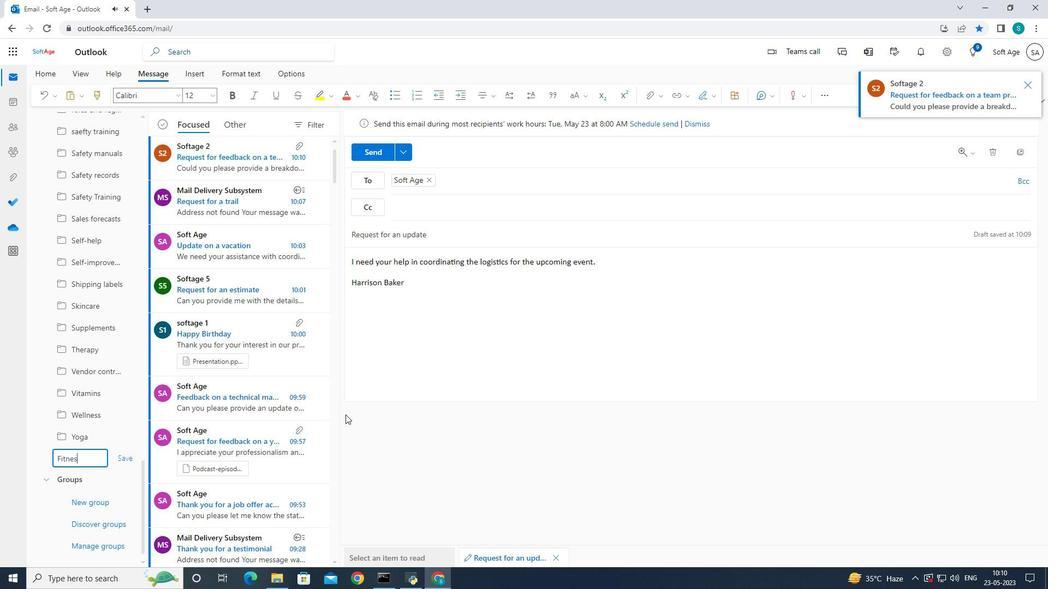 
Action: Mouse moved to (127, 459)
Screenshot: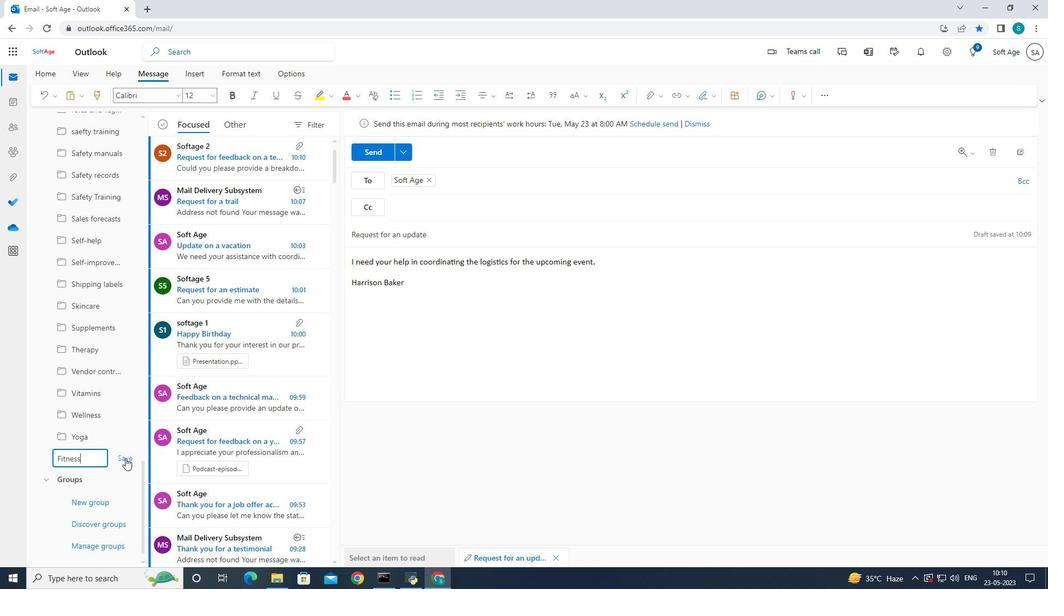 
Action: Mouse pressed left at (127, 459)
Screenshot: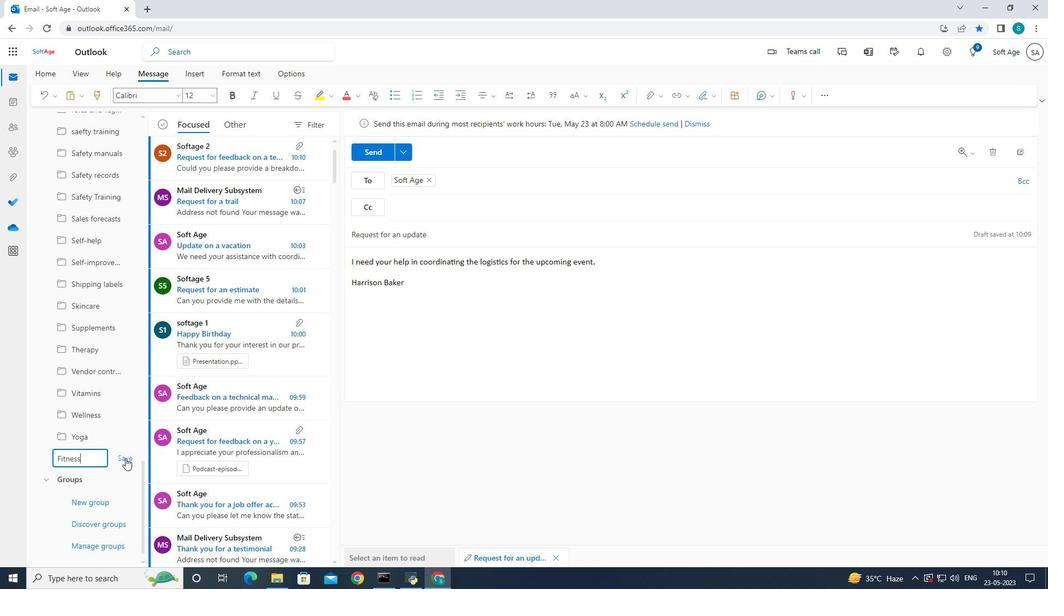 
Action: Mouse moved to (368, 152)
Screenshot: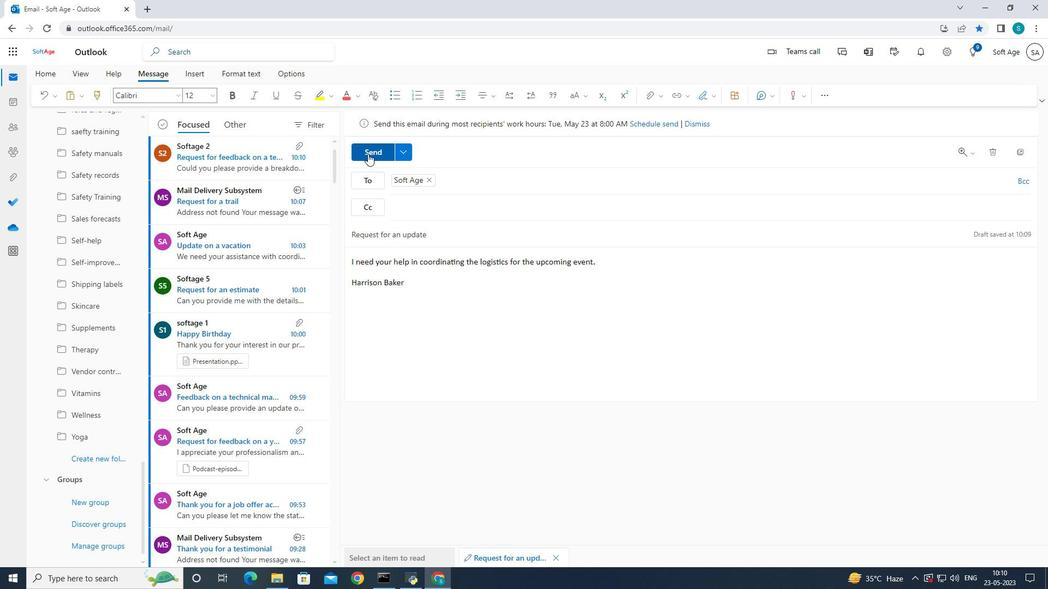 
Action: Mouse pressed left at (368, 152)
Screenshot: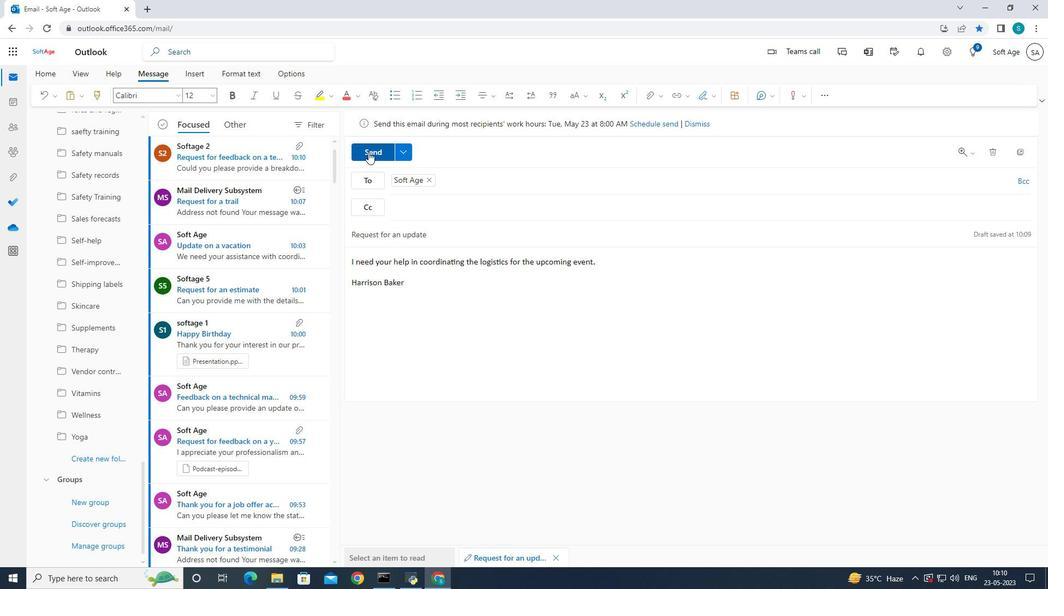 
Action: Mouse moved to (372, 157)
Screenshot: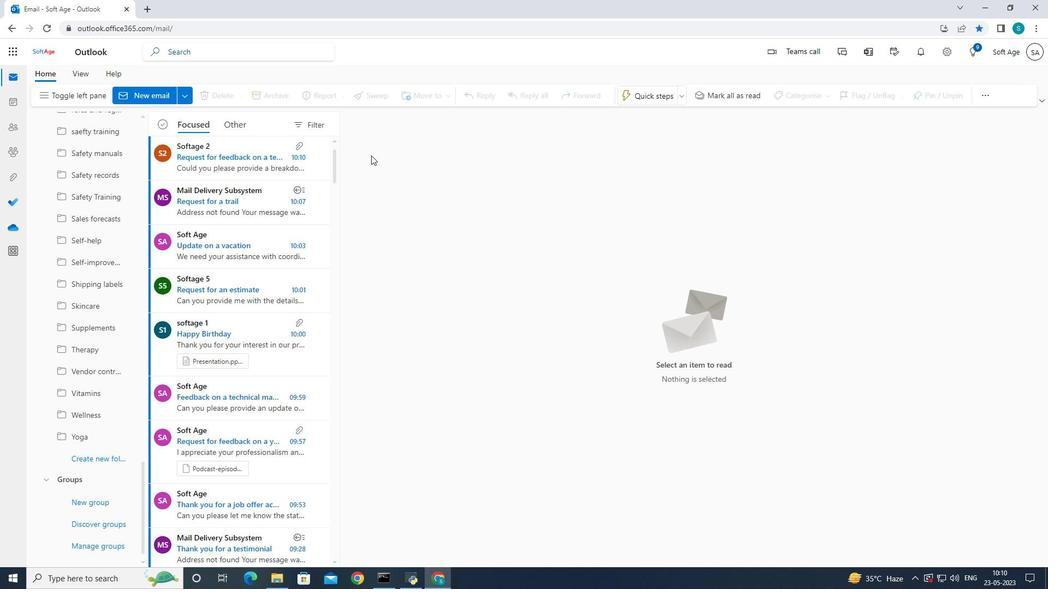 
